 Task: Search one way flight ticket for 3 adults, 3 children in premium economy from Indianapolis: Indianapolis International Airport to Evansville: Evansville Regional Airport on 5-3-2023. Choice of flights is Royal air maroc. Number of bags: 9 checked bags. Outbound departure time preference is 14:45.
Action: Mouse moved to (286, 434)
Screenshot: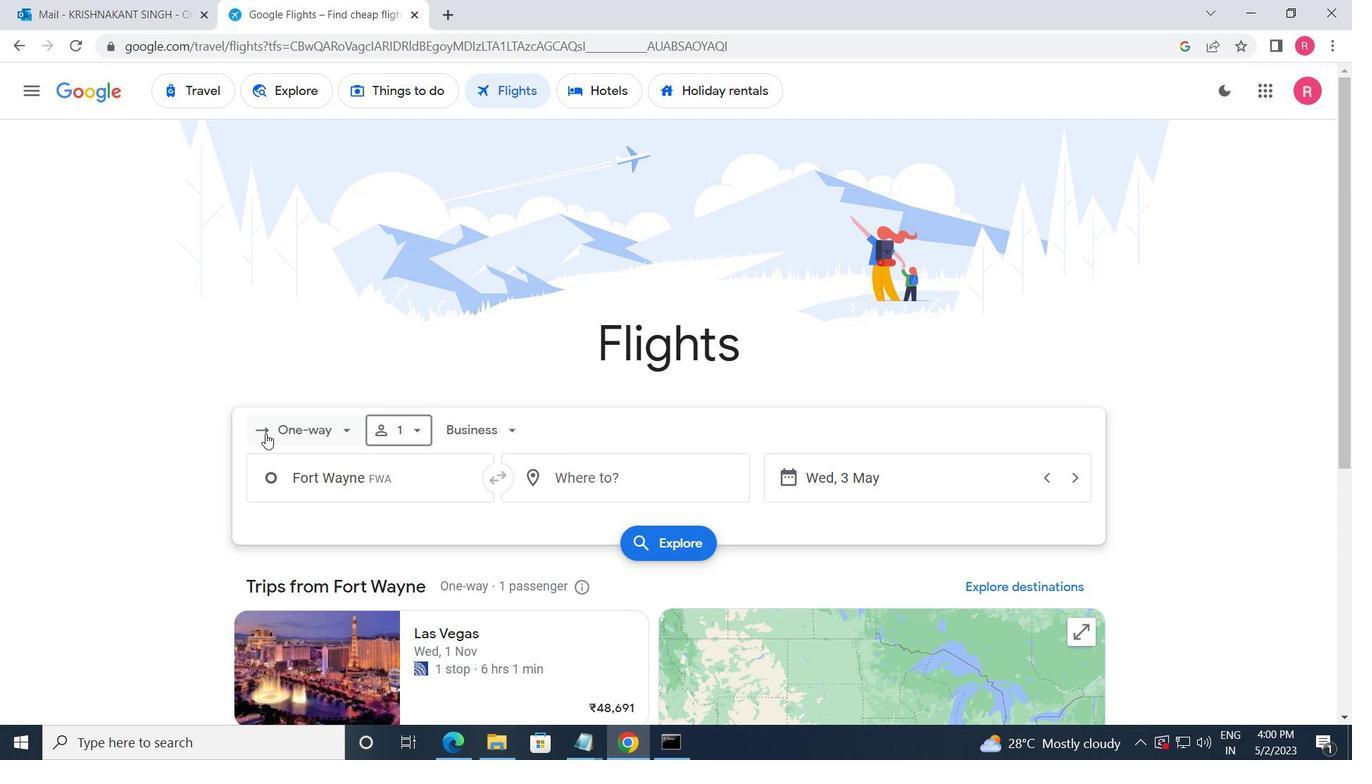 
Action: Mouse pressed left at (286, 434)
Screenshot: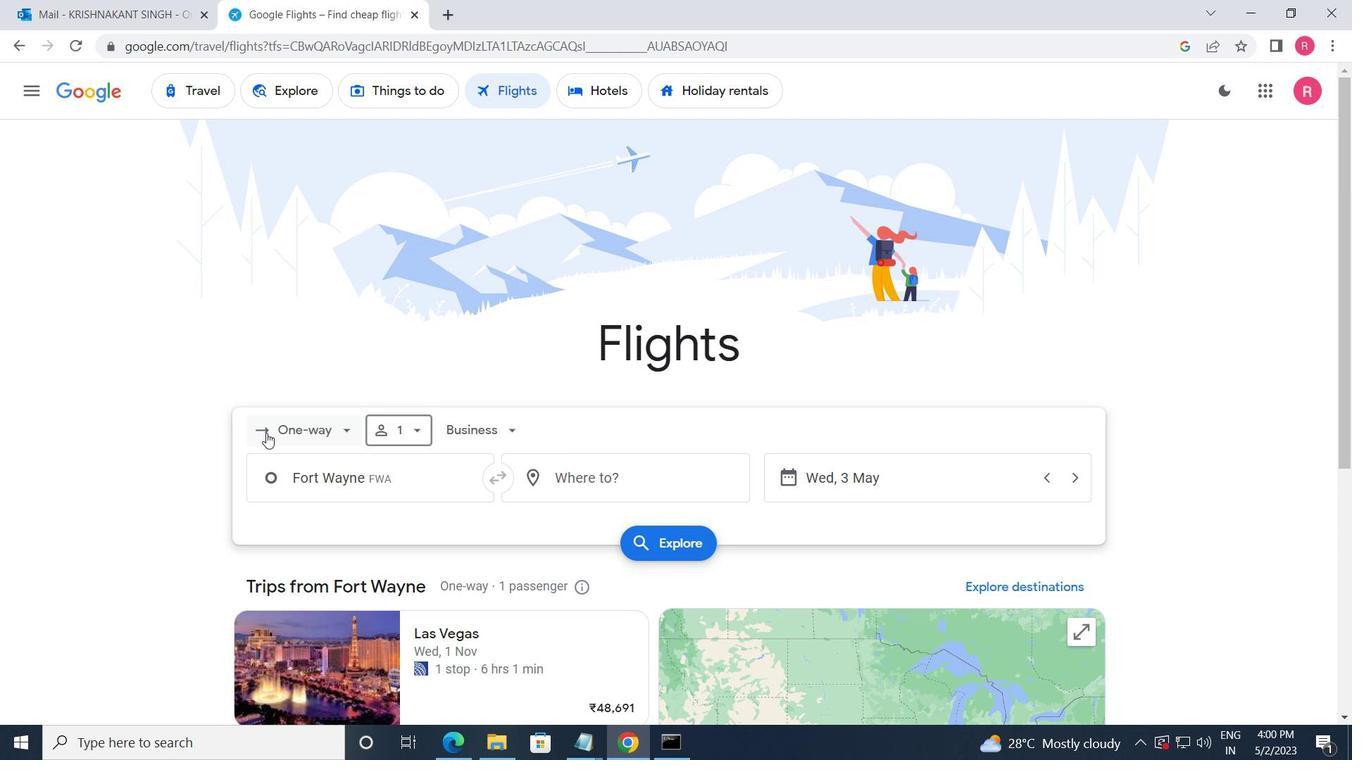 
Action: Mouse moved to (311, 518)
Screenshot: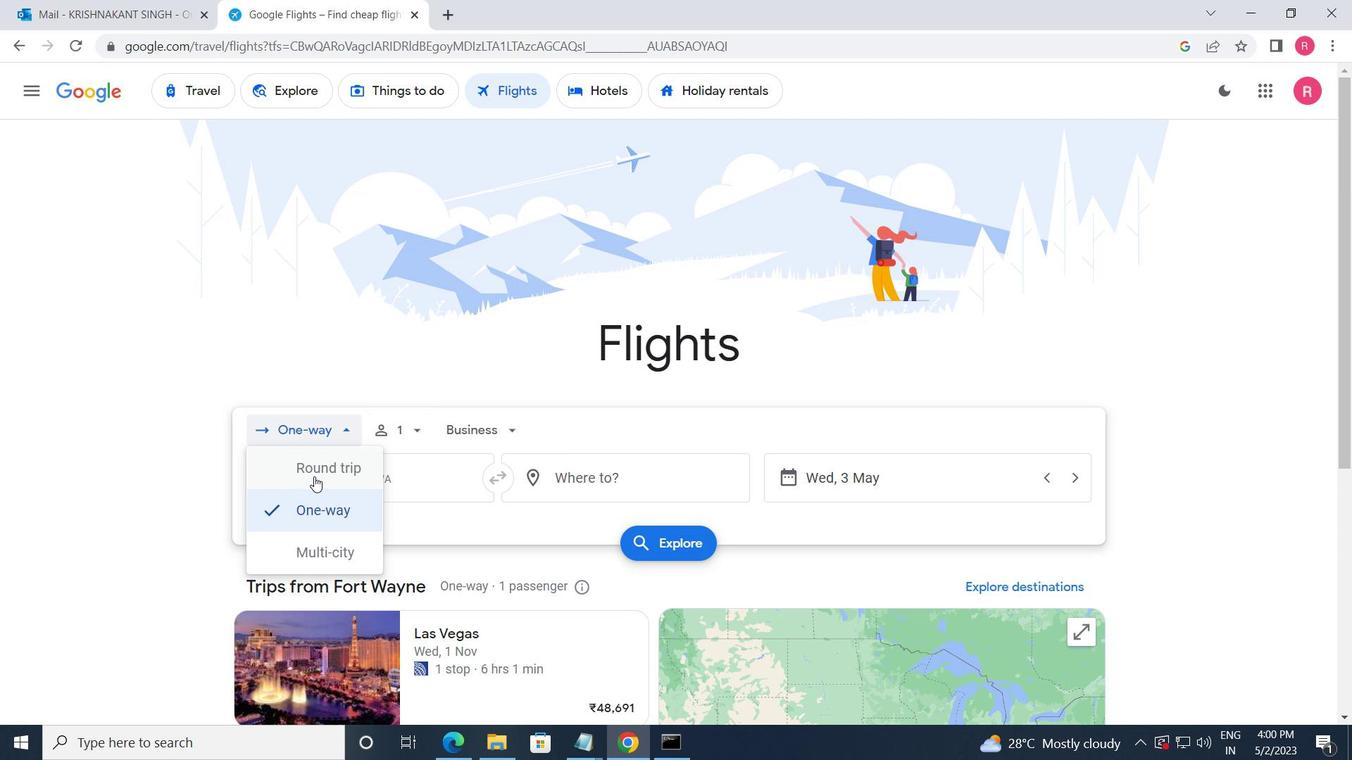 
Action: Mouse pressed left at (311, 518)
Screenshot: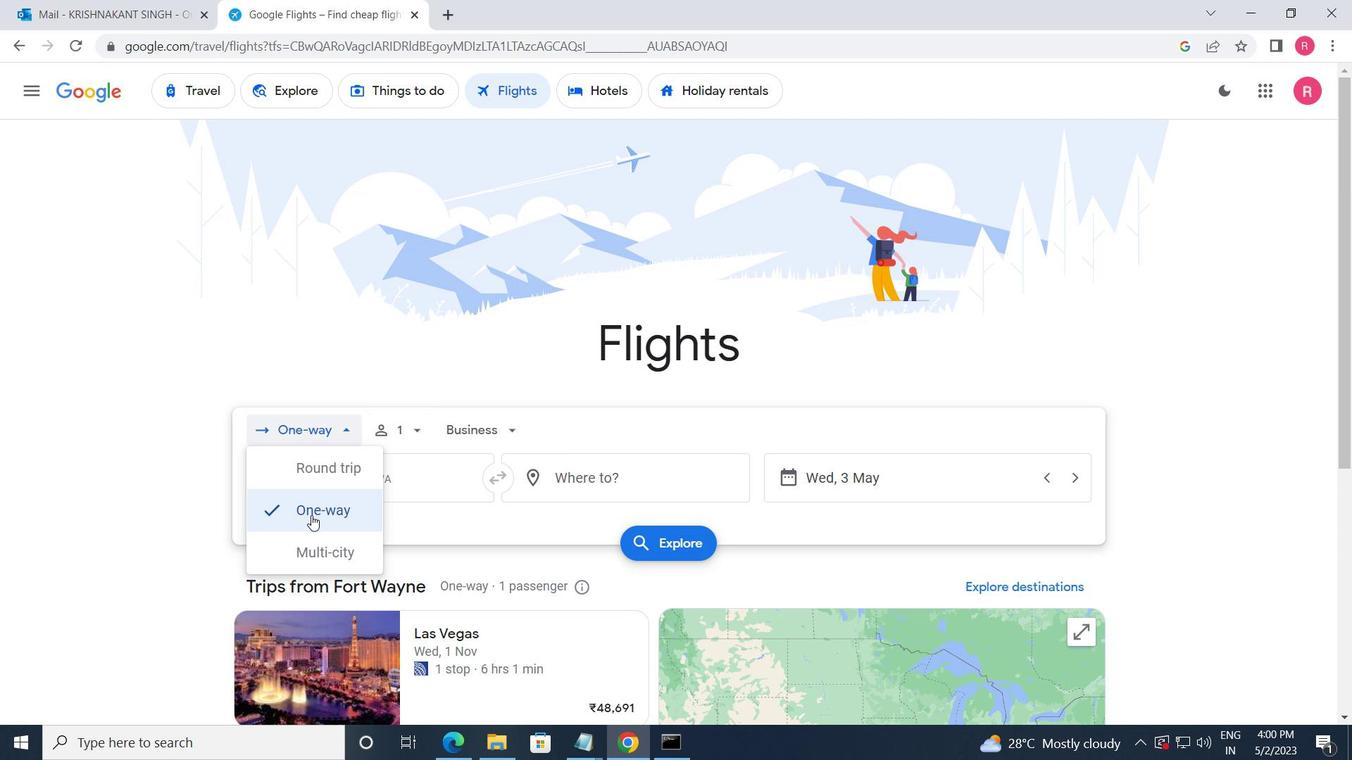 
Action: Mouse moved to (411, 436)
Screenshot: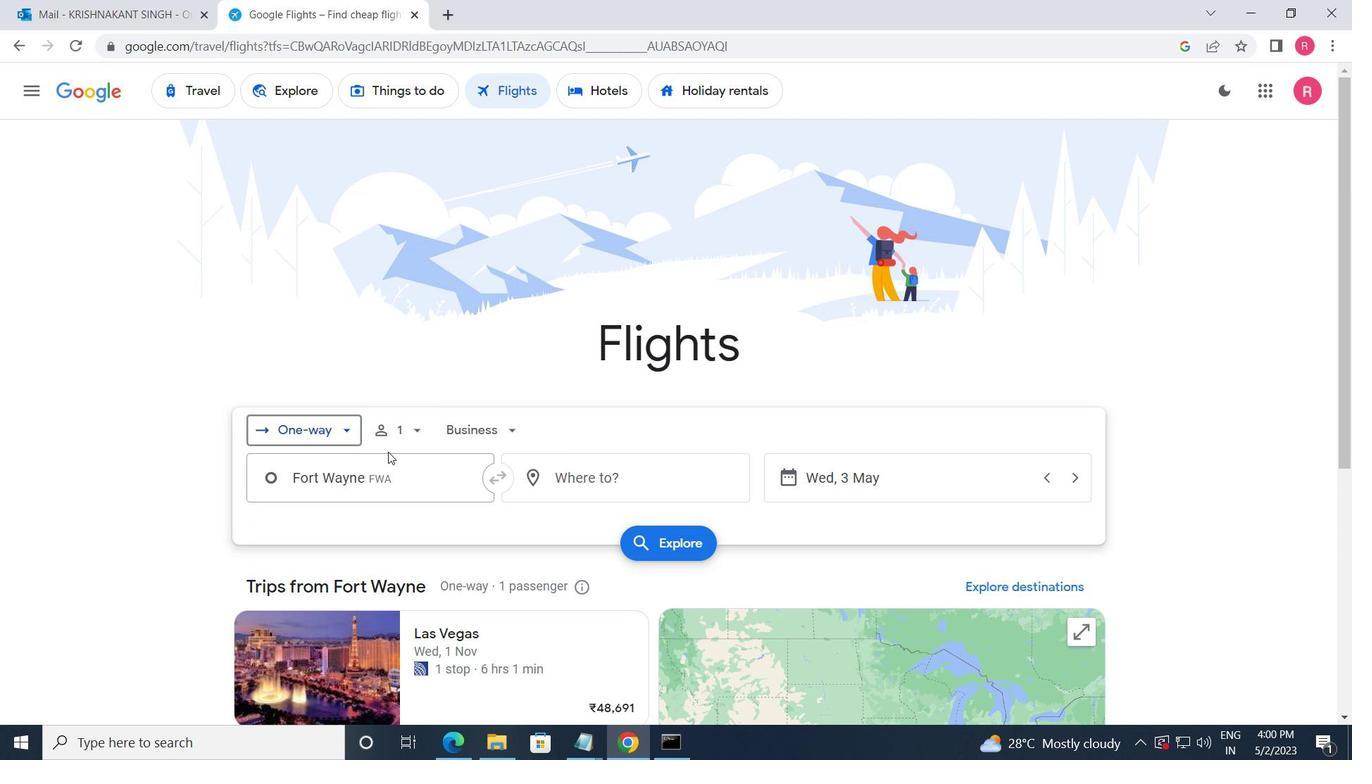 
Action: Mouse pressed left at (411, 436)
Screenshot: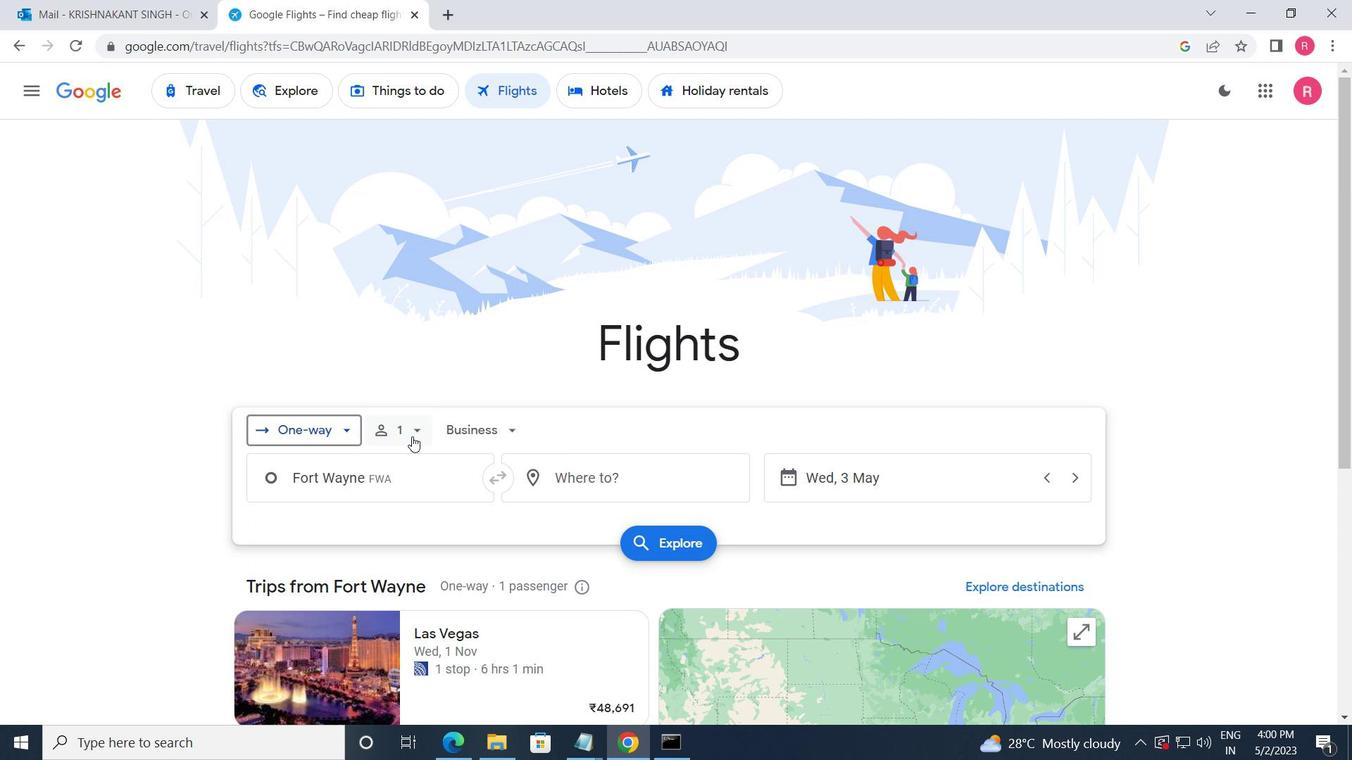 
Action: Mouse moved to (550, 486)
Screenshot: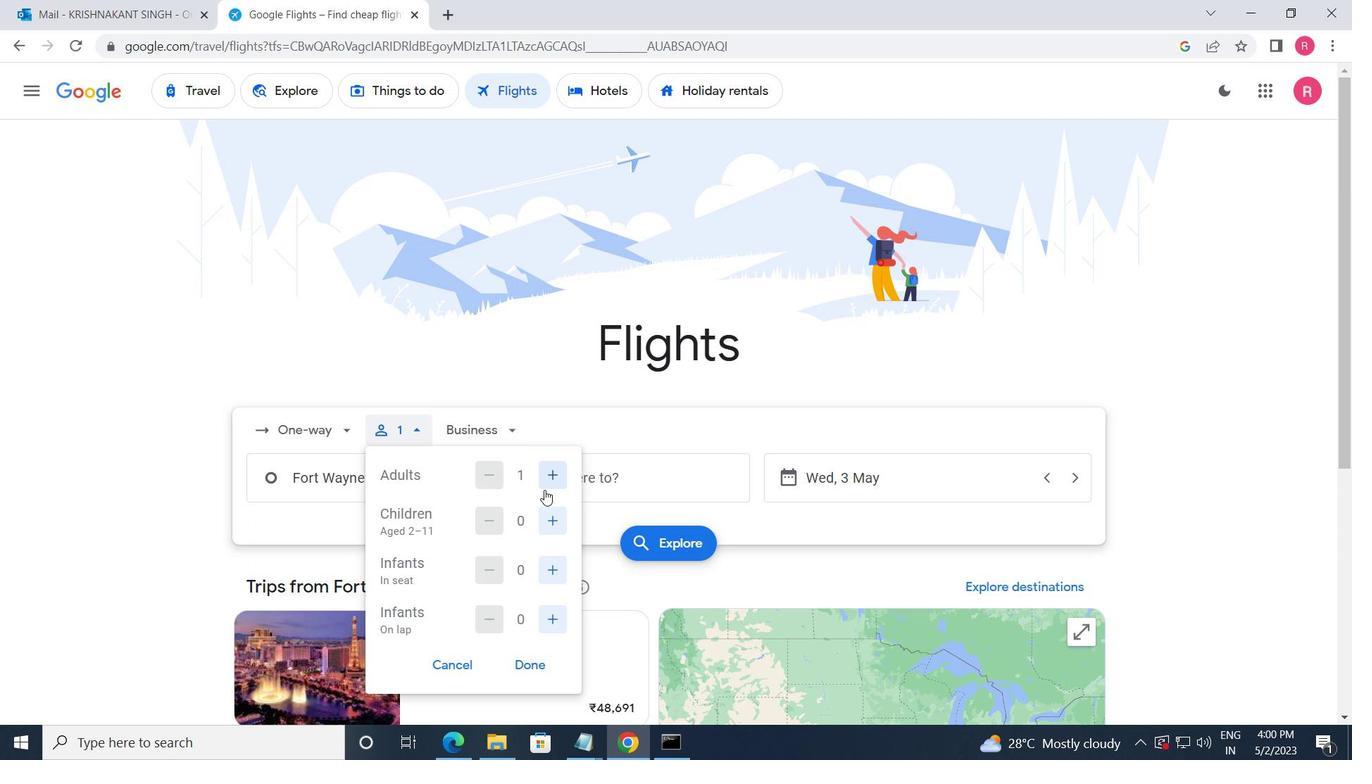 
Action: Mouse pressed left at (550, 486)
Screenshot: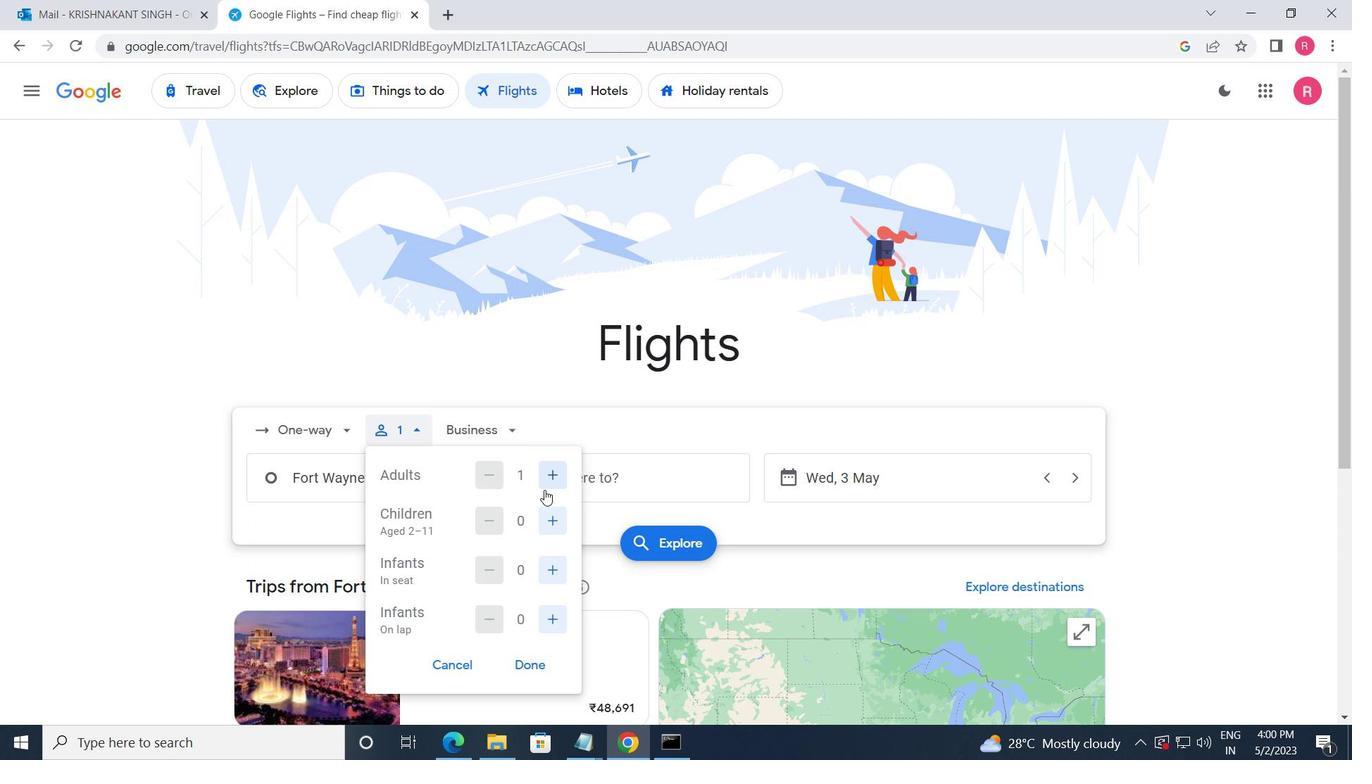 
Action: Mouse pressed left at (550, 486)
Screenshot: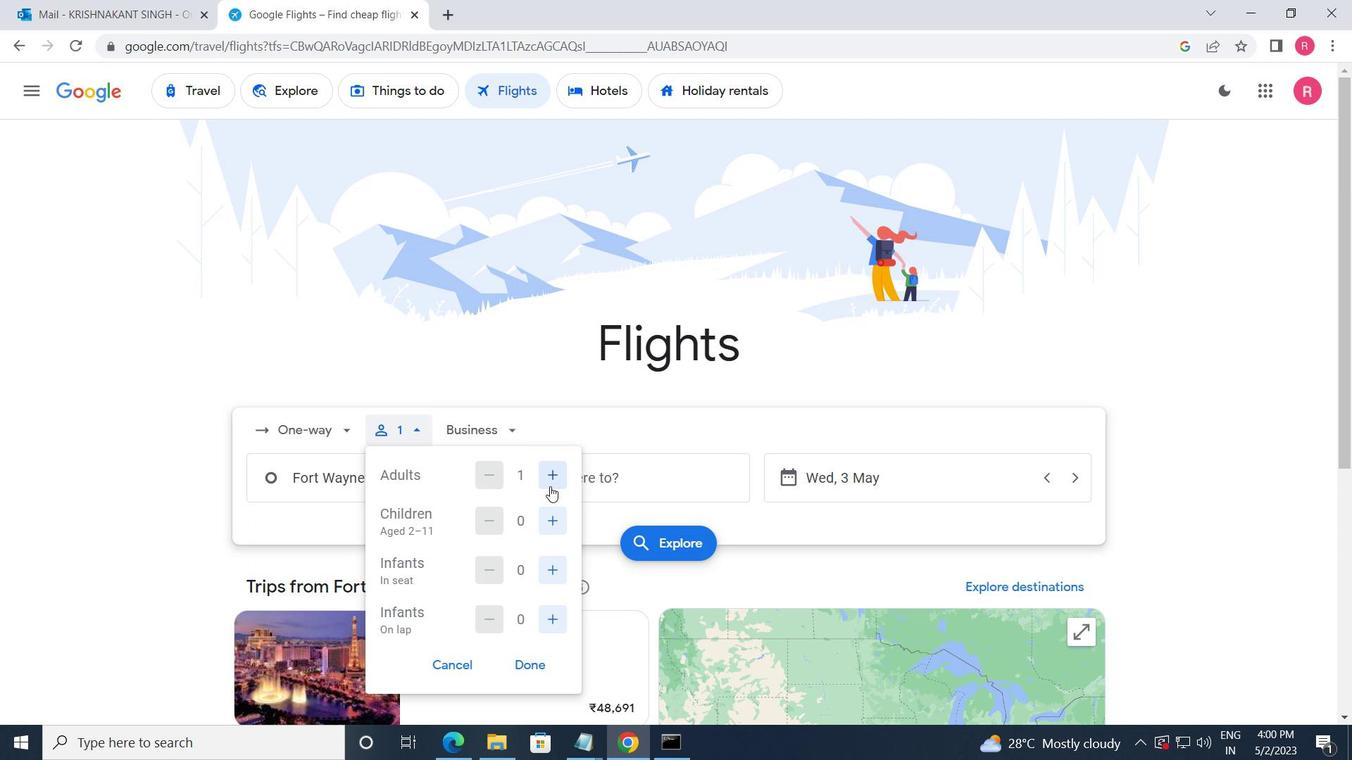 
Action: Mouse moved to (560, 517)
Screenshot: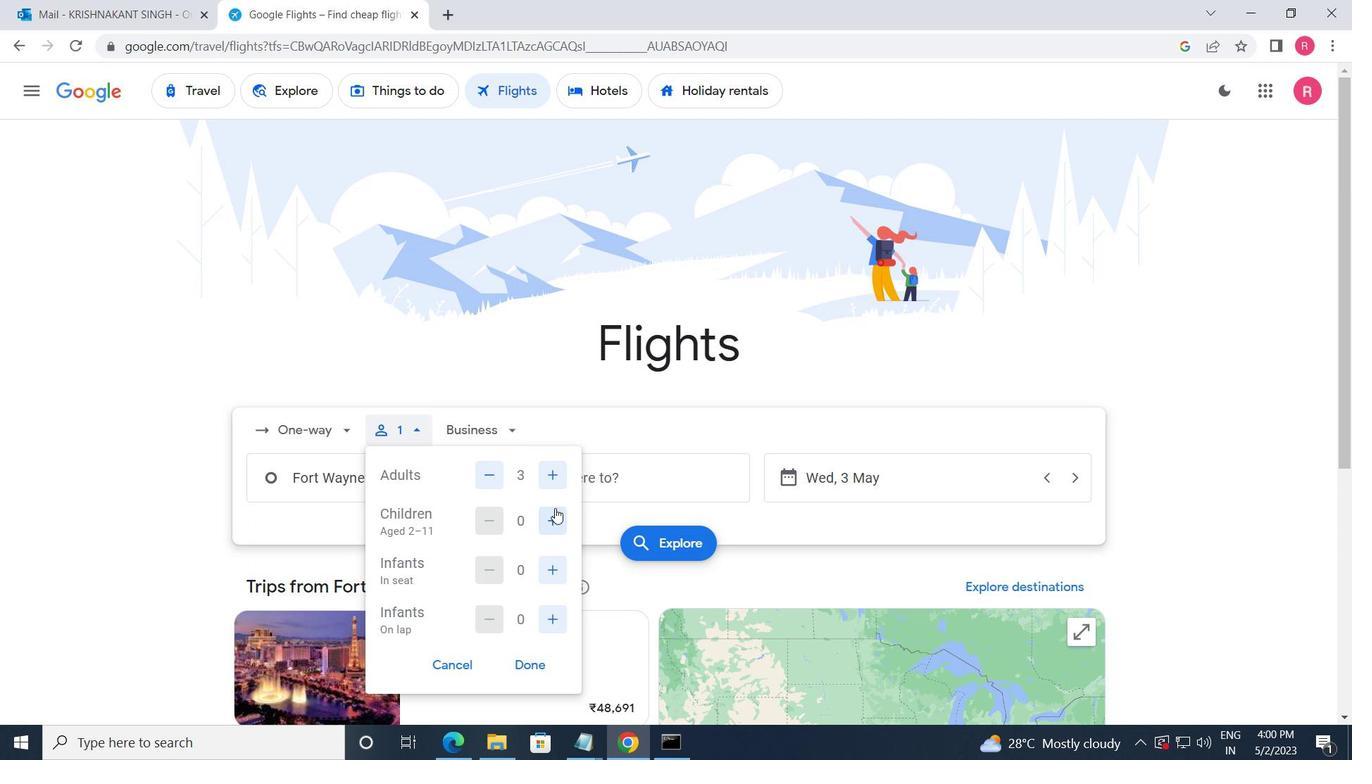 
Action: Mouse pressed left at (560, 517)
Screenshot: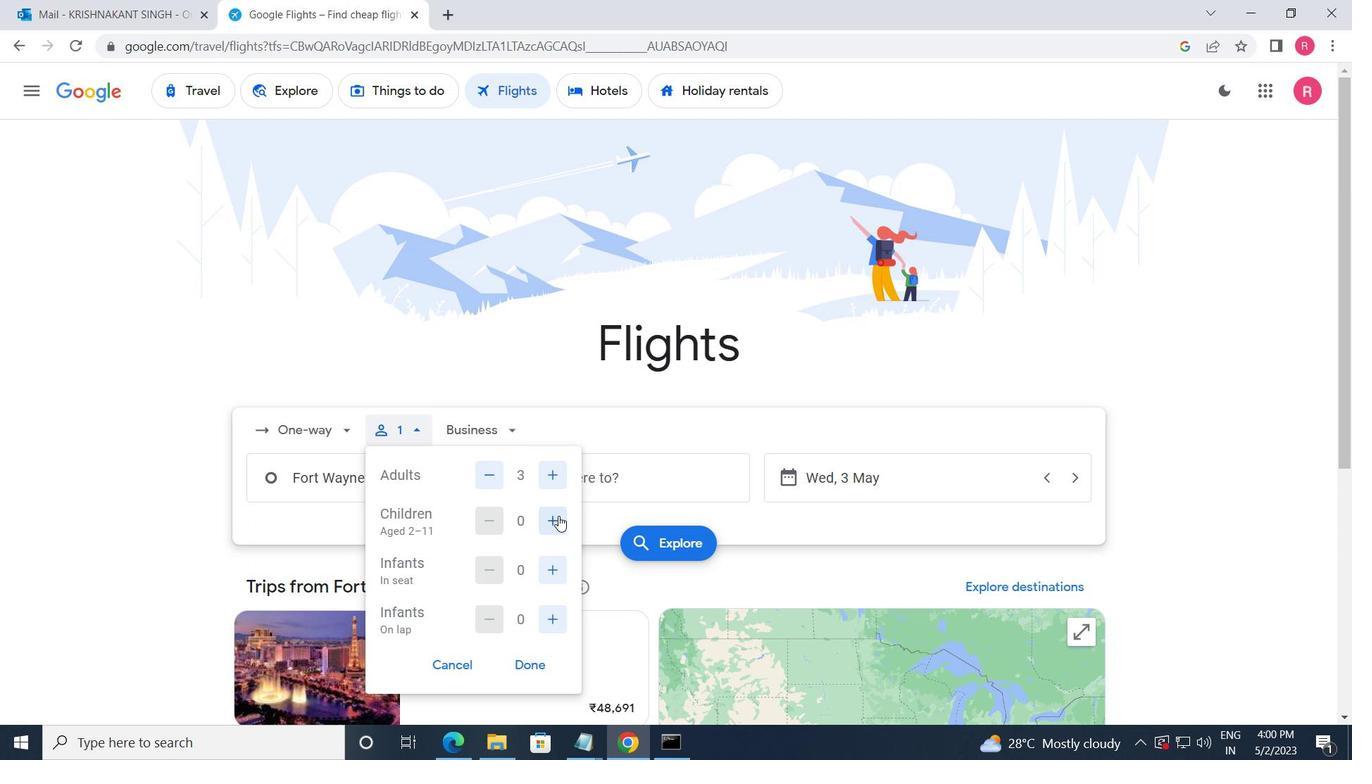 
Action: Mouse pressed left at (560, 517)
Screenshot: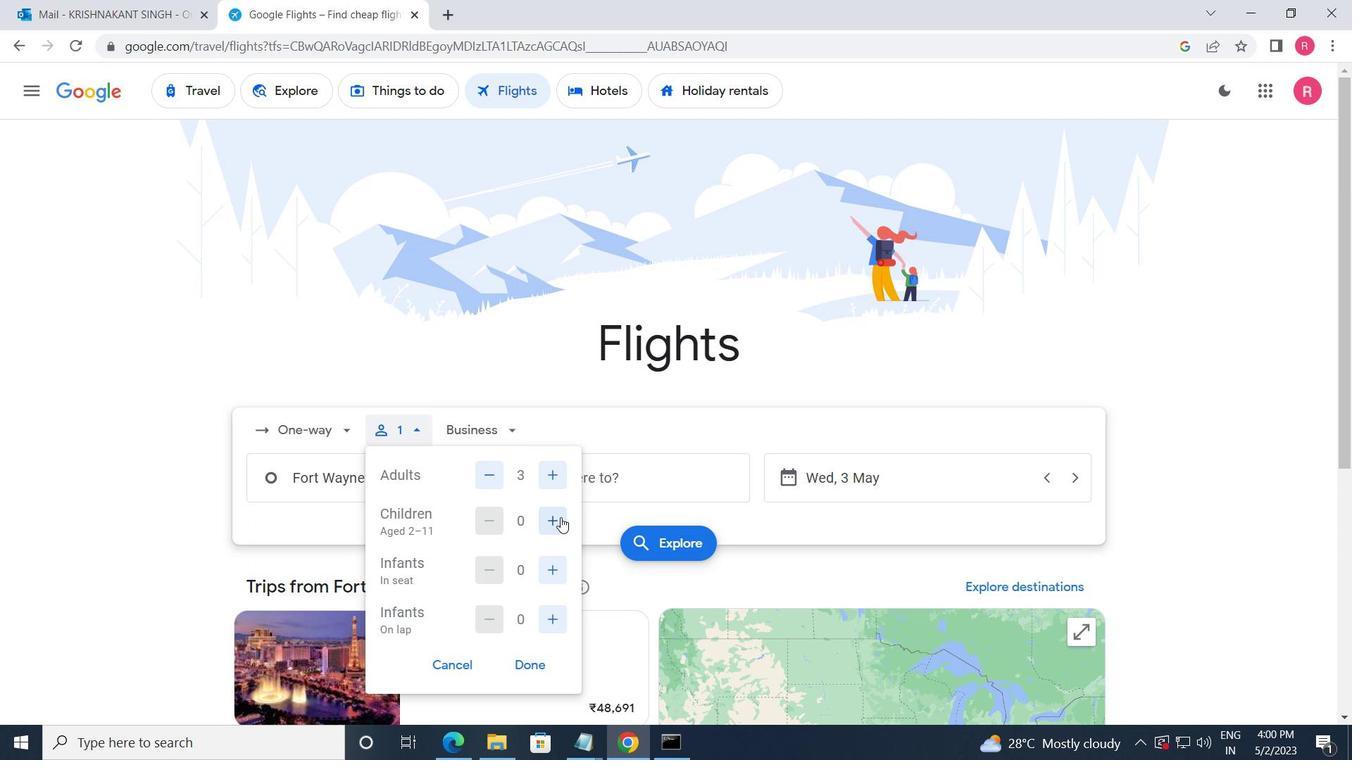 
Action: Mouse moved to (560, 518)
Screenshot: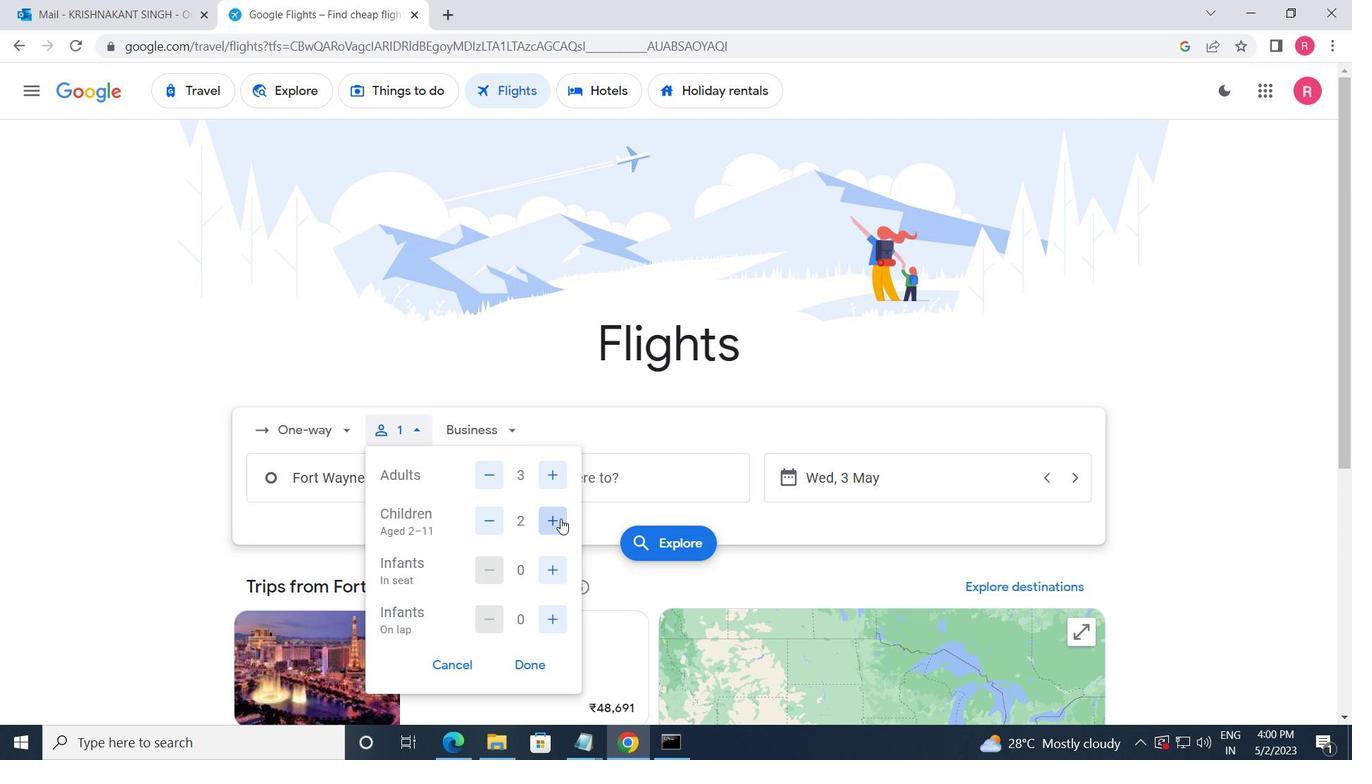 
Action: Mouse pressed left at (560, 518)
Screenshot: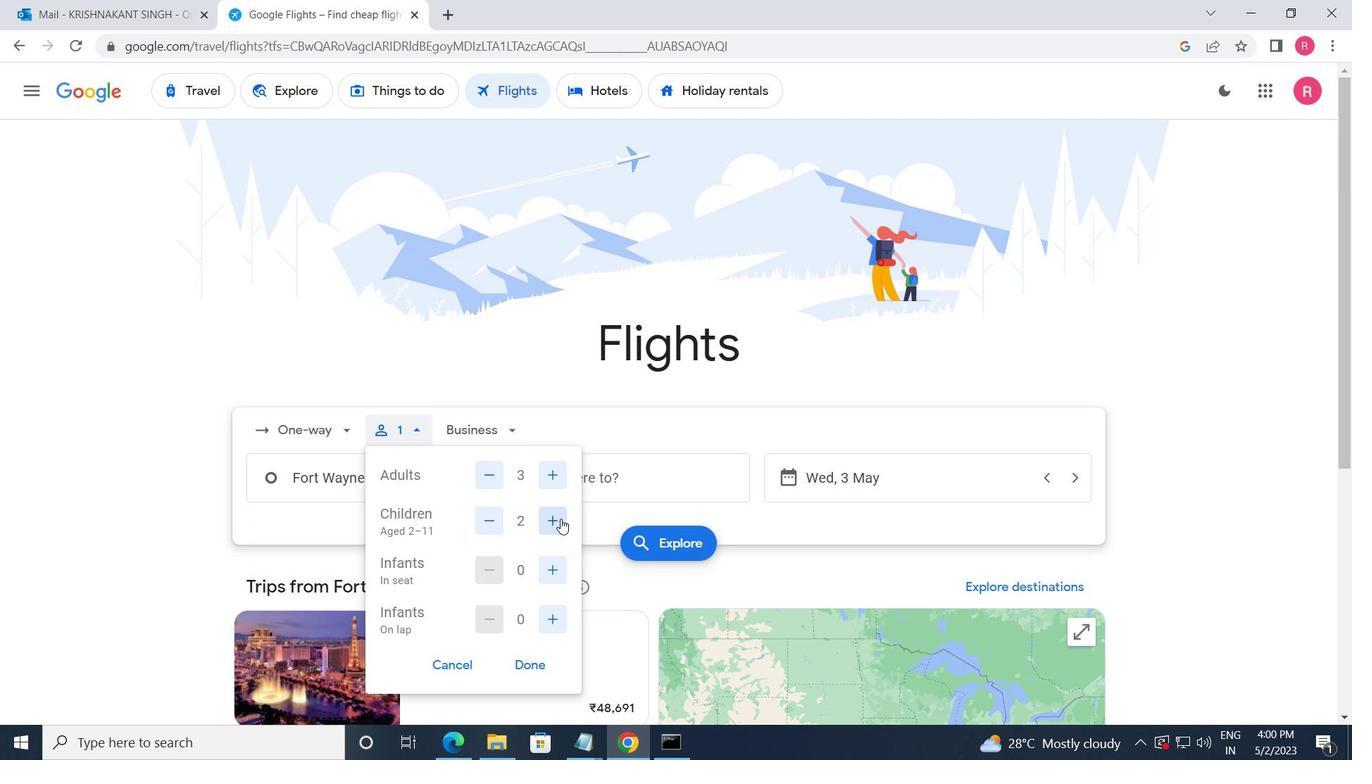 
Action: Mouse moved to (471, 418)
Screenshot: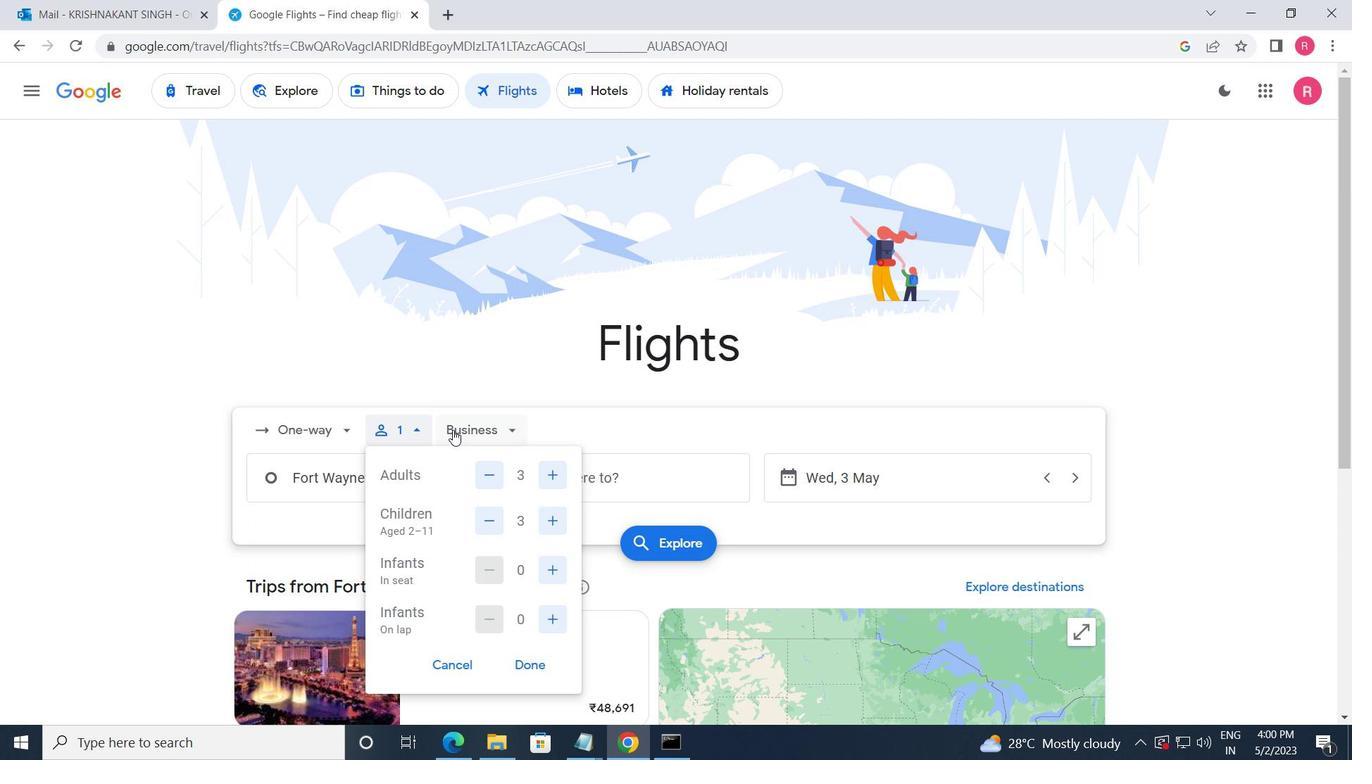 
Action: Mouse pressed left at (471, 418)
Screenshot: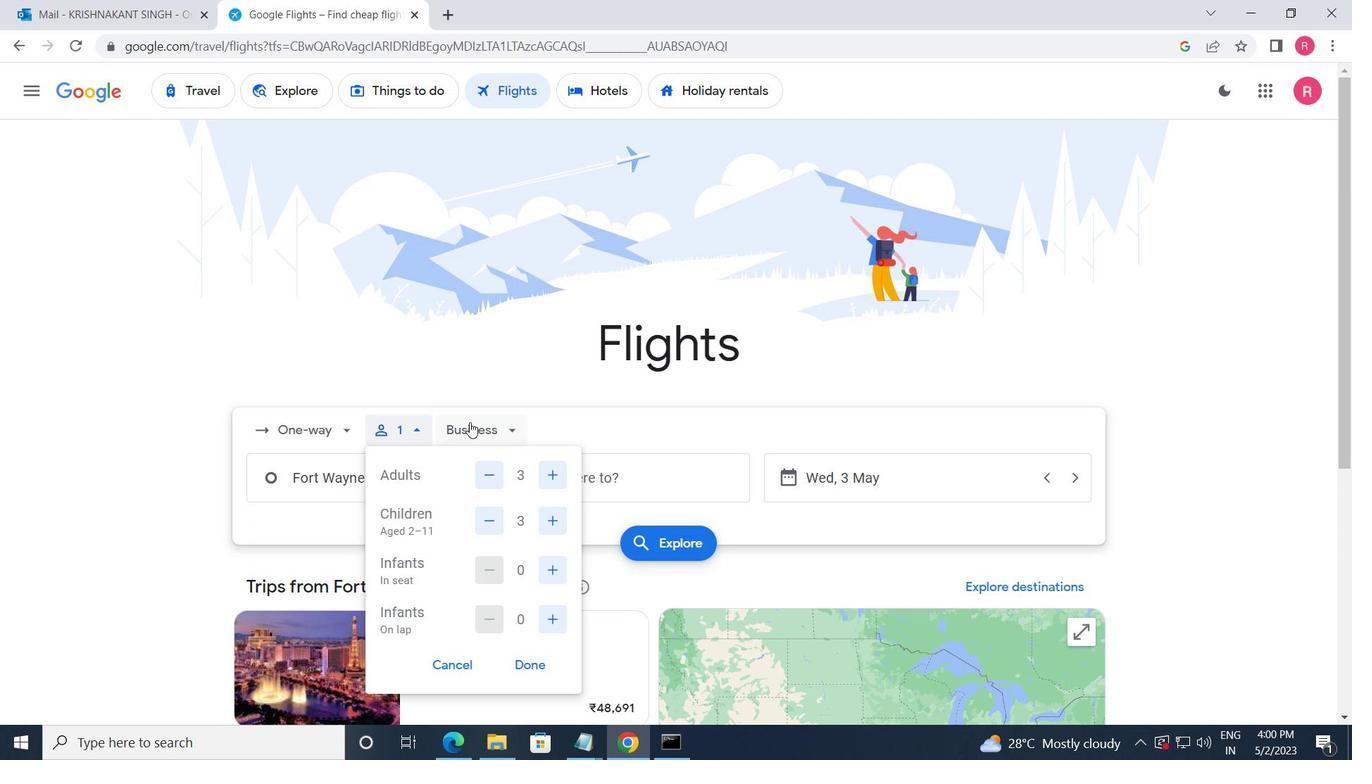
Action: Mouse moved to (533, 521)
Screenshot: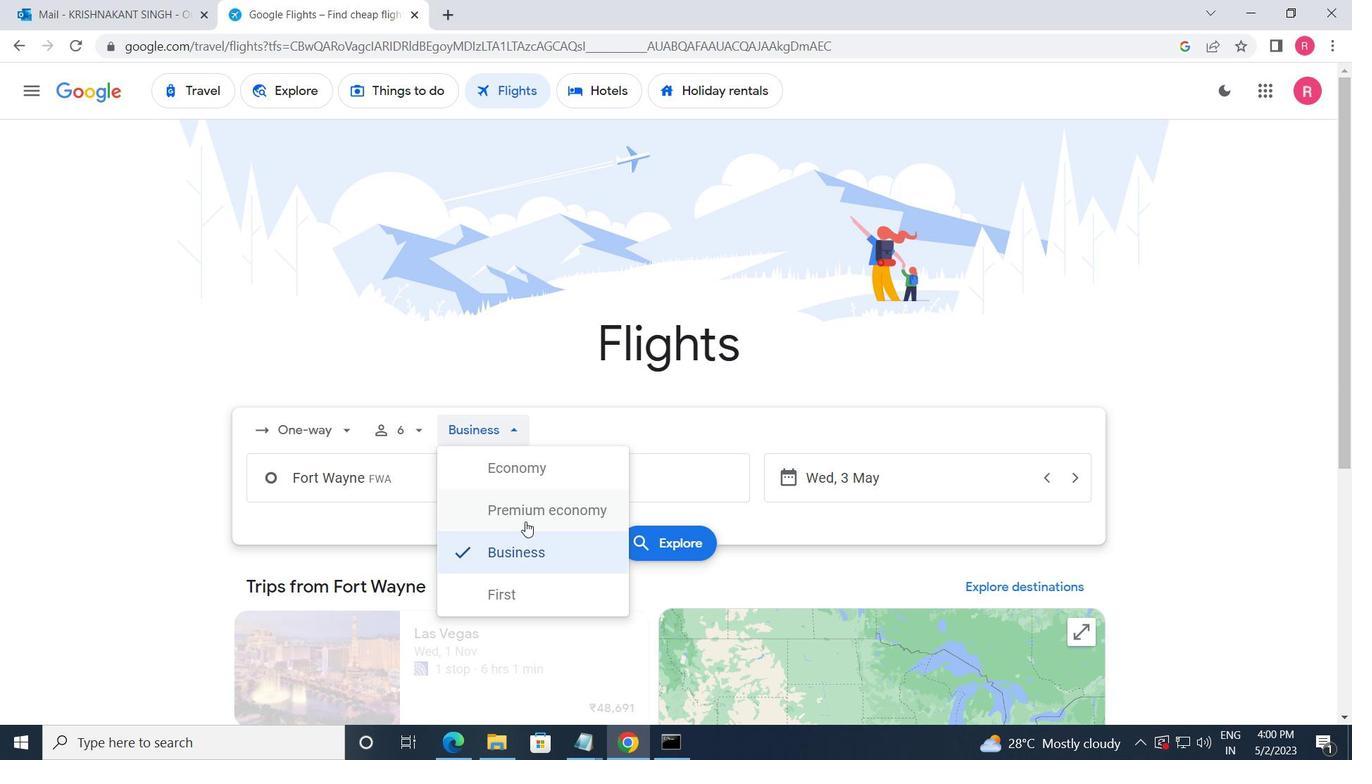 
Action: Mouse pressed left at (533, 521)
Screenshot: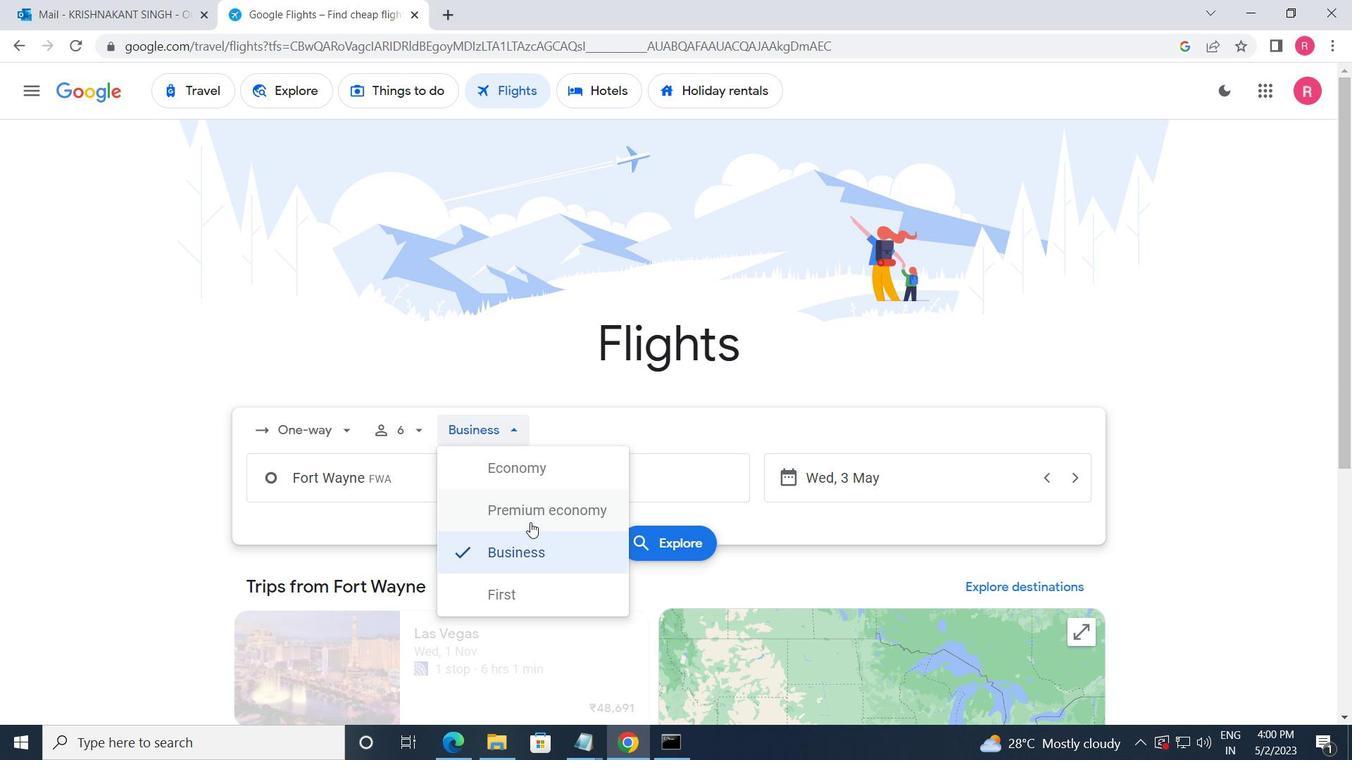 
Action: Mouse moved to (455, 494)
Screenshot: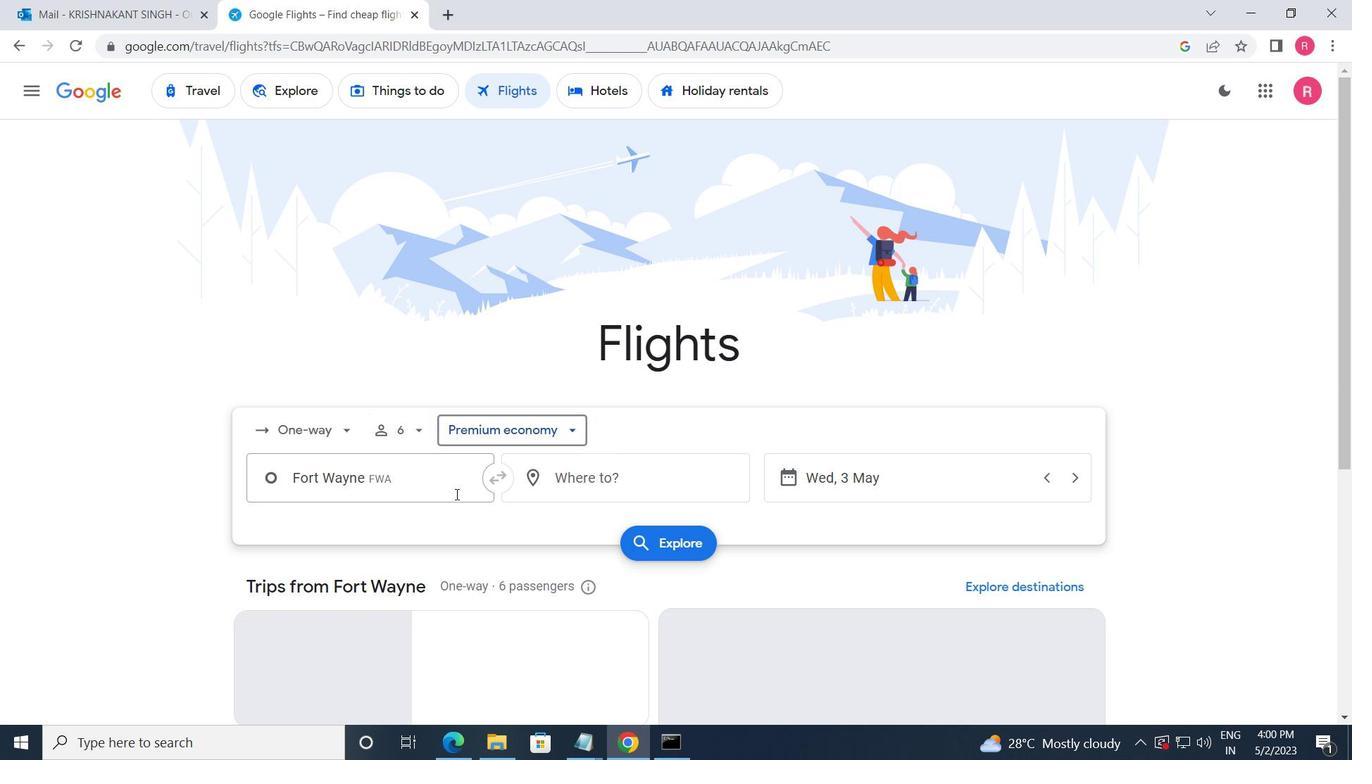 
Action: Mouse pressed left at (455, 494)
Screenshot: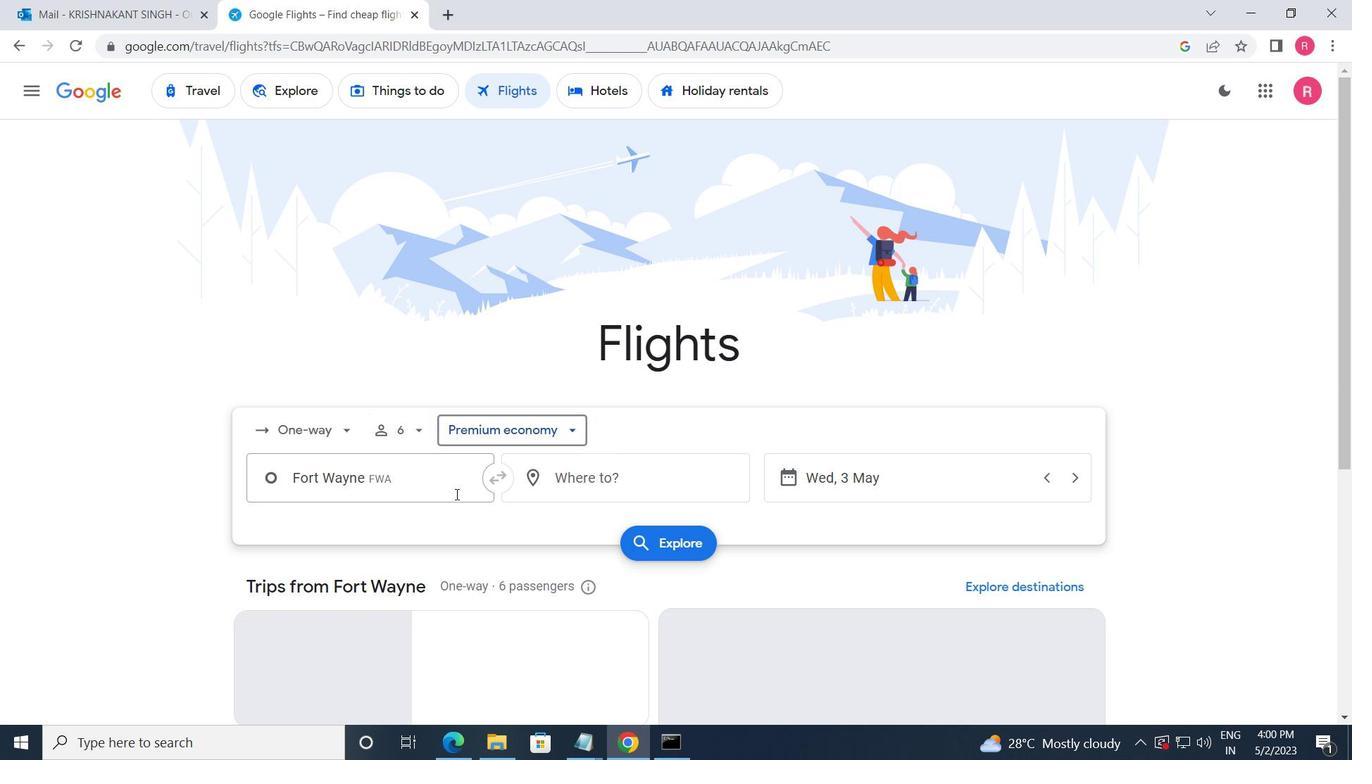 
Action: Mouse moved to (419, 370)
Screenshot: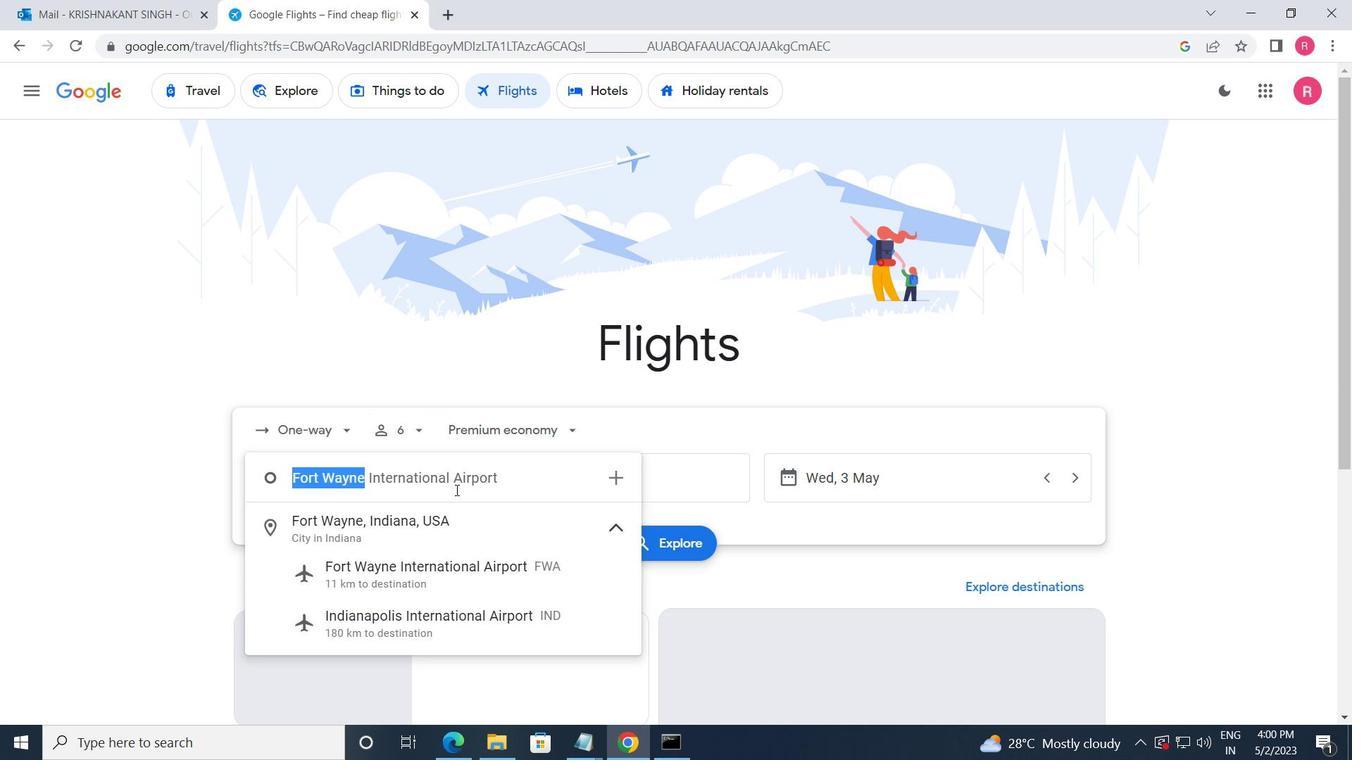
Action: Key pressed <Key.shift><Key.shift><Key.shift><Key.shift><Key.shift><Key.shift><Key.shift><Key.shift><Key.shift><Key.shift><Key.shift>INDIANAPO
Screenshot: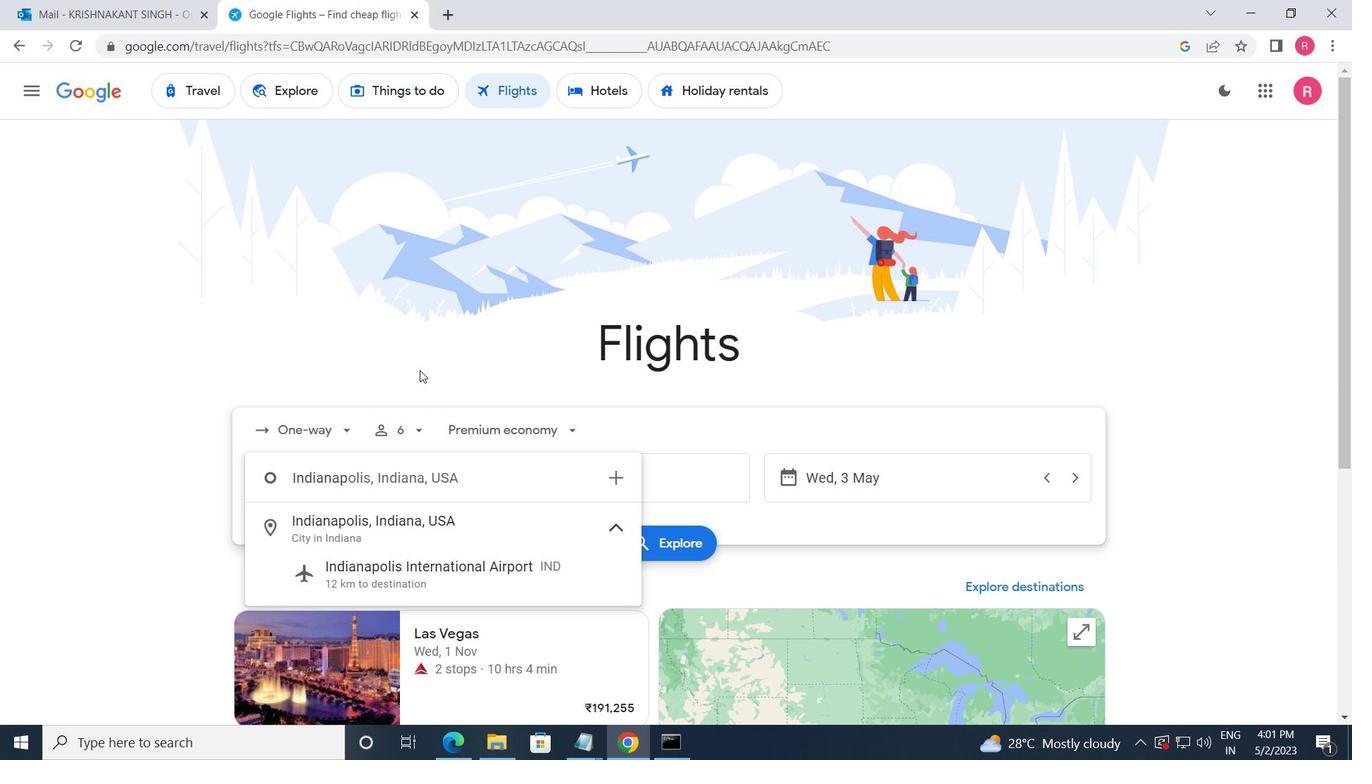 
Action: Mouse moved to (395, 583)
Screenshot: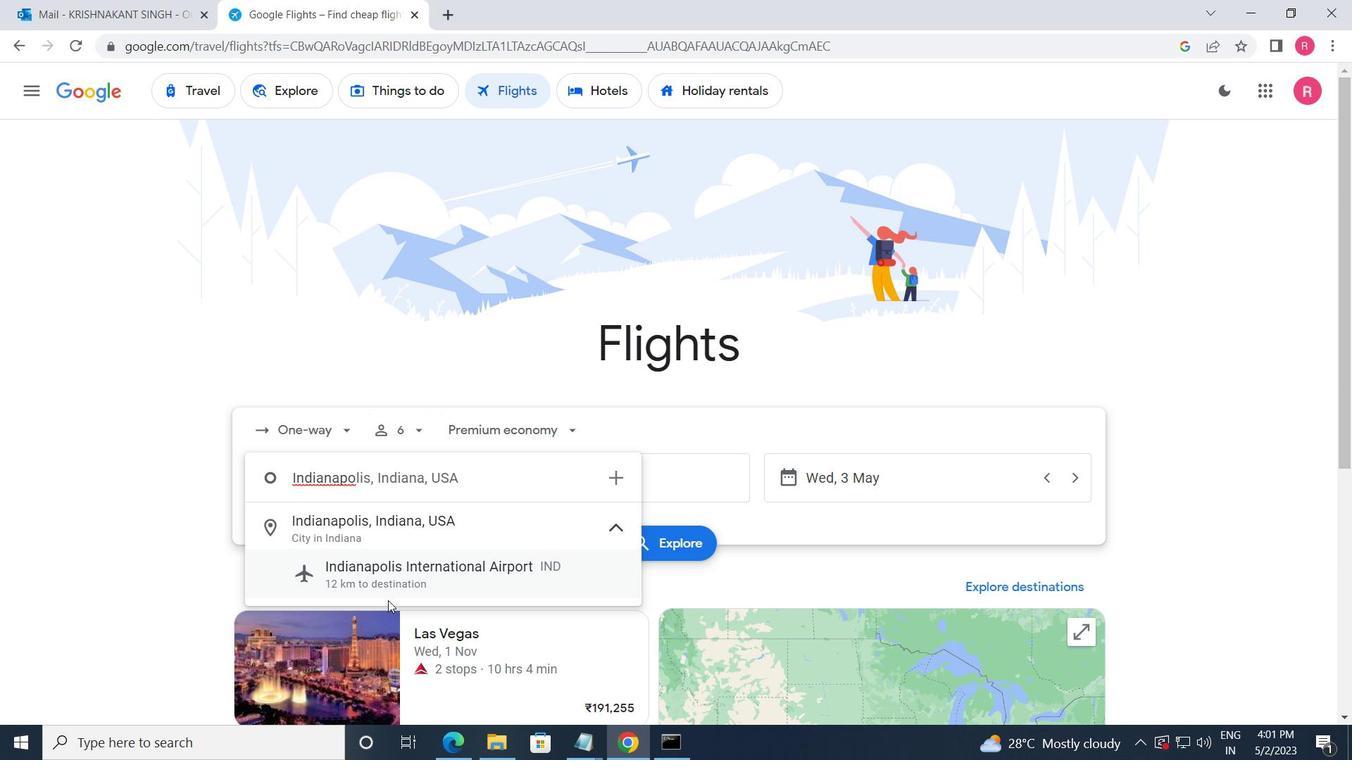 
Action: Mouse pressed left at (395, 583)
Screenshot: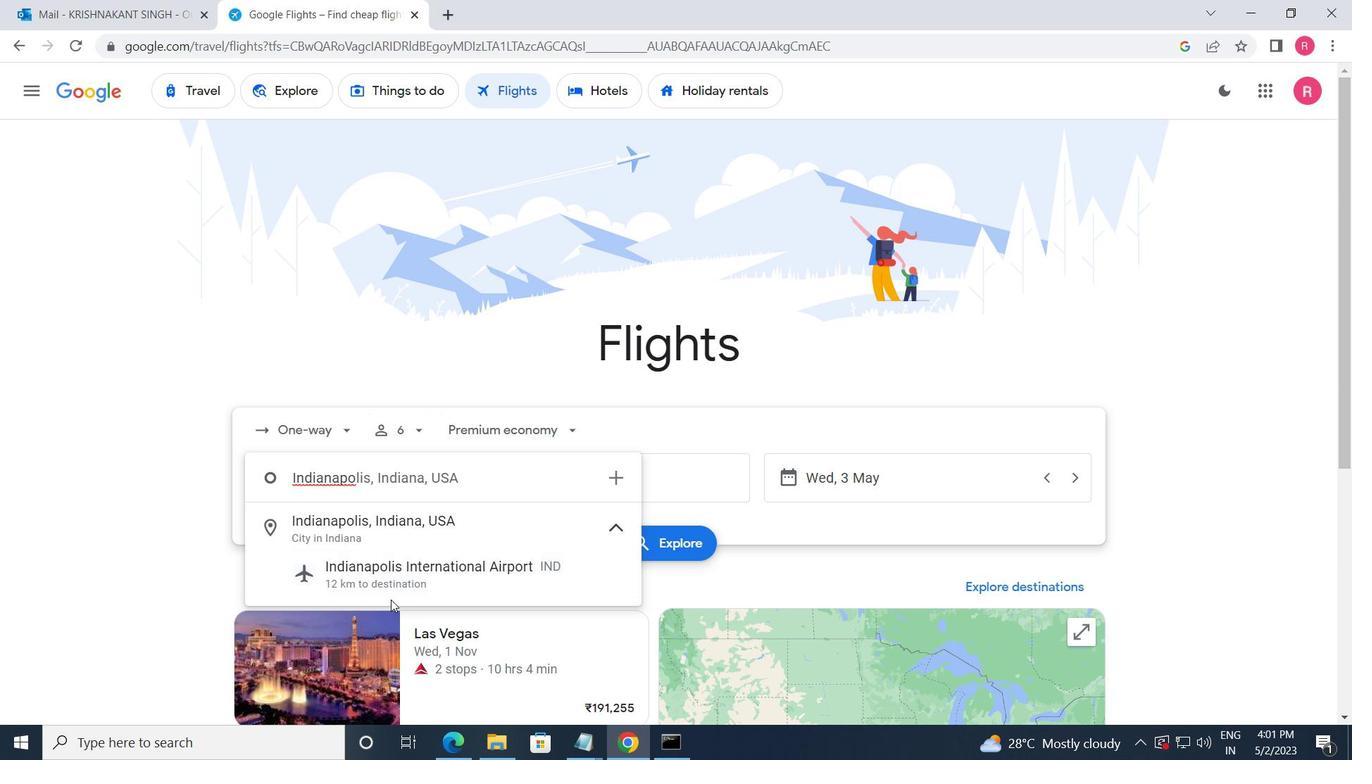 
Action: Mouse moved to (583, 490)
Screenshot: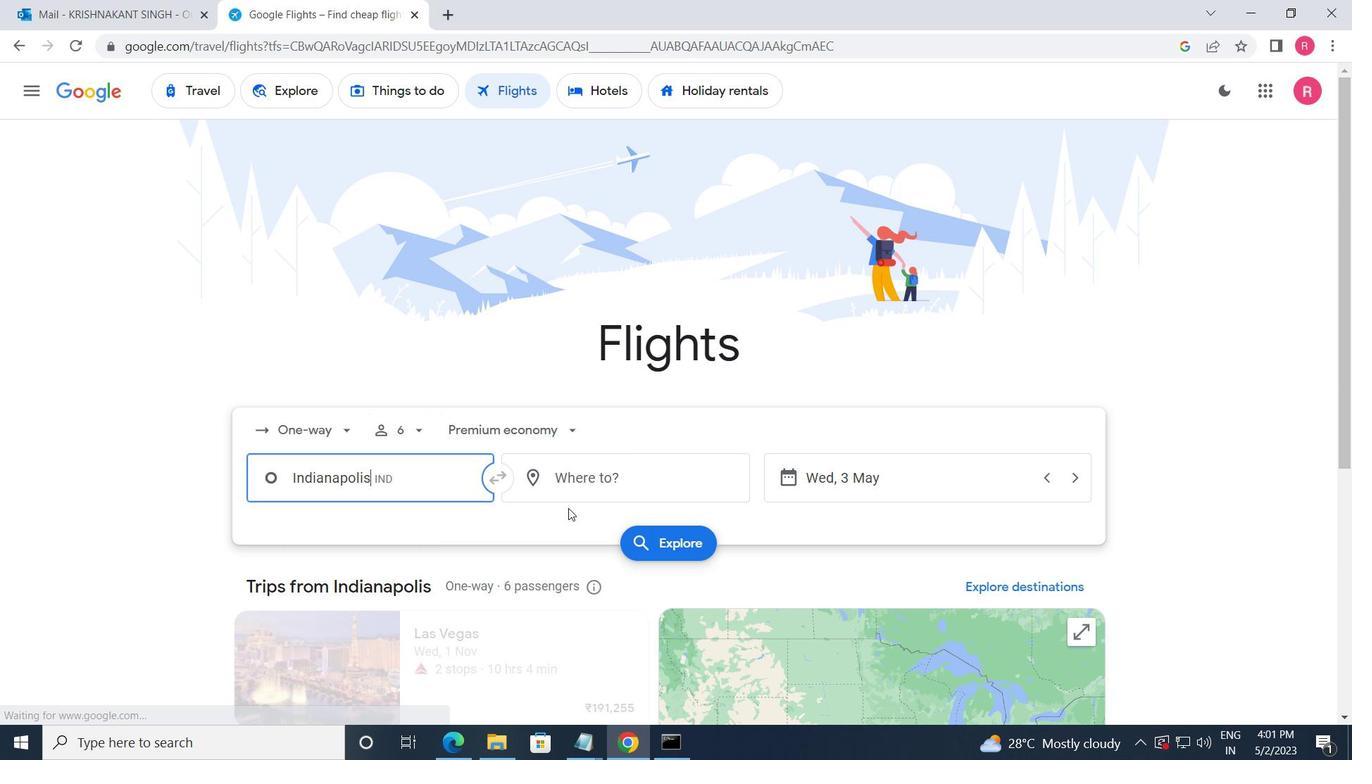 
Action: Mouse pressed left at (583, 490)
Screenshot: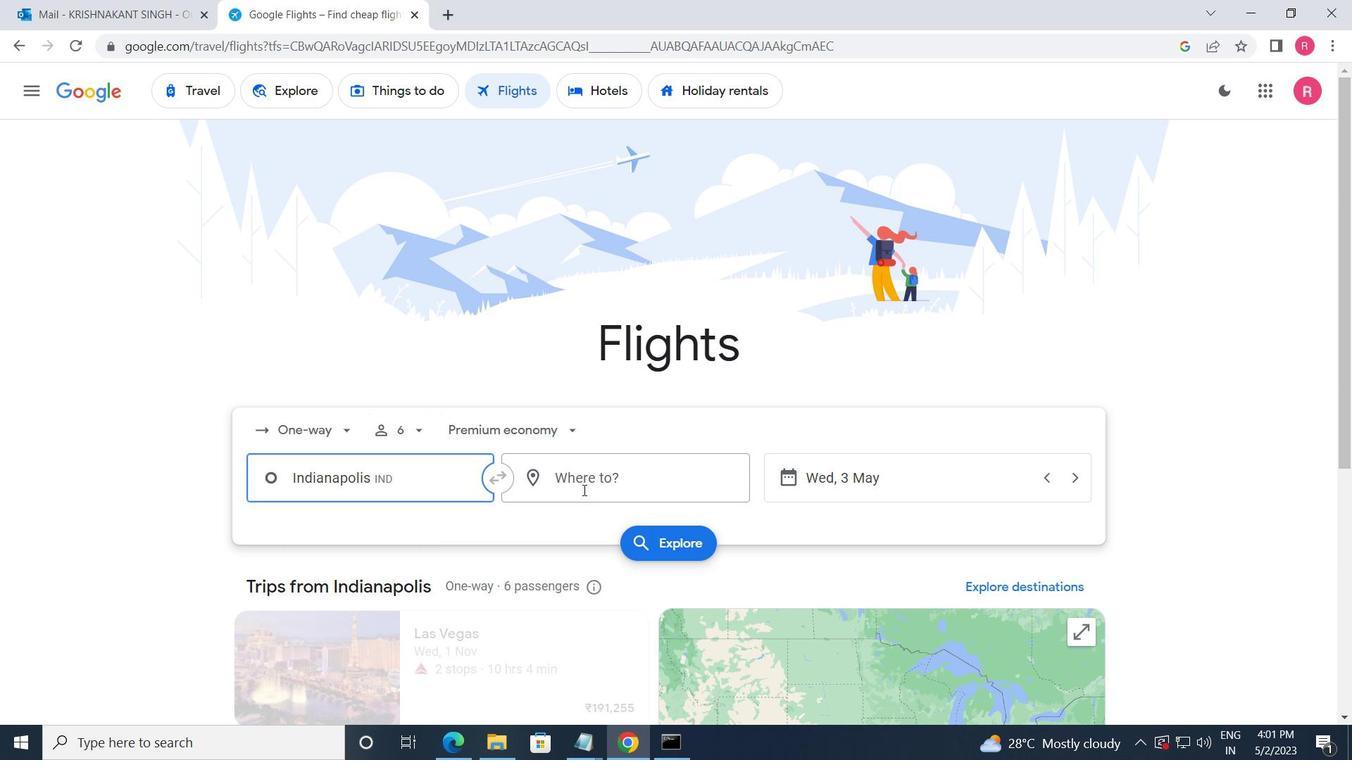 
Action: Mouse moved to (592, 668)
Screenshot: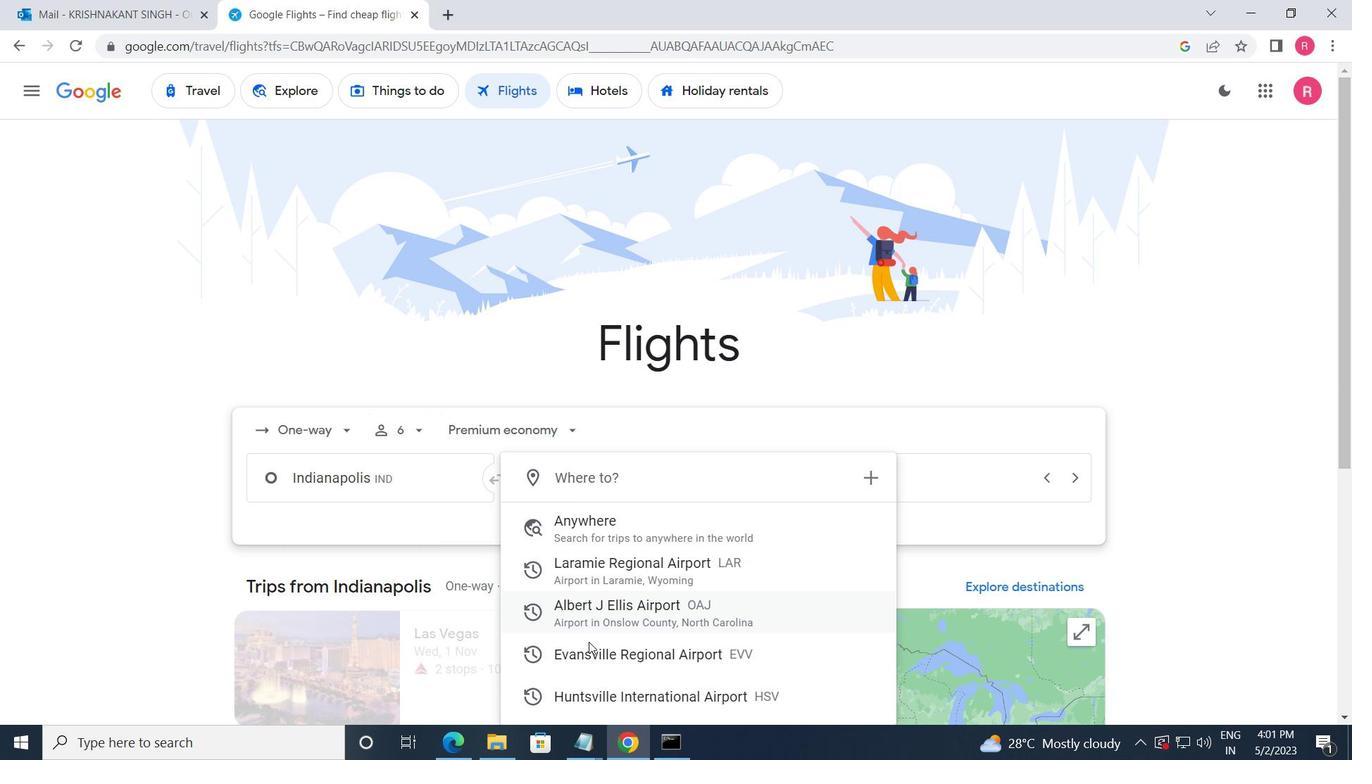 
Action: Mouse pressed left at (592, 668)
Screenshot: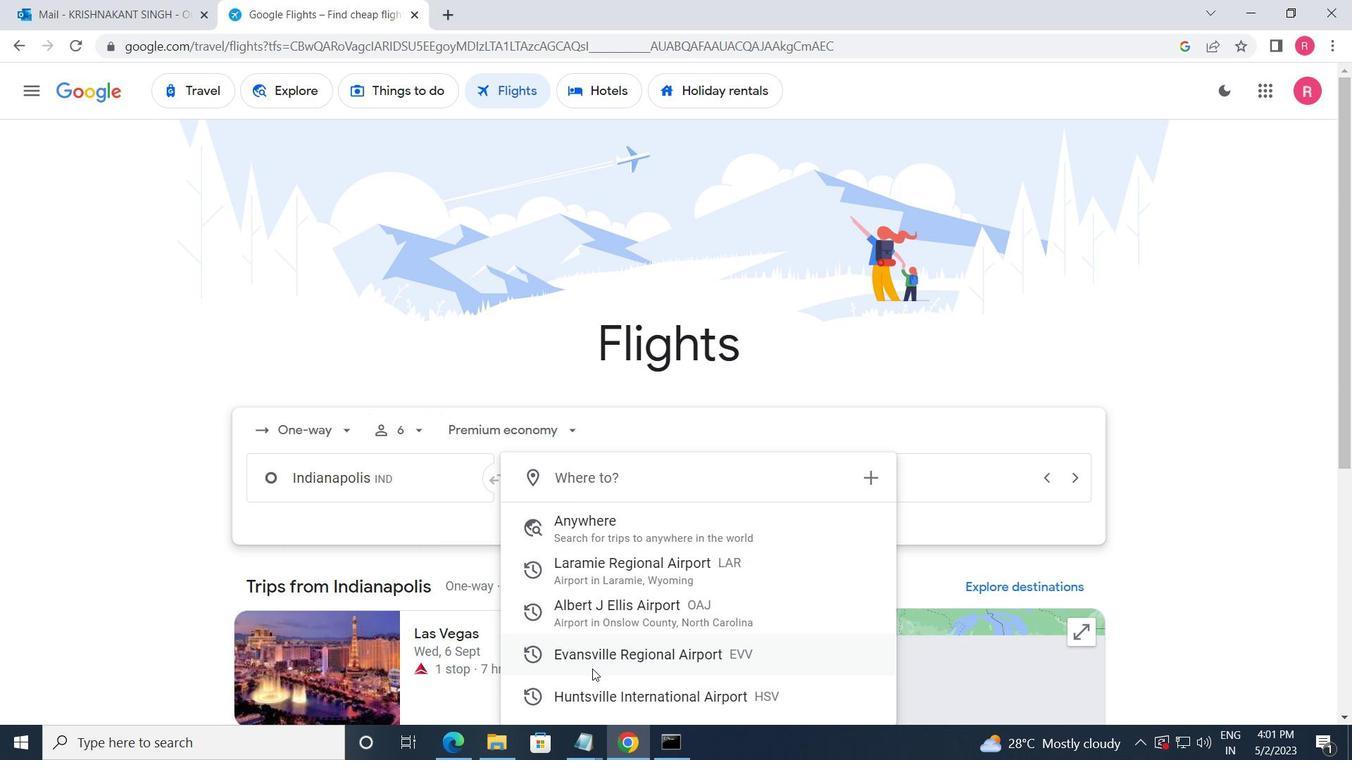 
Action: Mouse moved to (891, 488)
Screenshot: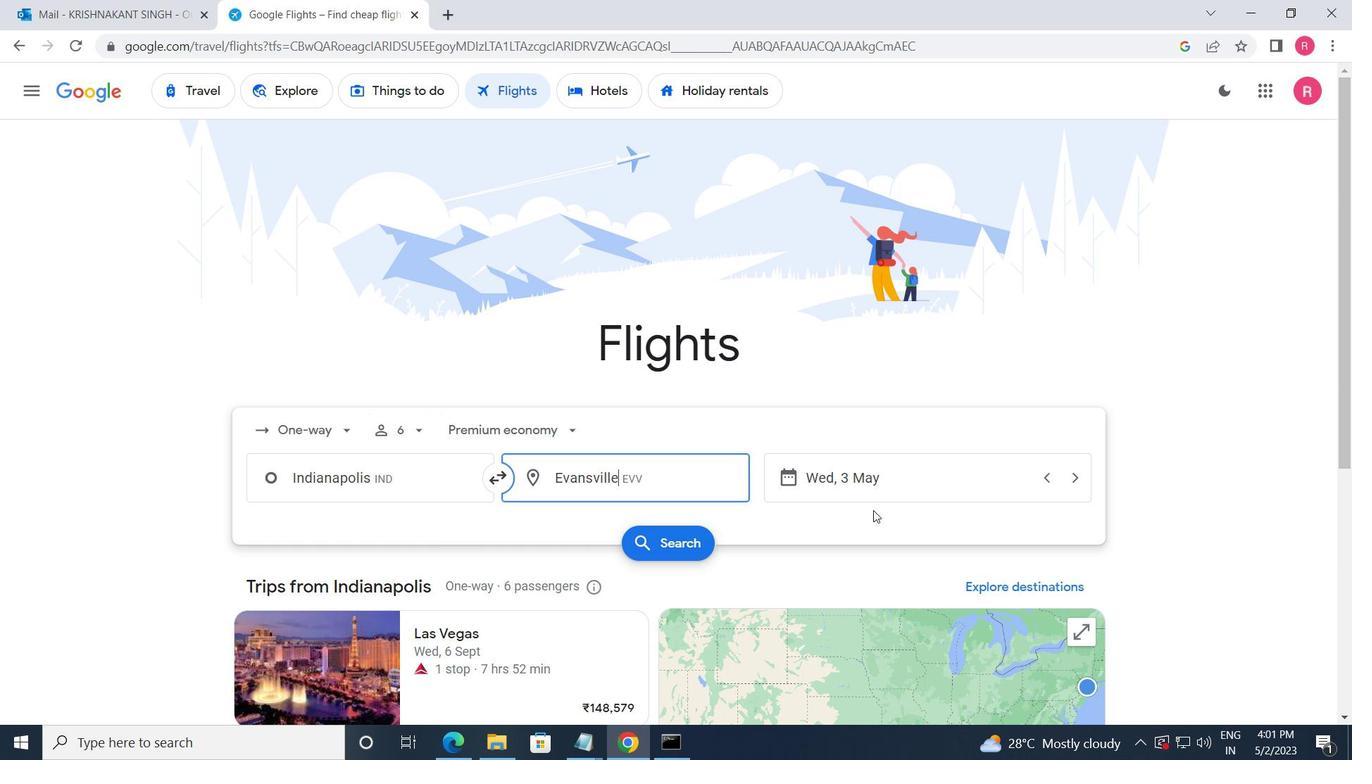 
Action: Mouse pressed left at (891, 488)
Screenshot: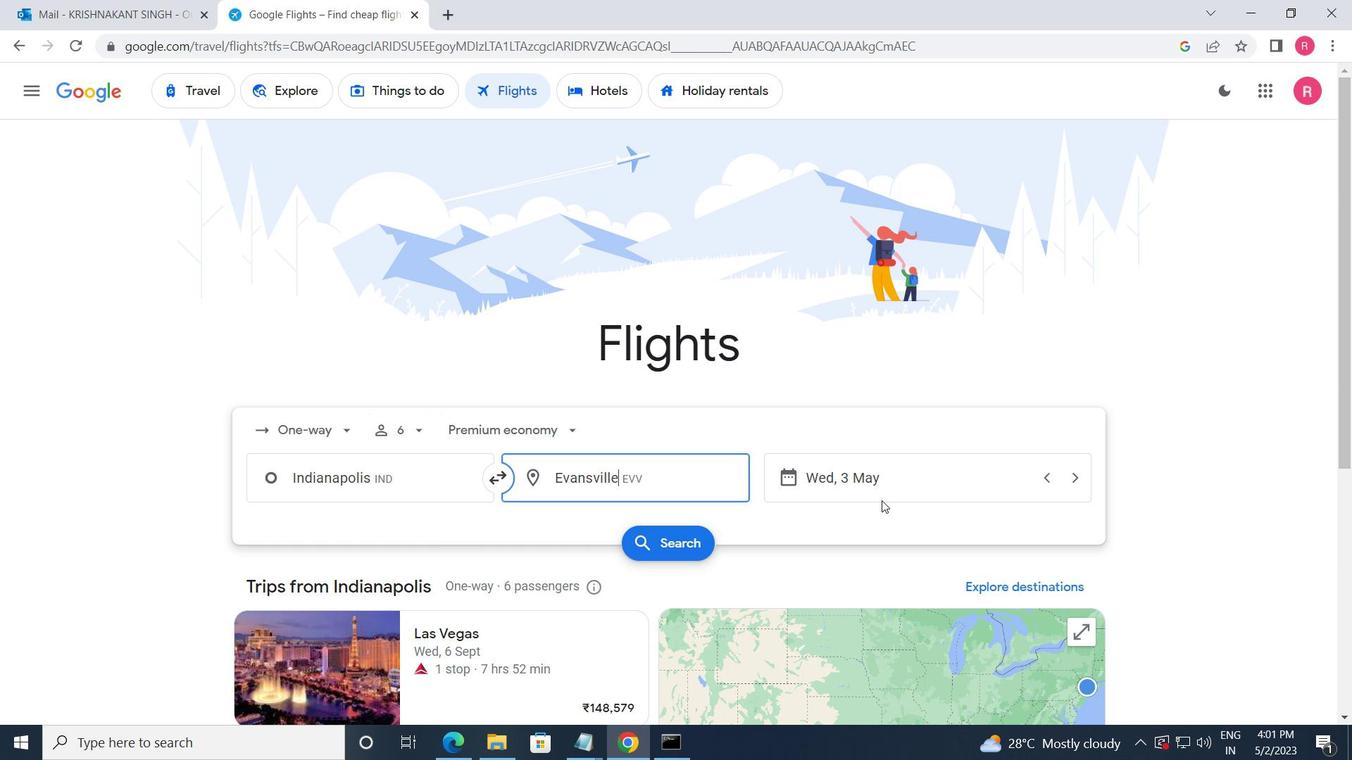 
Action: Mouse moved to (599, 418)
Screenshot: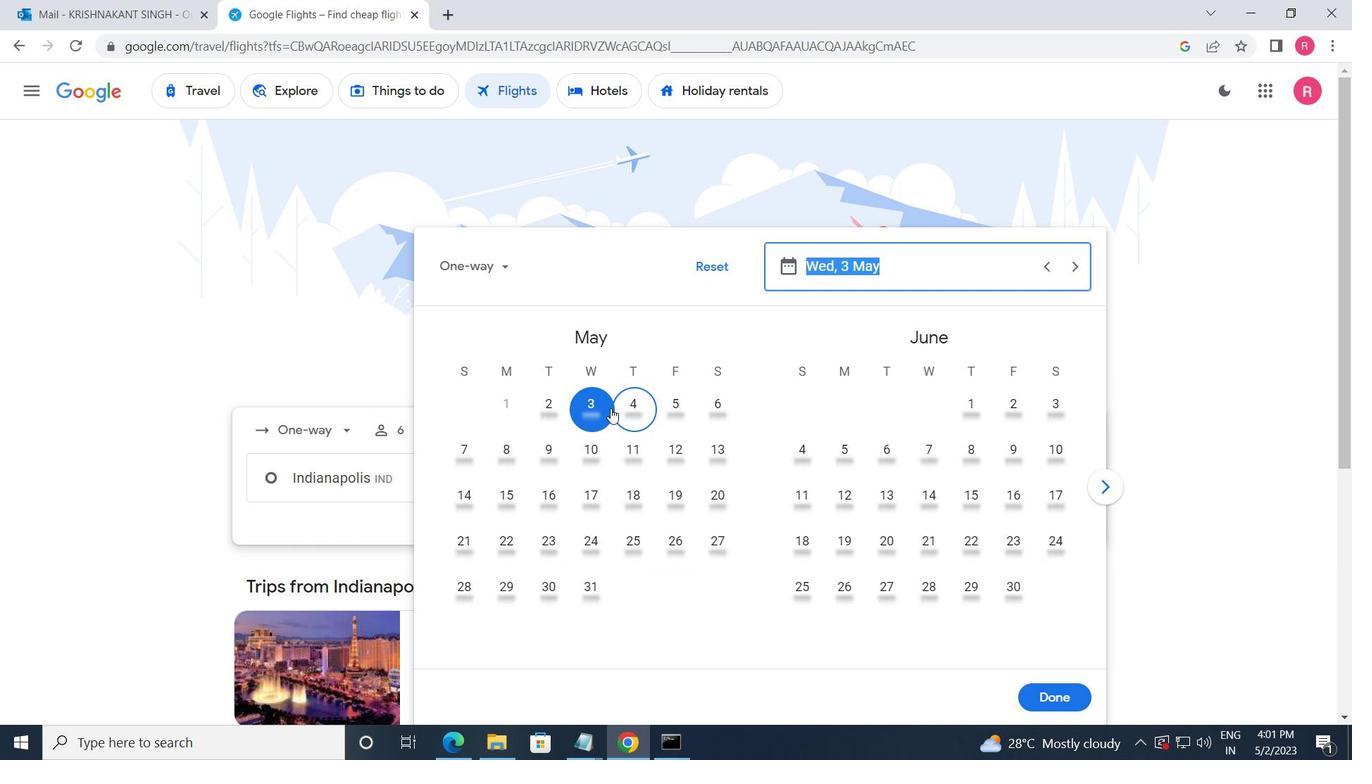 
Action: Mouse pressed left at (599, 418)
Screenshot: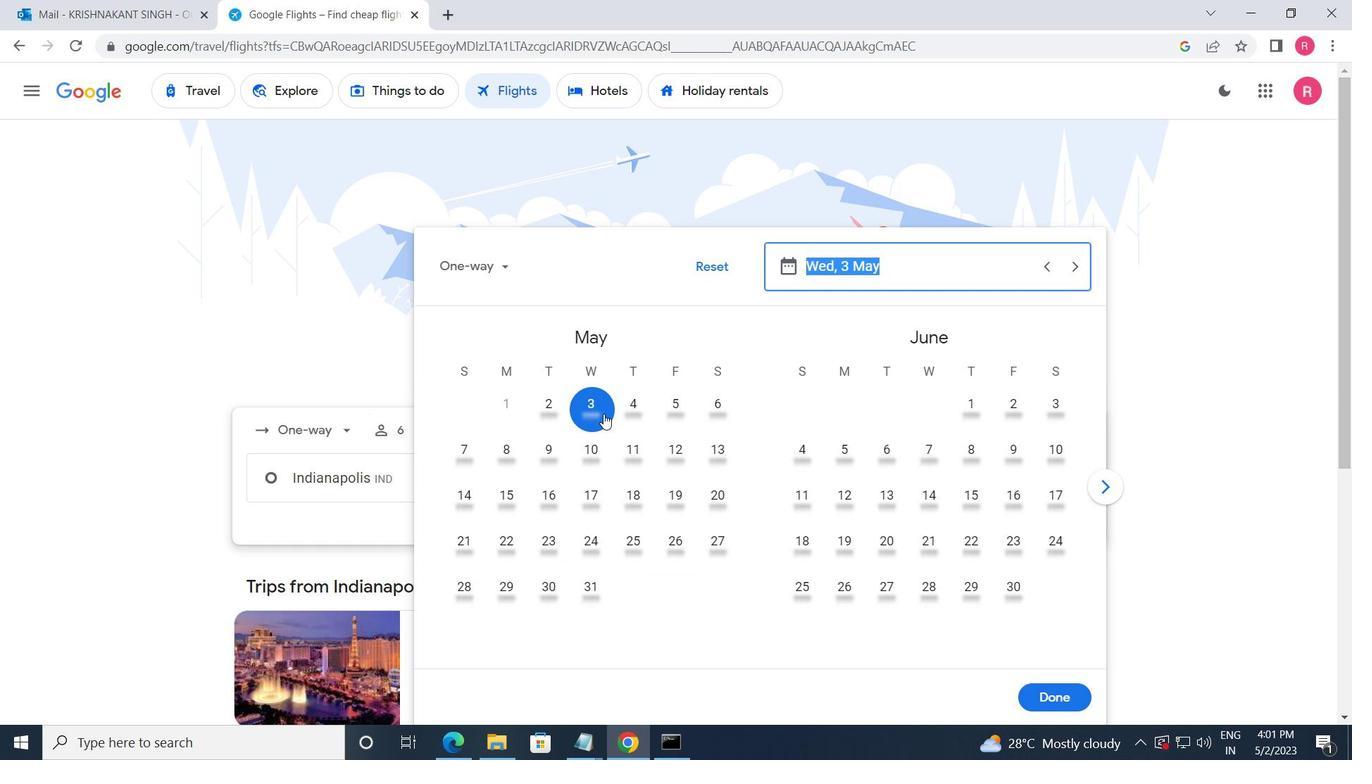 
Action: Mouse moved to (1050, 706)
Screenshot: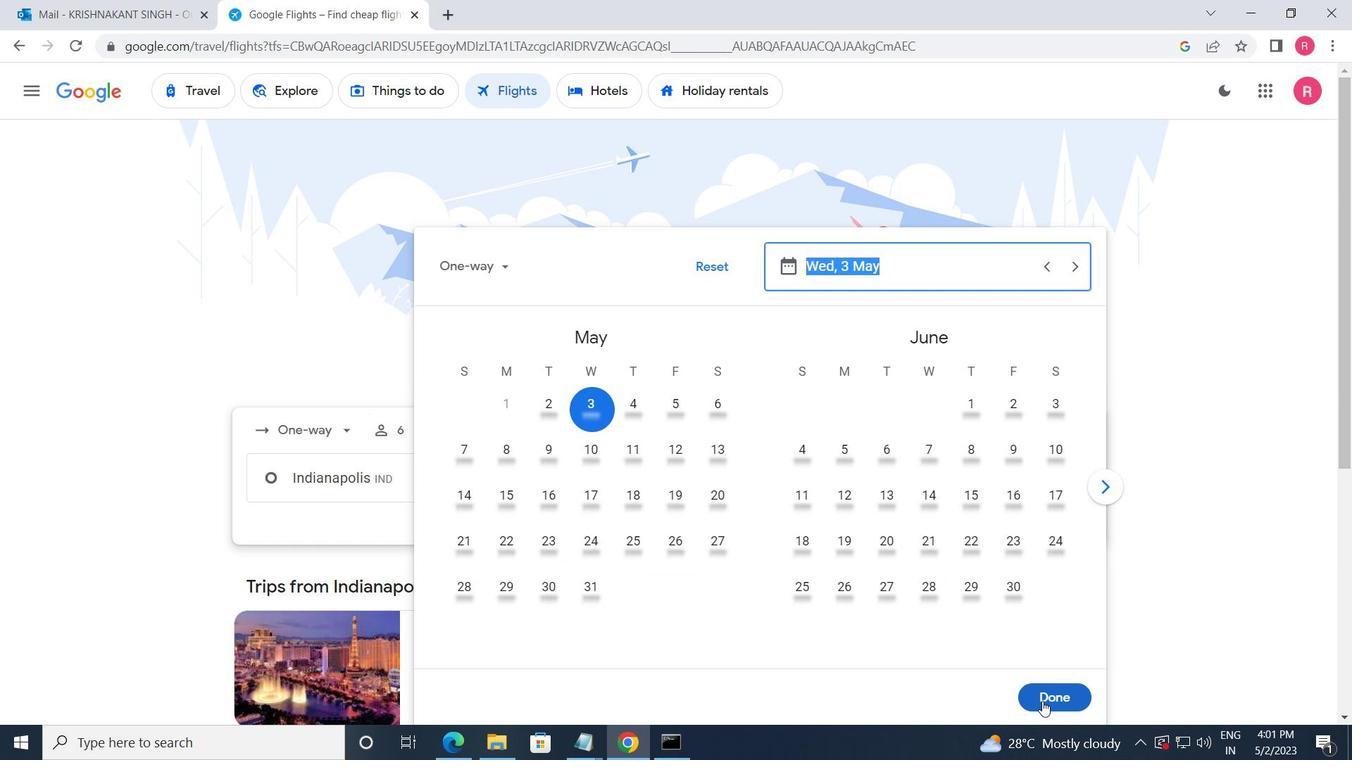 
Action: Mouse pressed left at (1050, 706)
Screenshot: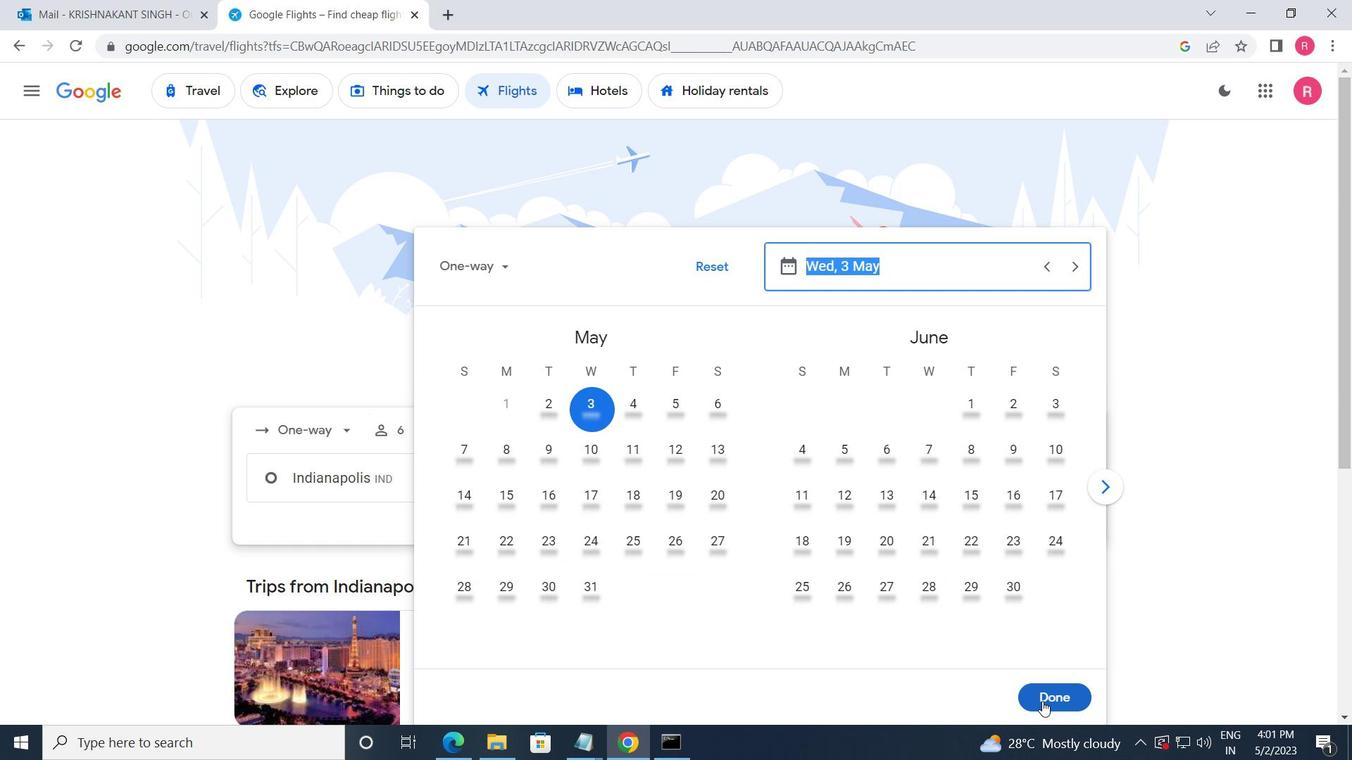 
Action: Mouse moved to (683, 549)
Screenshot: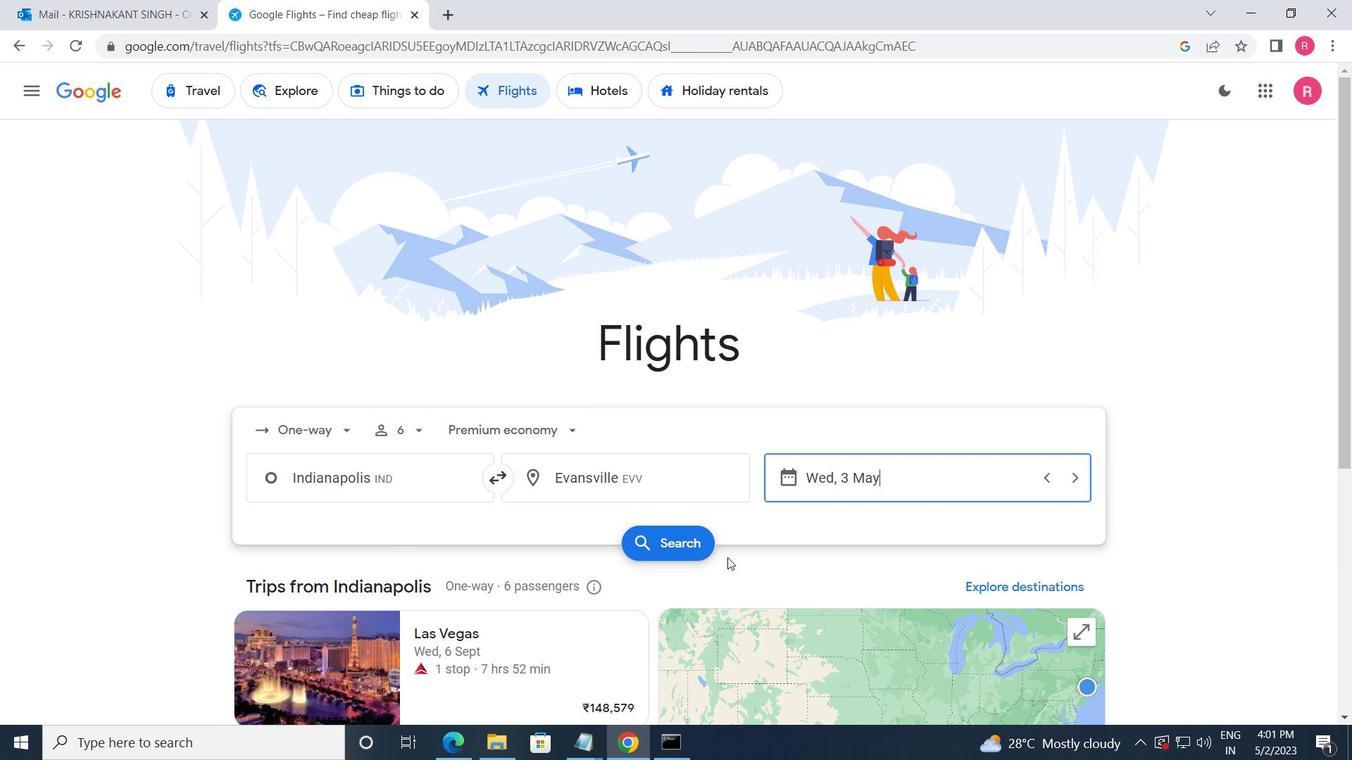 
Action: Mouse pressed left at (683, 549)
Screenshot: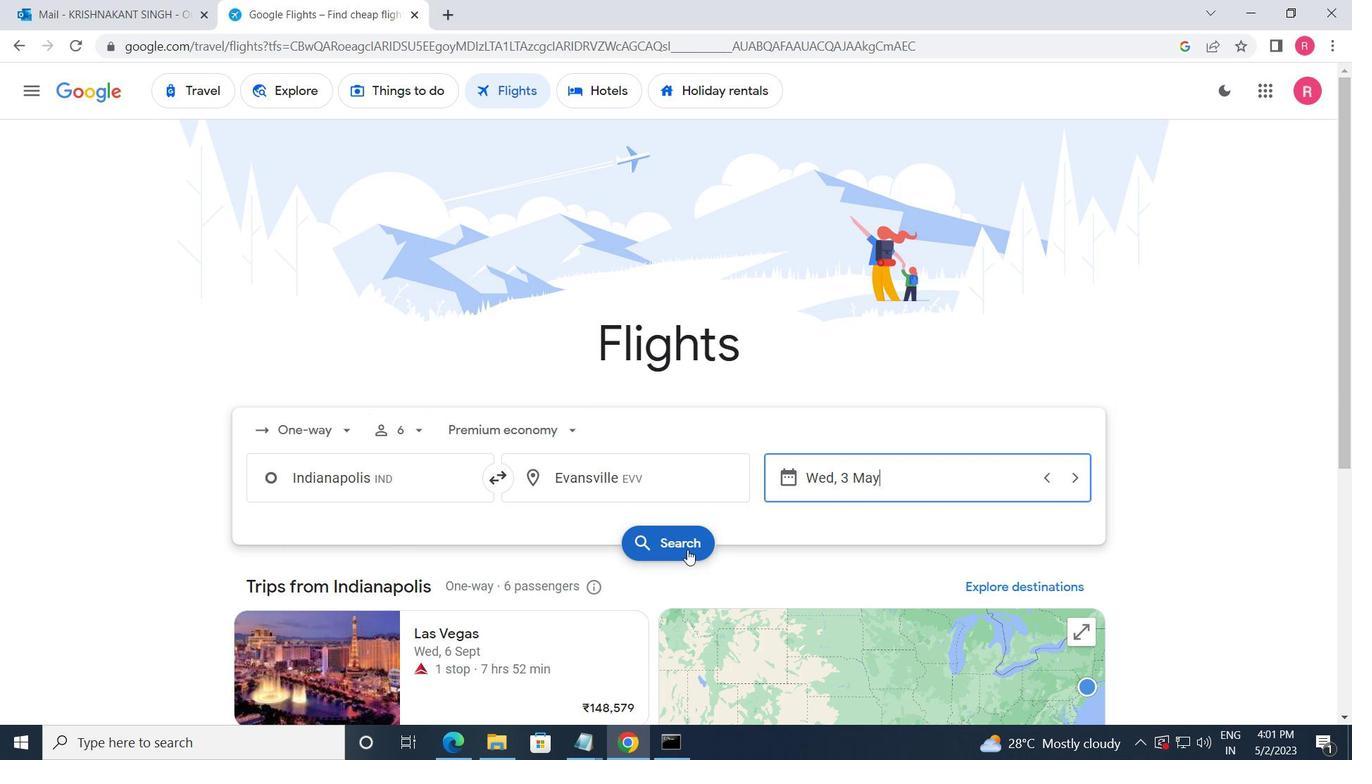 
Action: Mouse moved to (274, 266)
Screenshot: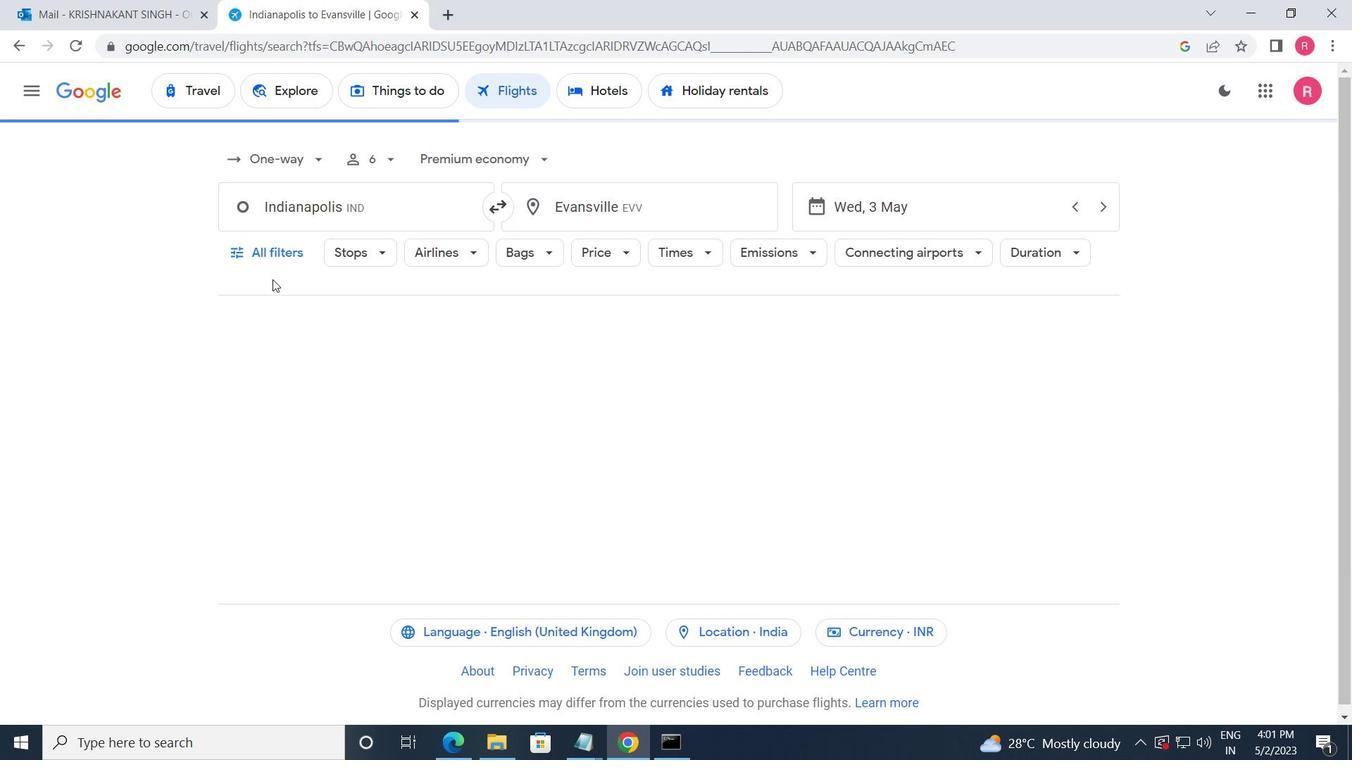 
Action: Mouse pressed left at (274, 266)
Screenshot: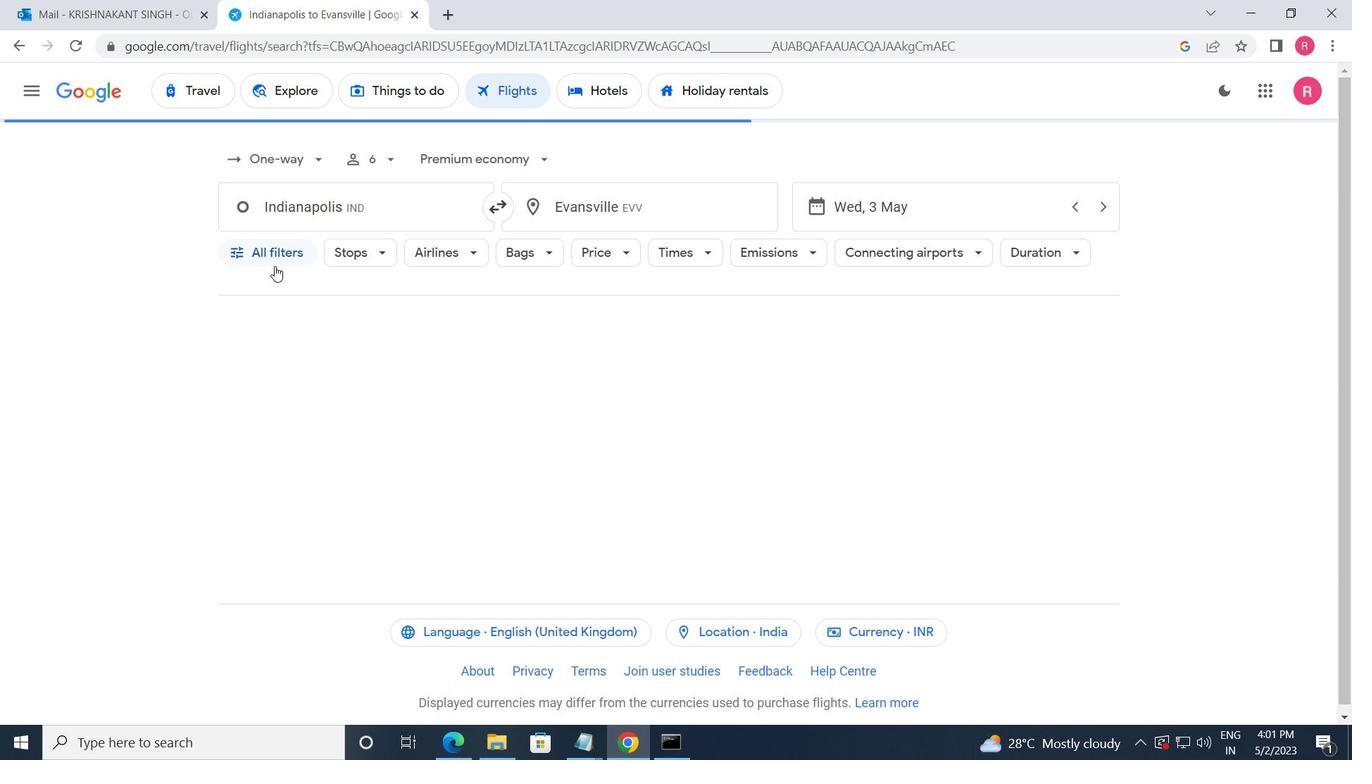 
Action: Mouse moved to (349, 406)
Screenshot: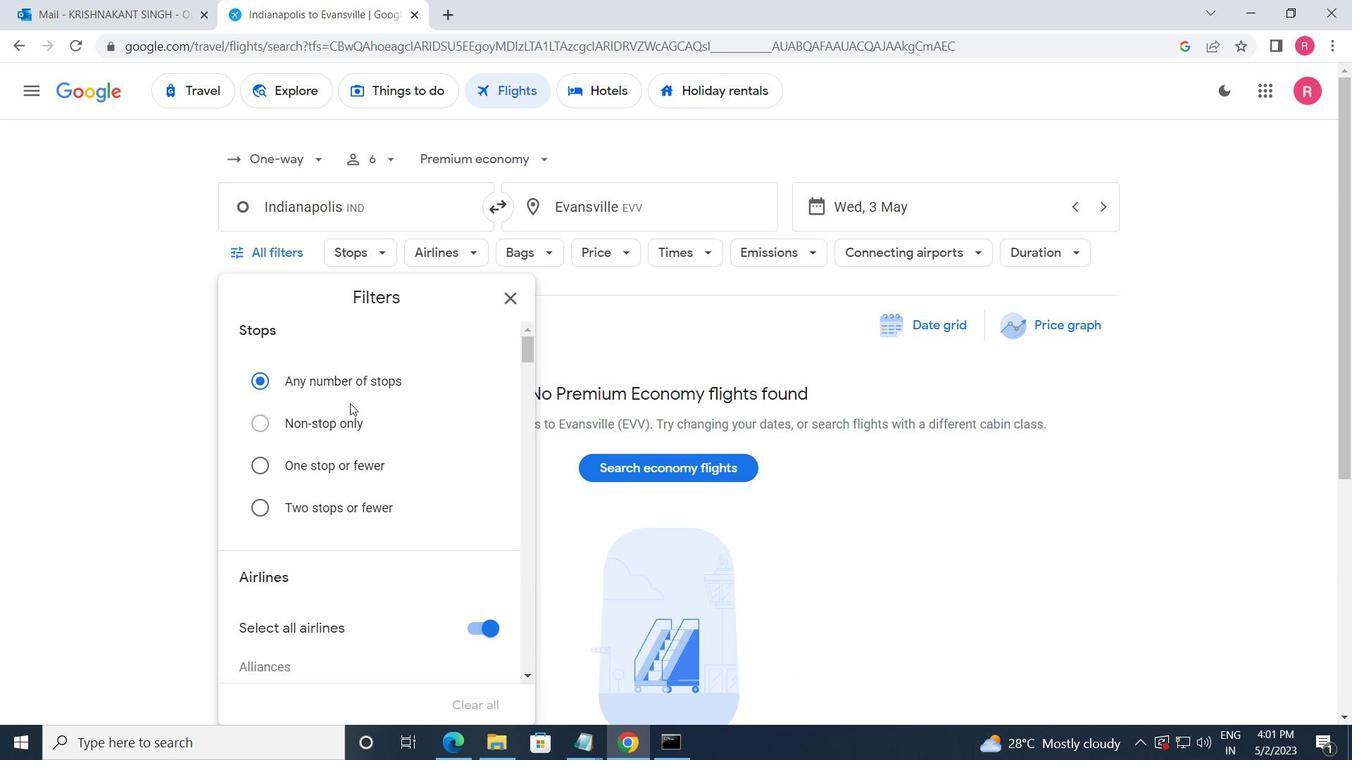 
Action: Mouse scrolled (349, 405) with delta (0, 0)
Screenshot: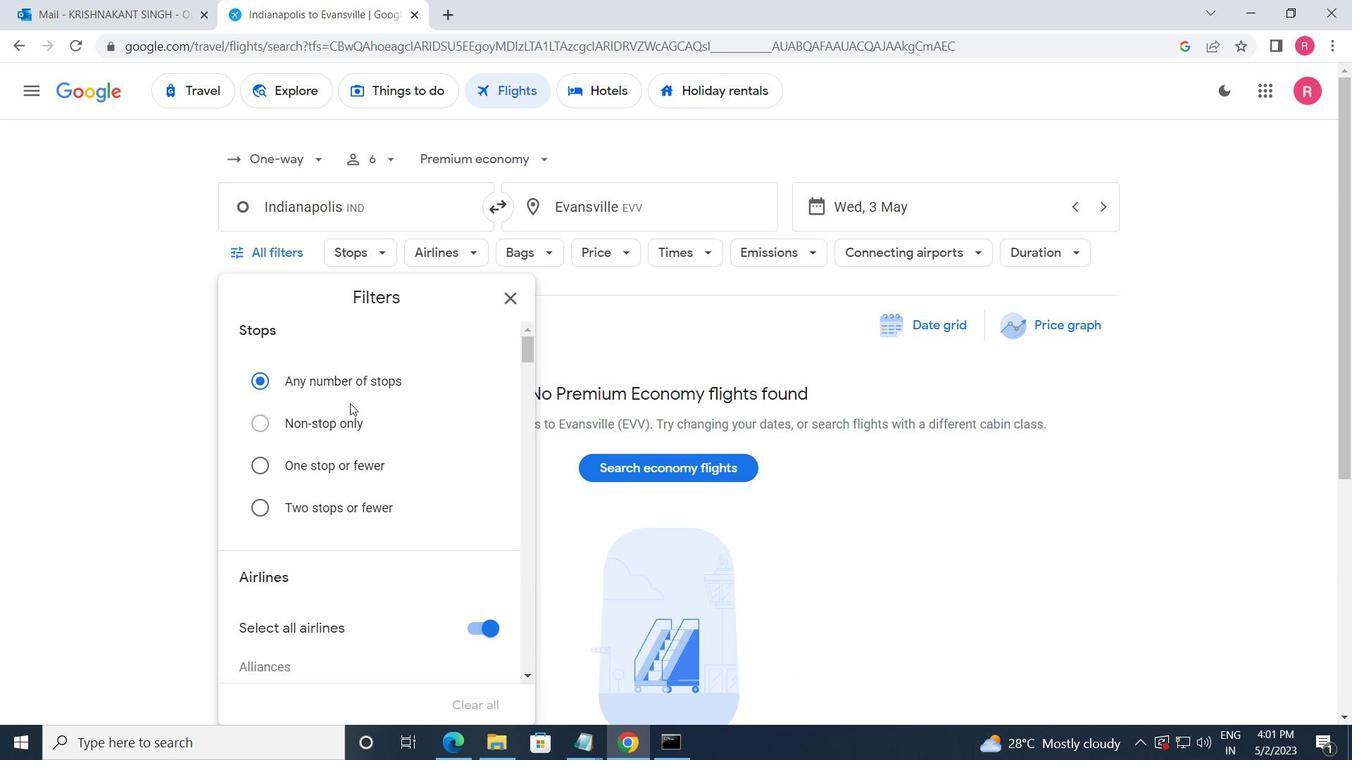 
Action: Mouse moved to (349, 408)
Screenshot: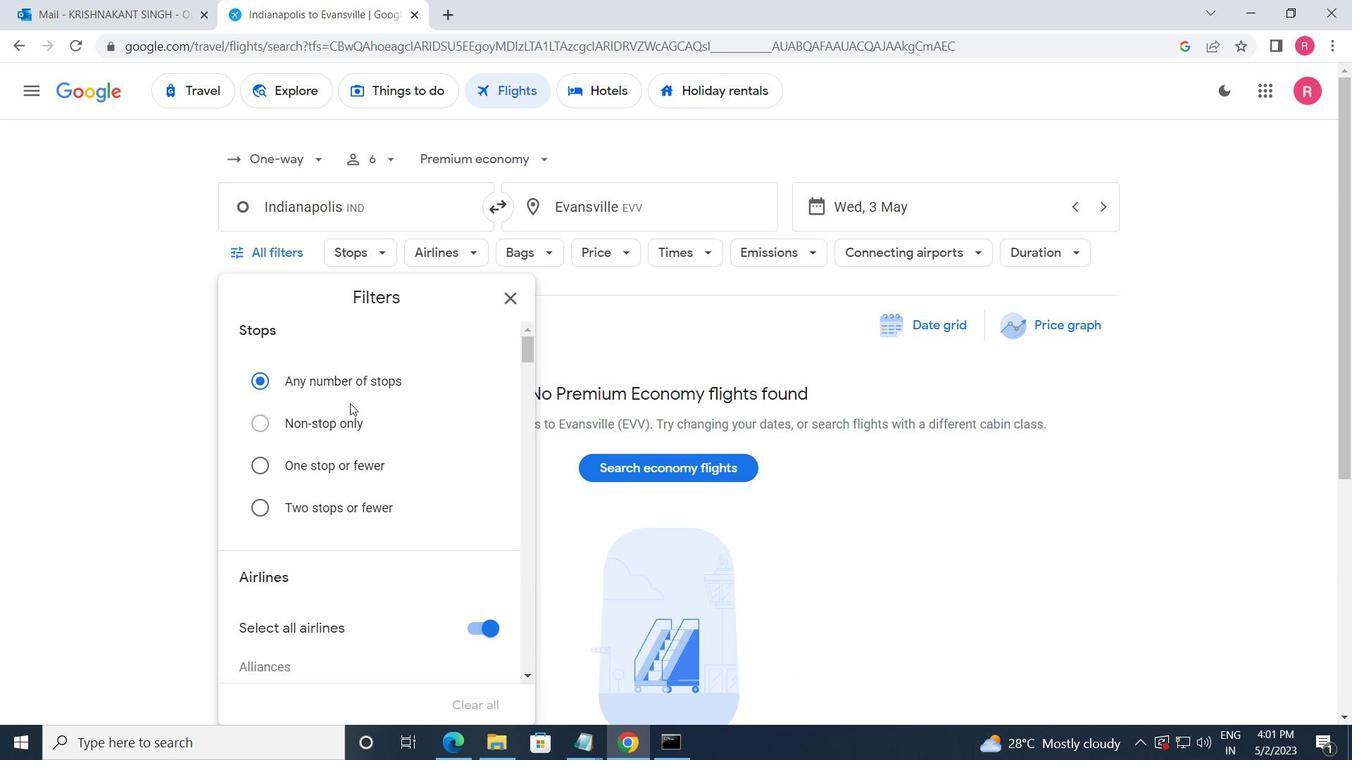 
Action: Mouse scrolled (349, 407) with delta (0, 0)
Screenshot: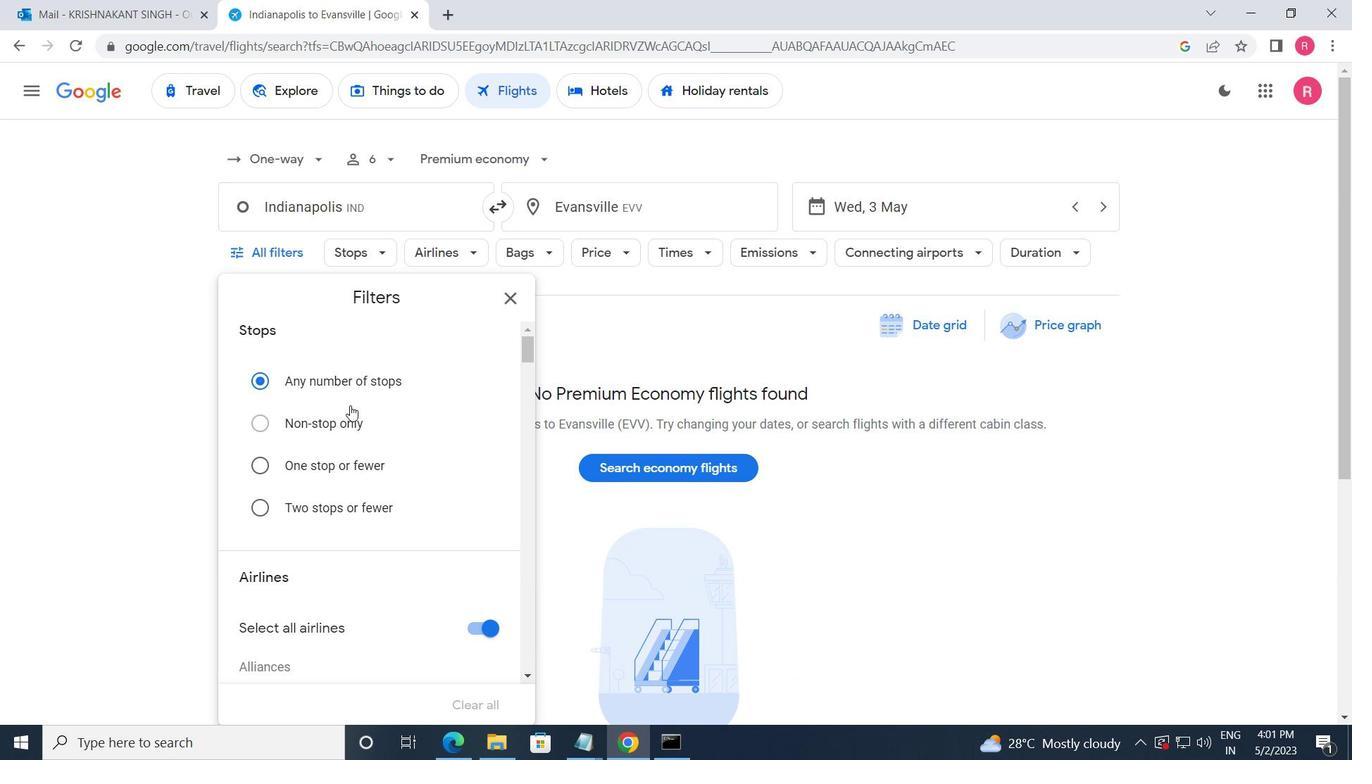 
Action: Mouse moved to (349, 414)
Screenshot: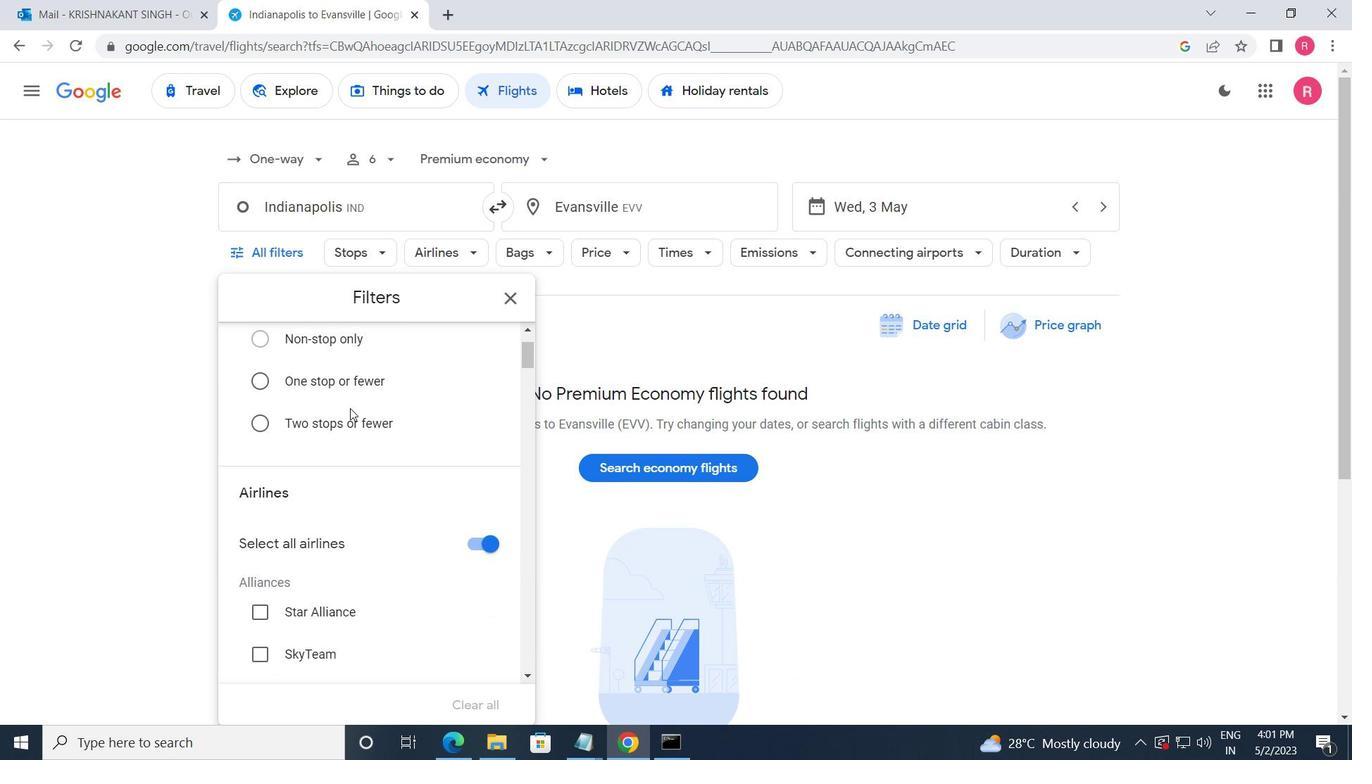 
Action: Mouse scrolled (349, 413) with delta (0, 0)
Screenshot: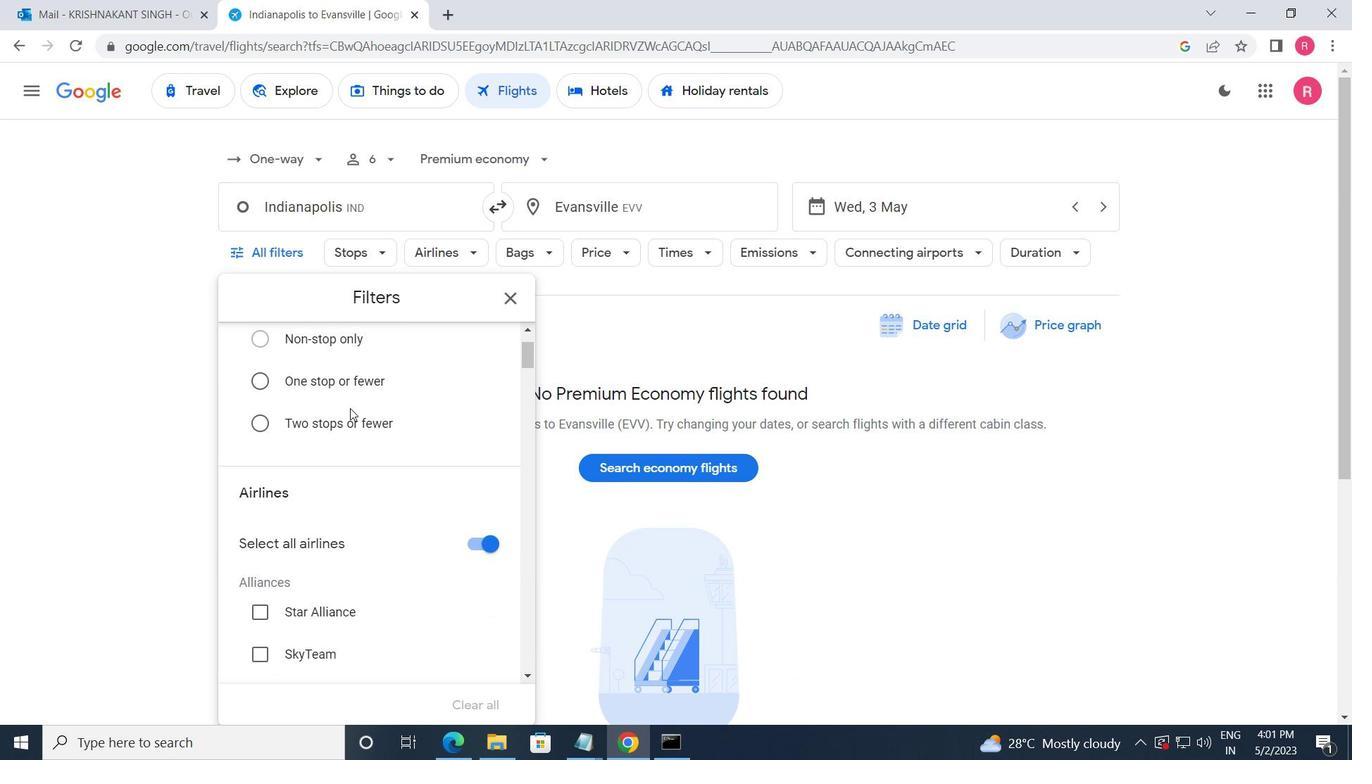 
Action: Mouse moved to (349, 426)
Screenshot: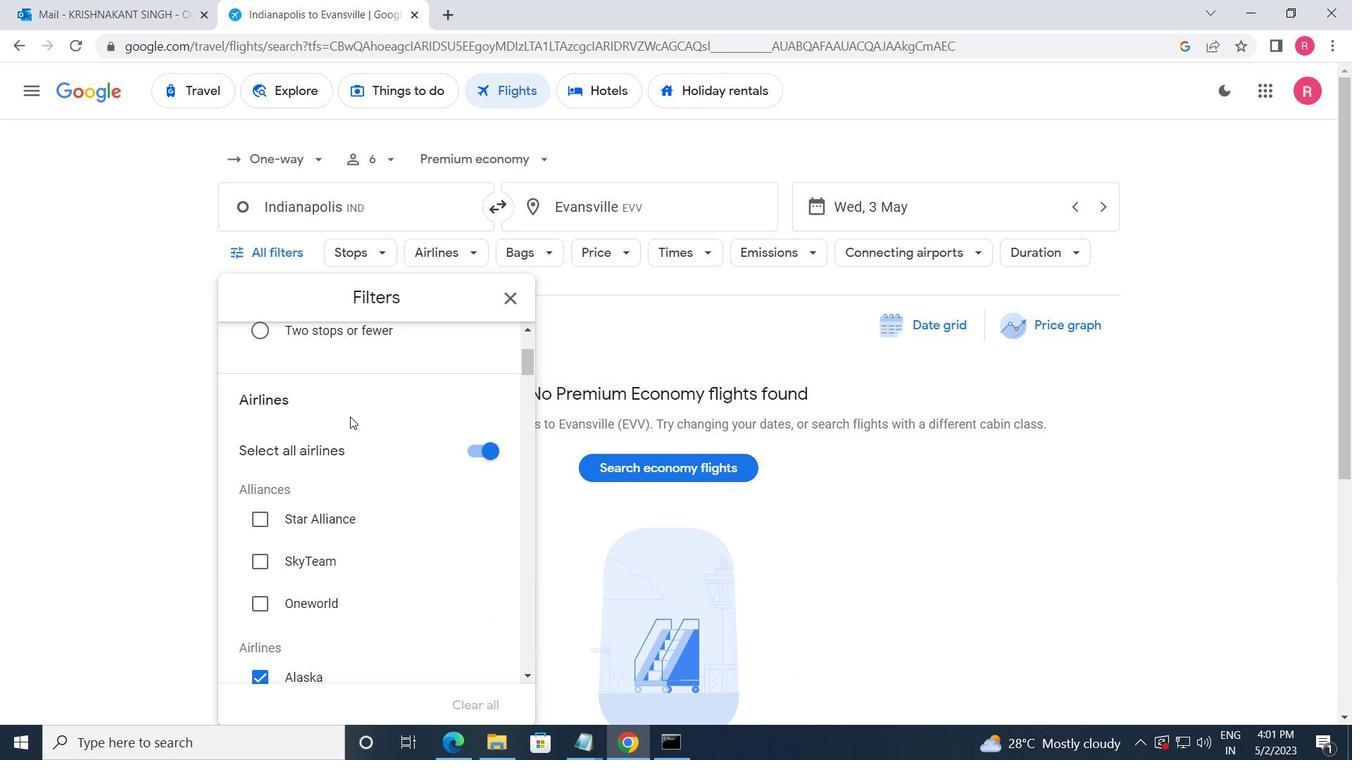 
Action: Mouse scrolled (349, 425) with delta (0, 0)
Screenshot: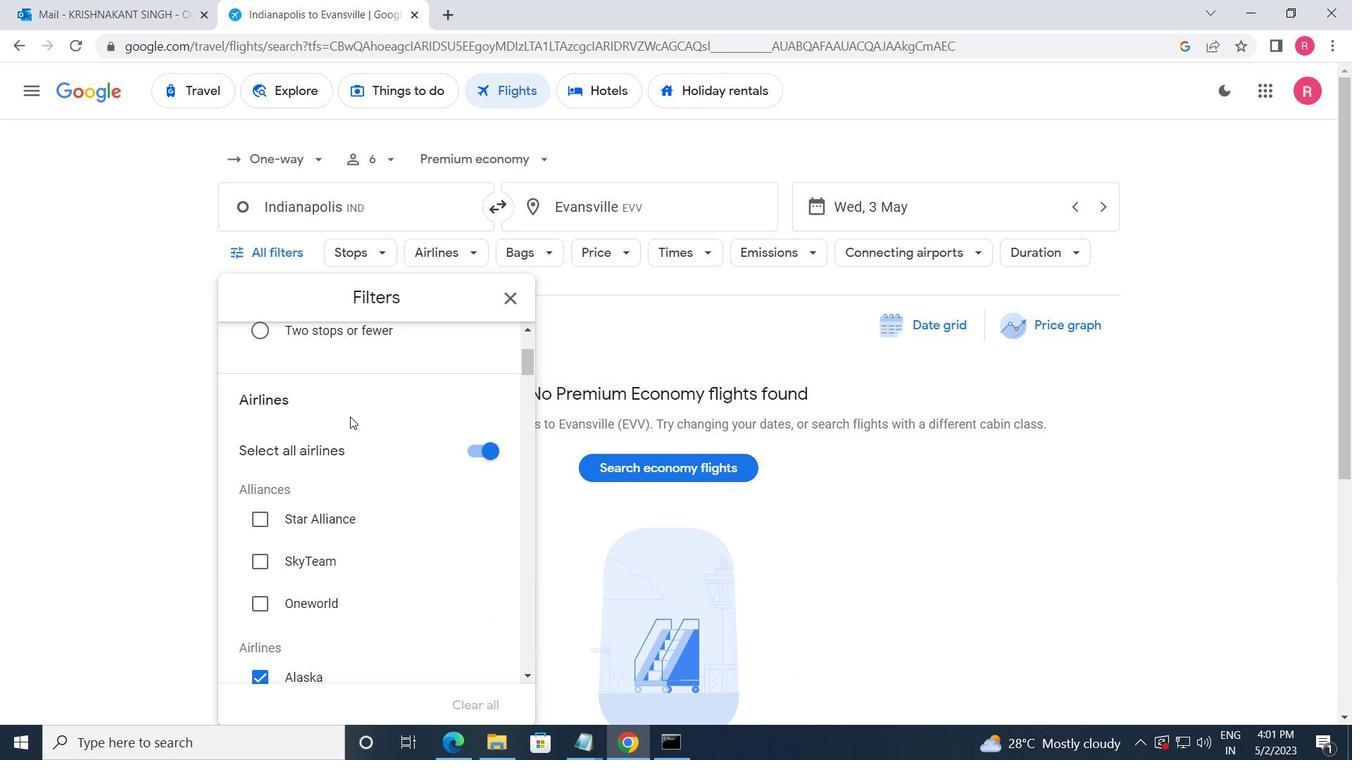 
Action: Mouse moved to (349, 430)
Screenshot: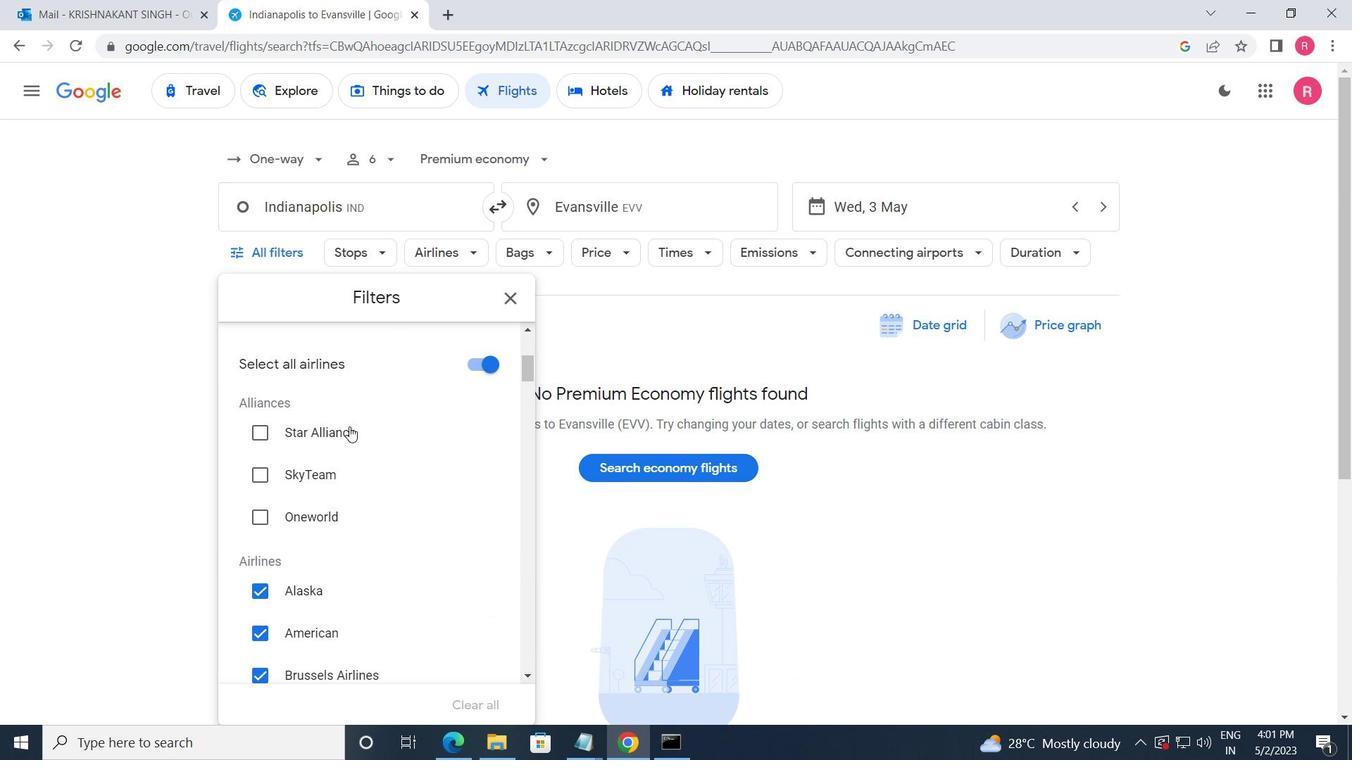 
Action: Mouse scrolled (349, 430) with delta (0, 0)
Screenshot: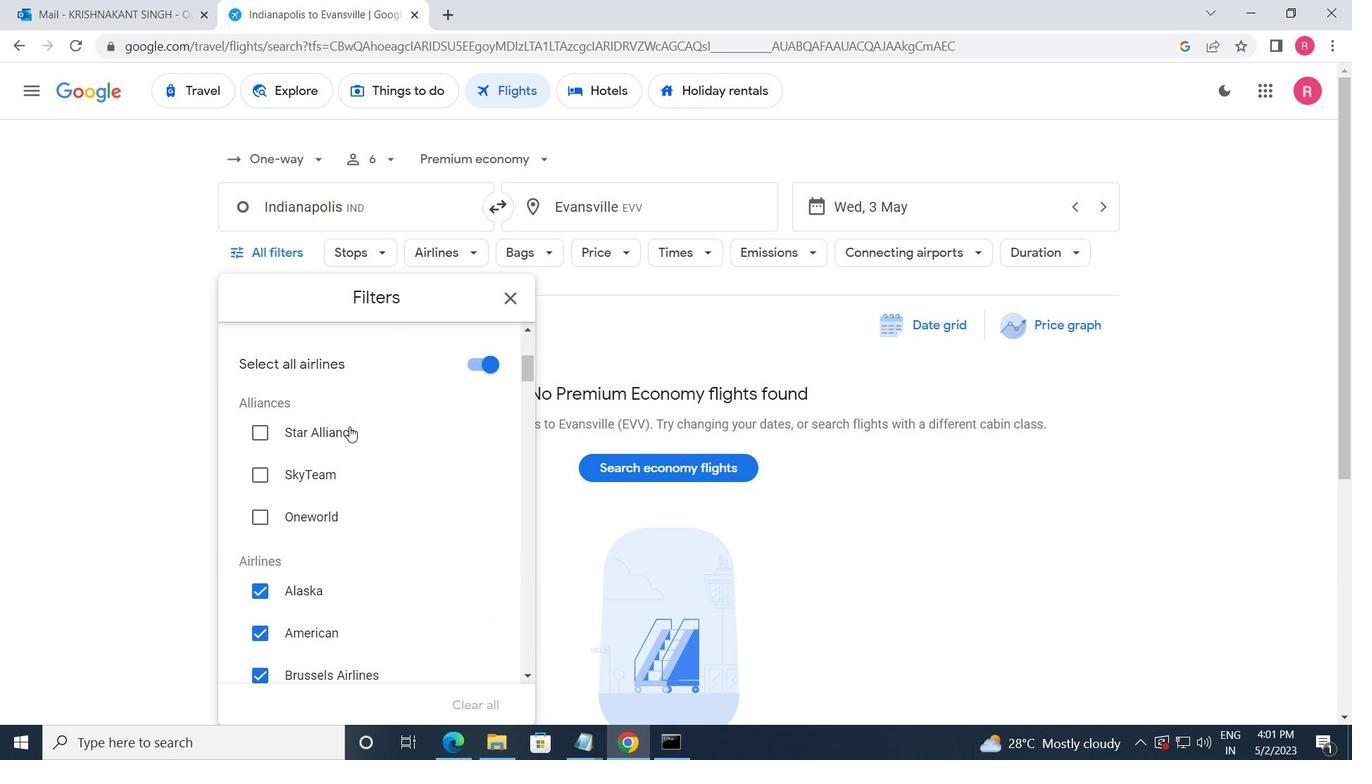 
Action: Mouse moved to (349, 438)
Screenshot: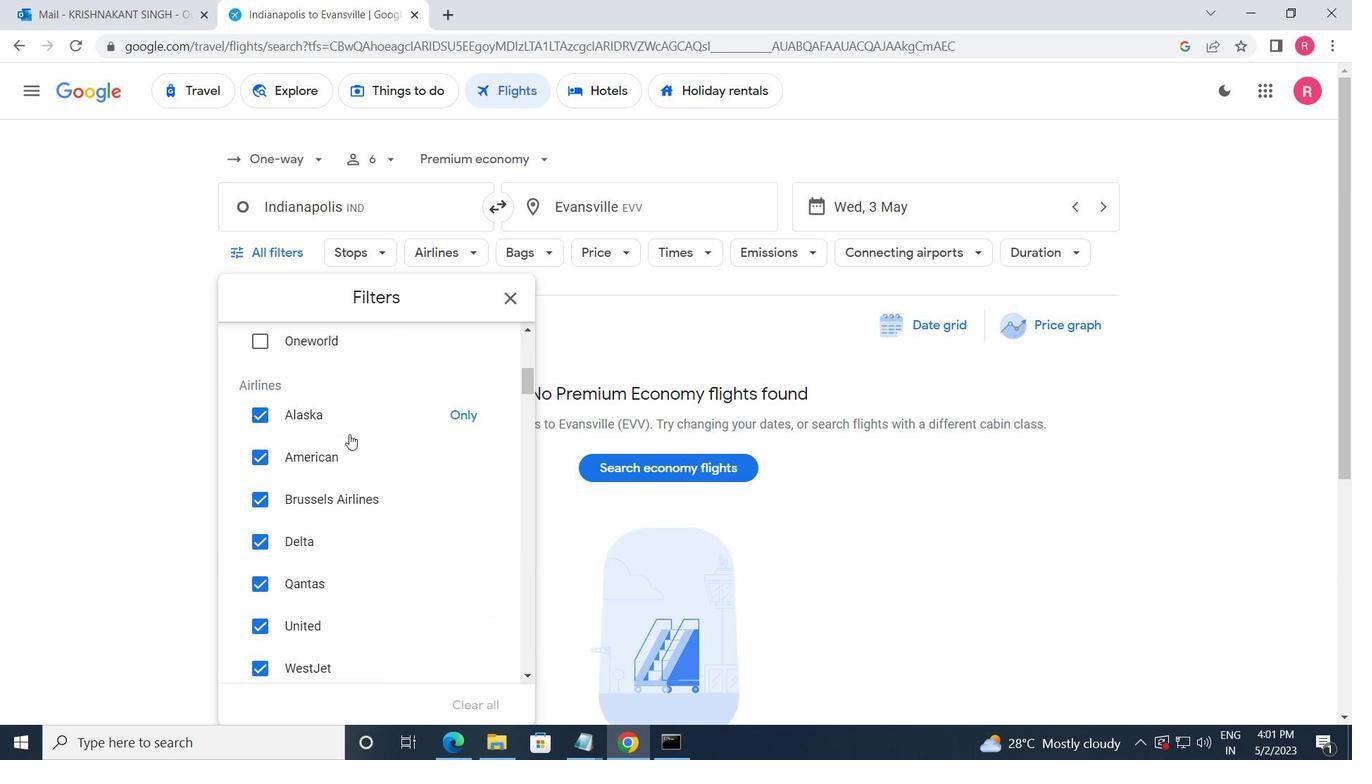 
Action: Mouse scrolled (349, 437) with delta (0, 0)
Screenshot: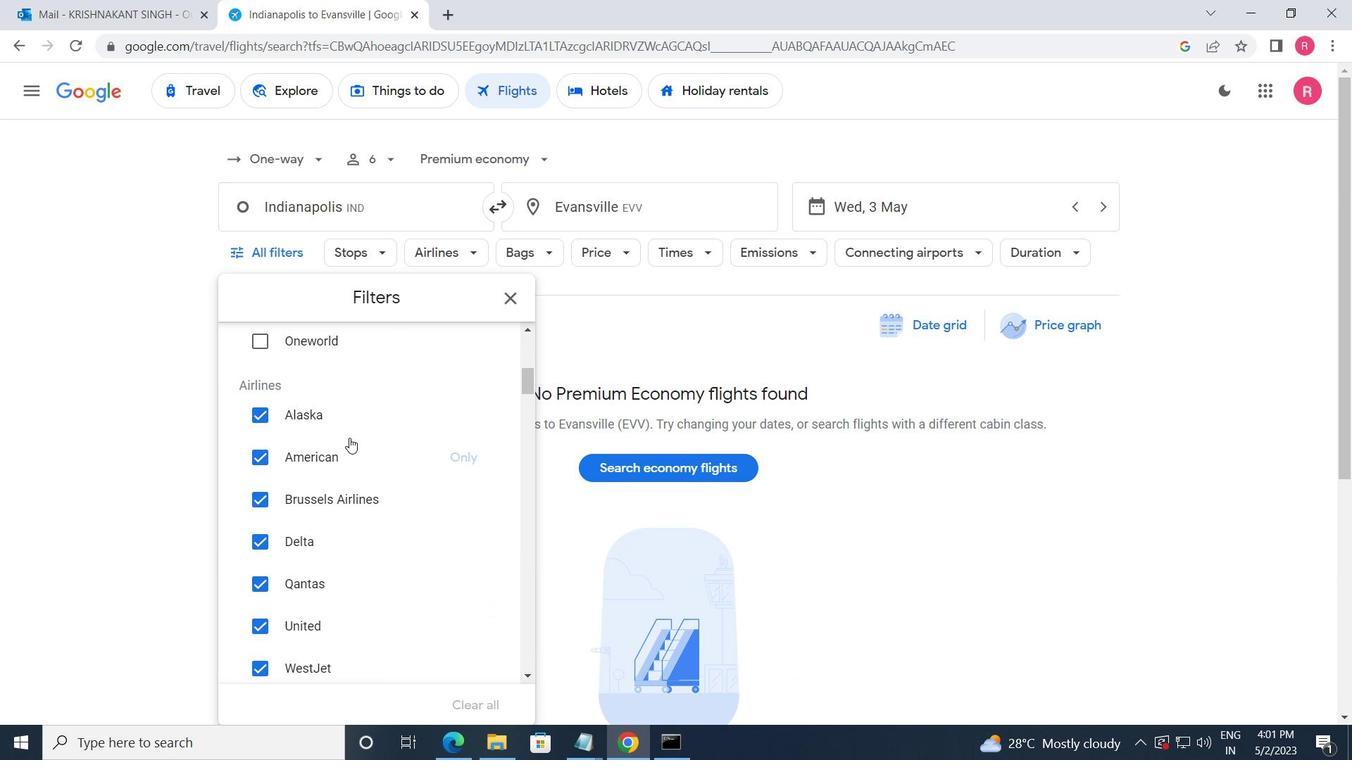 
Action: Mouse moved to (349, 438)
Screenshot: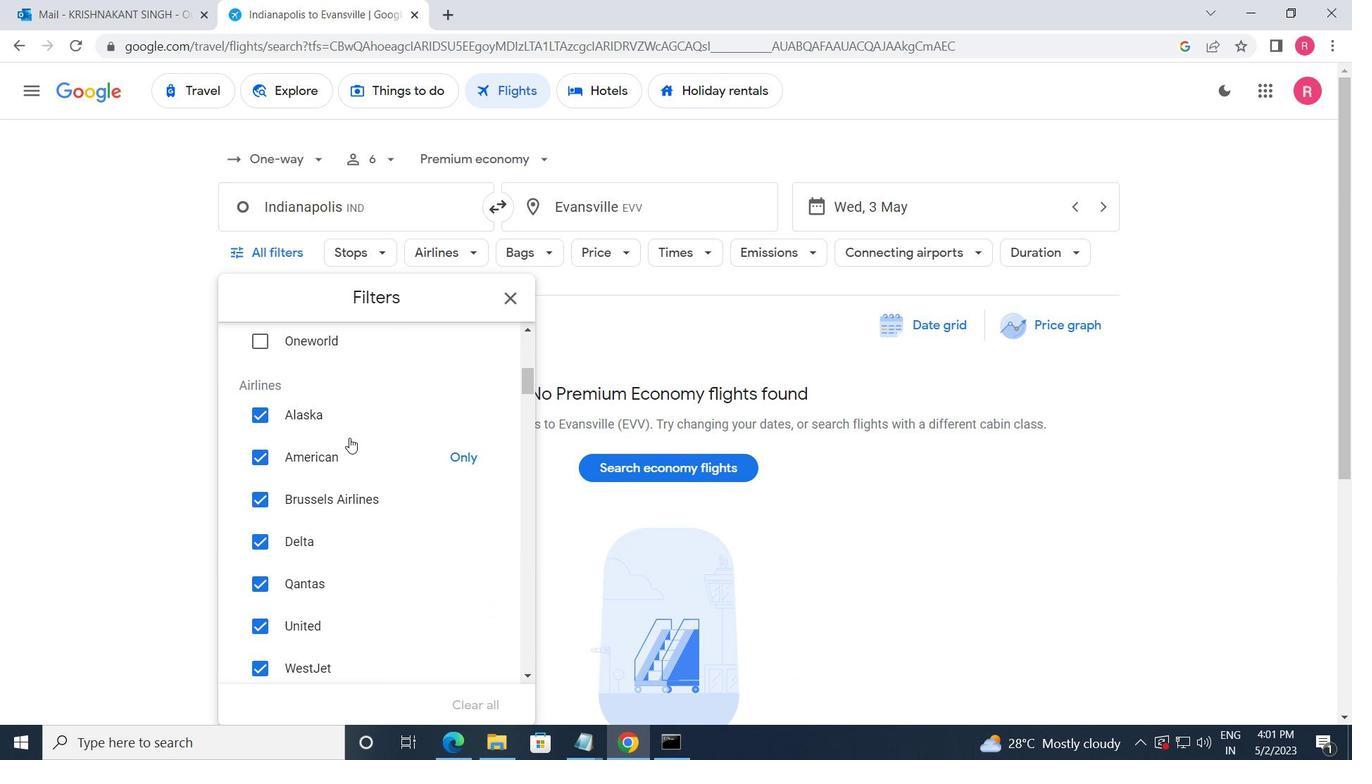 
Action: Mouse scrolled (349, 439) with delta (0, 0)
Screenshot: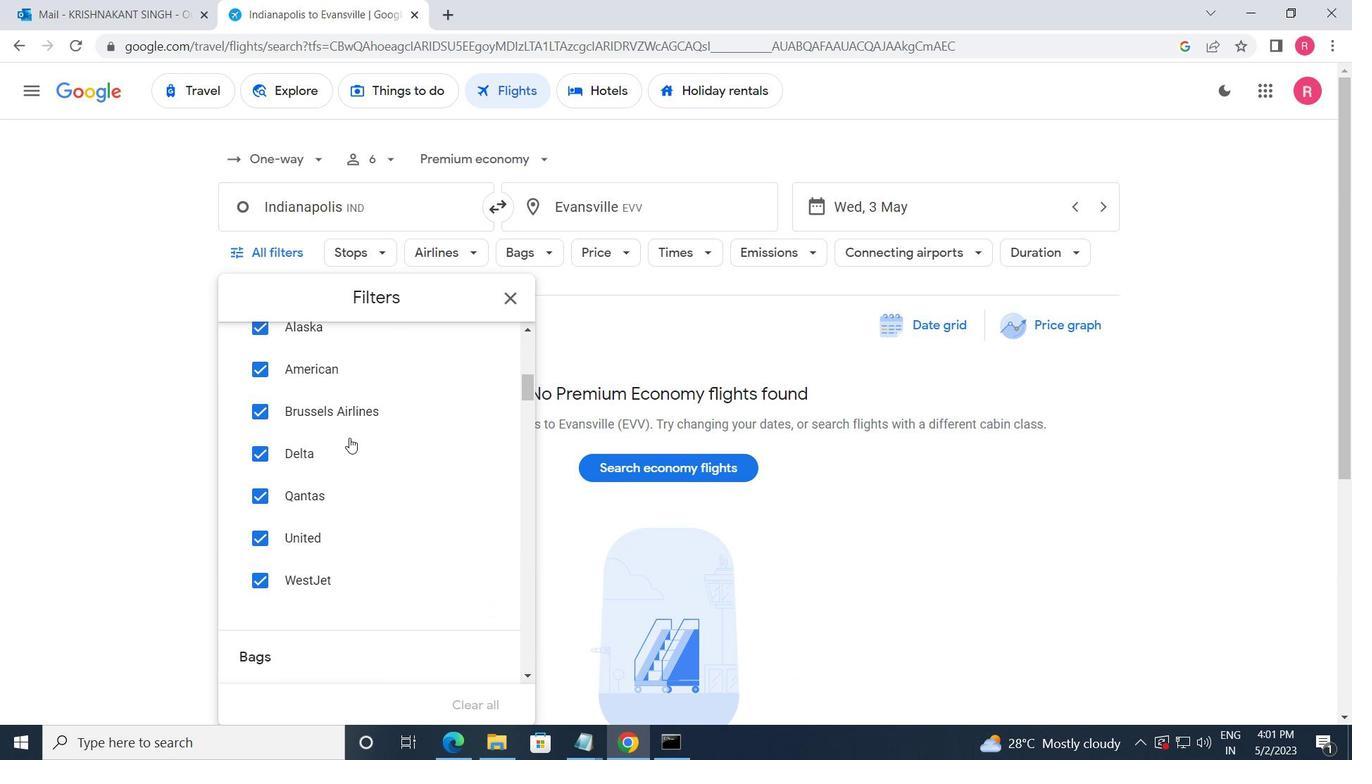 
Action: Mouse moved to (349, 437)
Screenshot: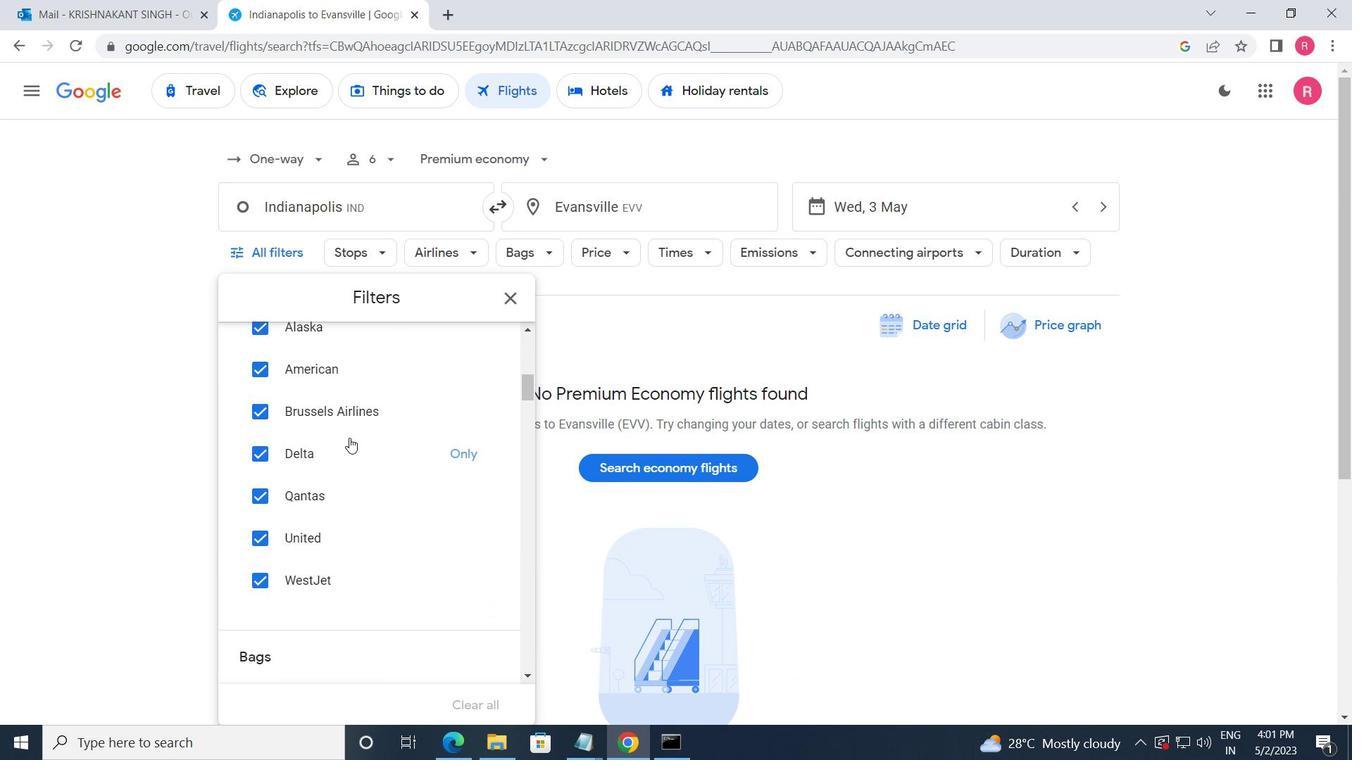 
Action: Mouse scrolled (349, 438) with delta (0, 0)
Screenshot: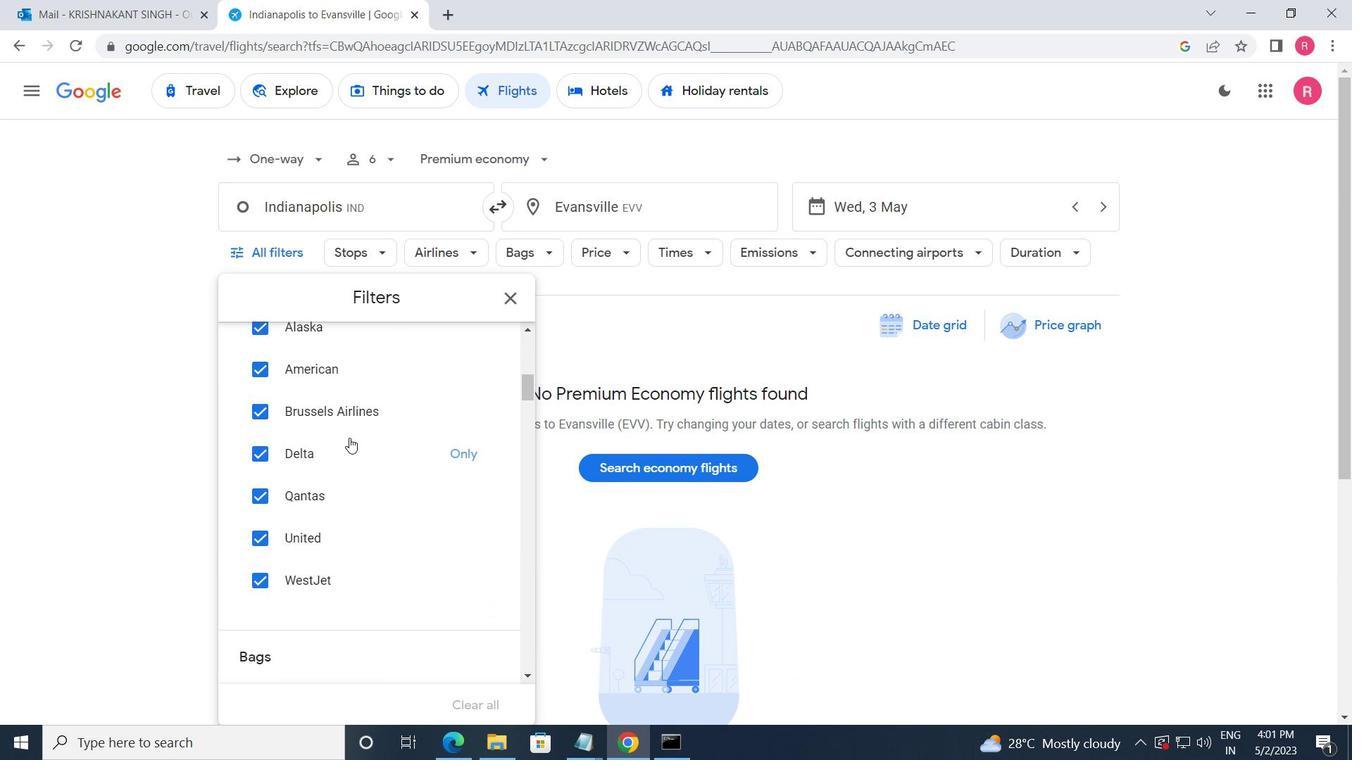 
Action: Mouse moved to (462, 388)
Screenshot: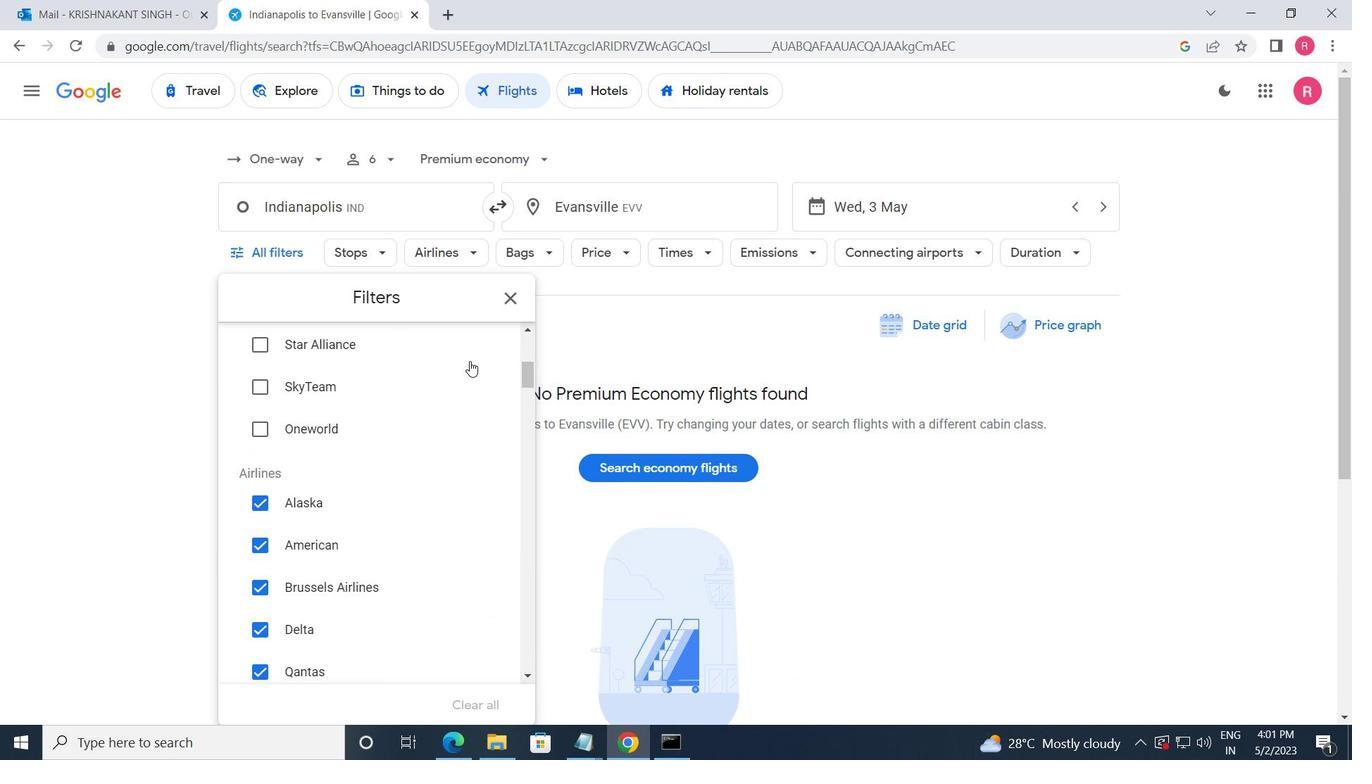
Action: Mouse scrolled (462, 389) with delta (0, 0)
Screenshot: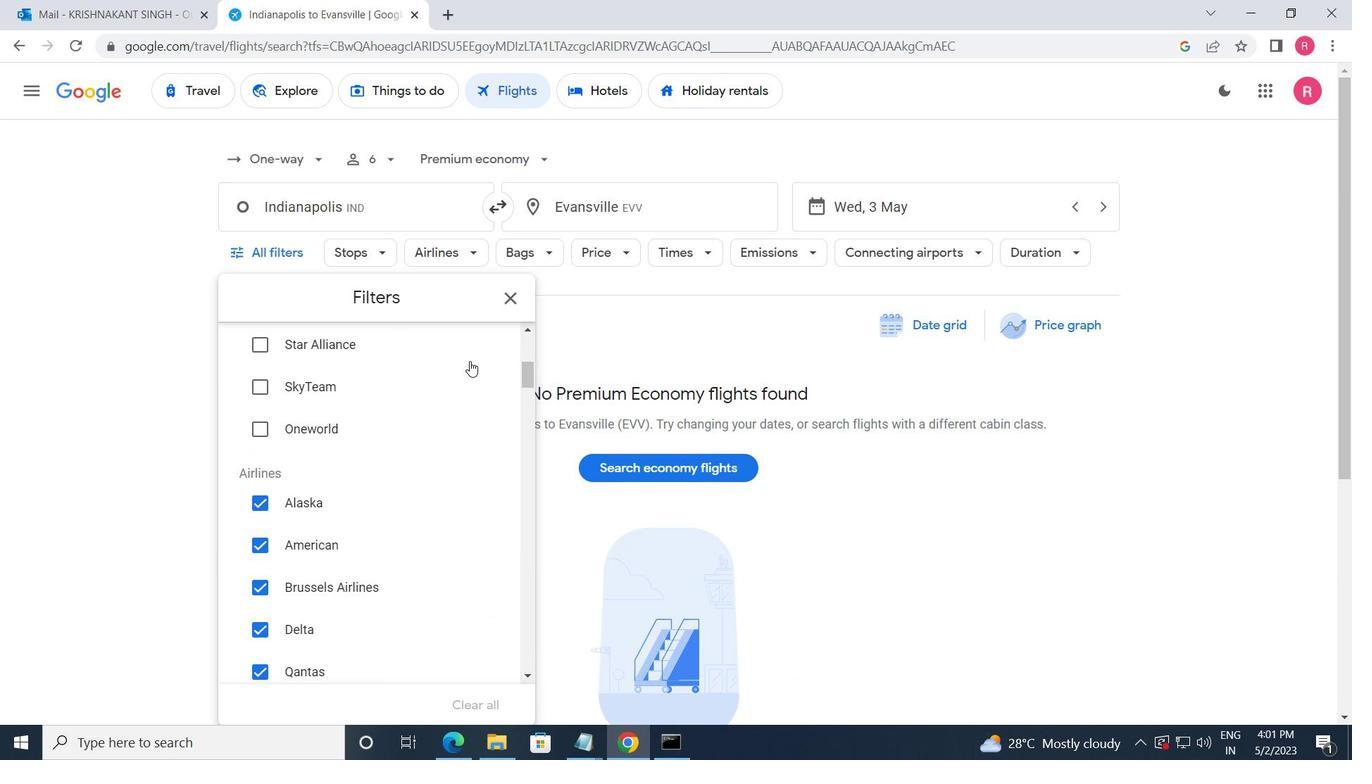 
Action: Mouse moved to (473, 367)
Screenshot: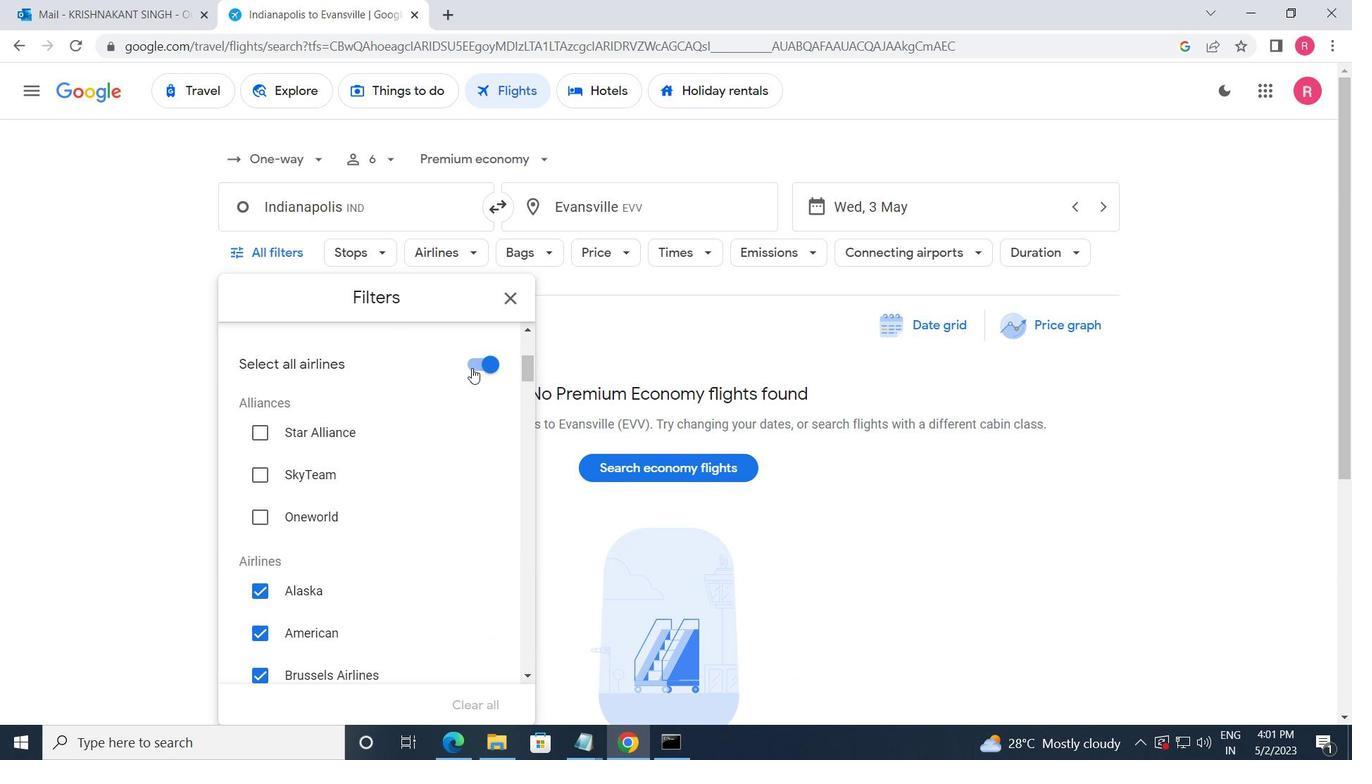 
Action: Mouse pressed left at (473, 367)
Screenshot: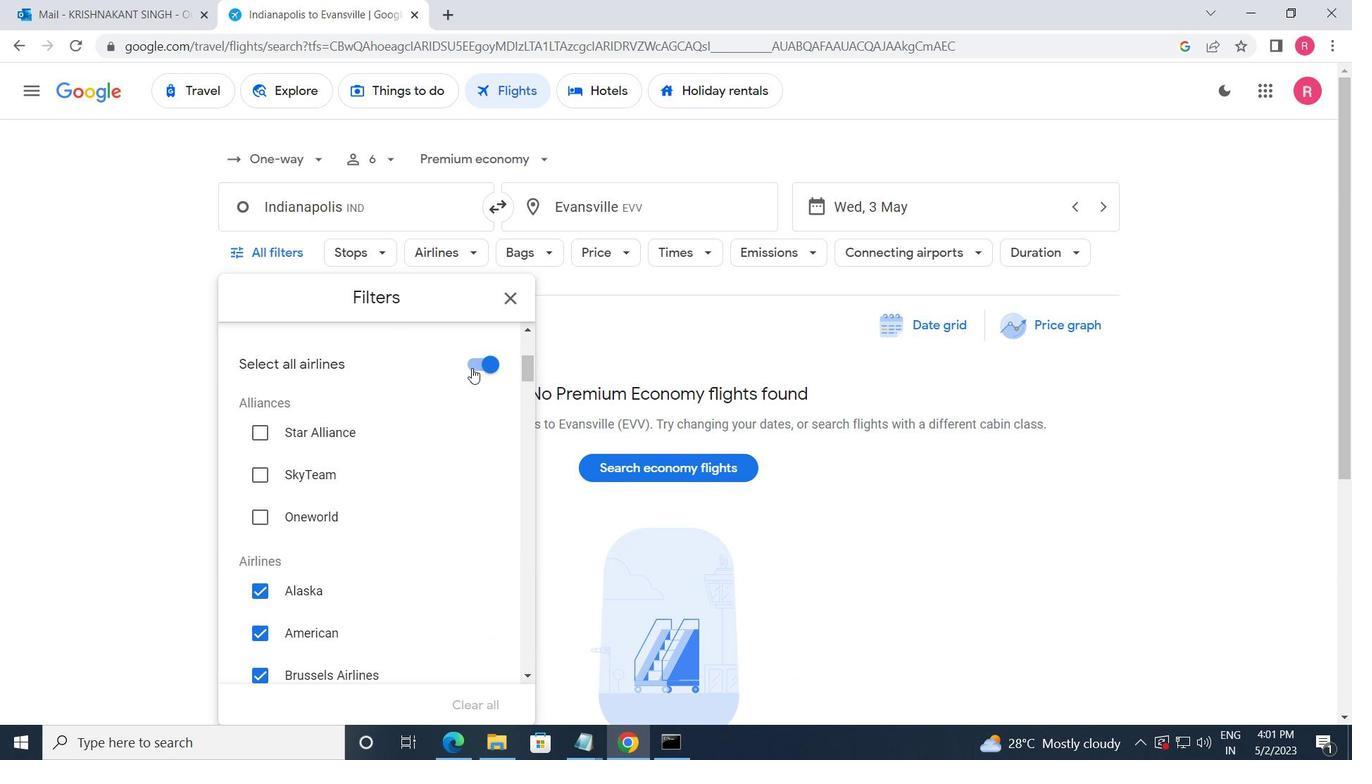 
Action: Mouse moved to (454, 451)
Screenshot: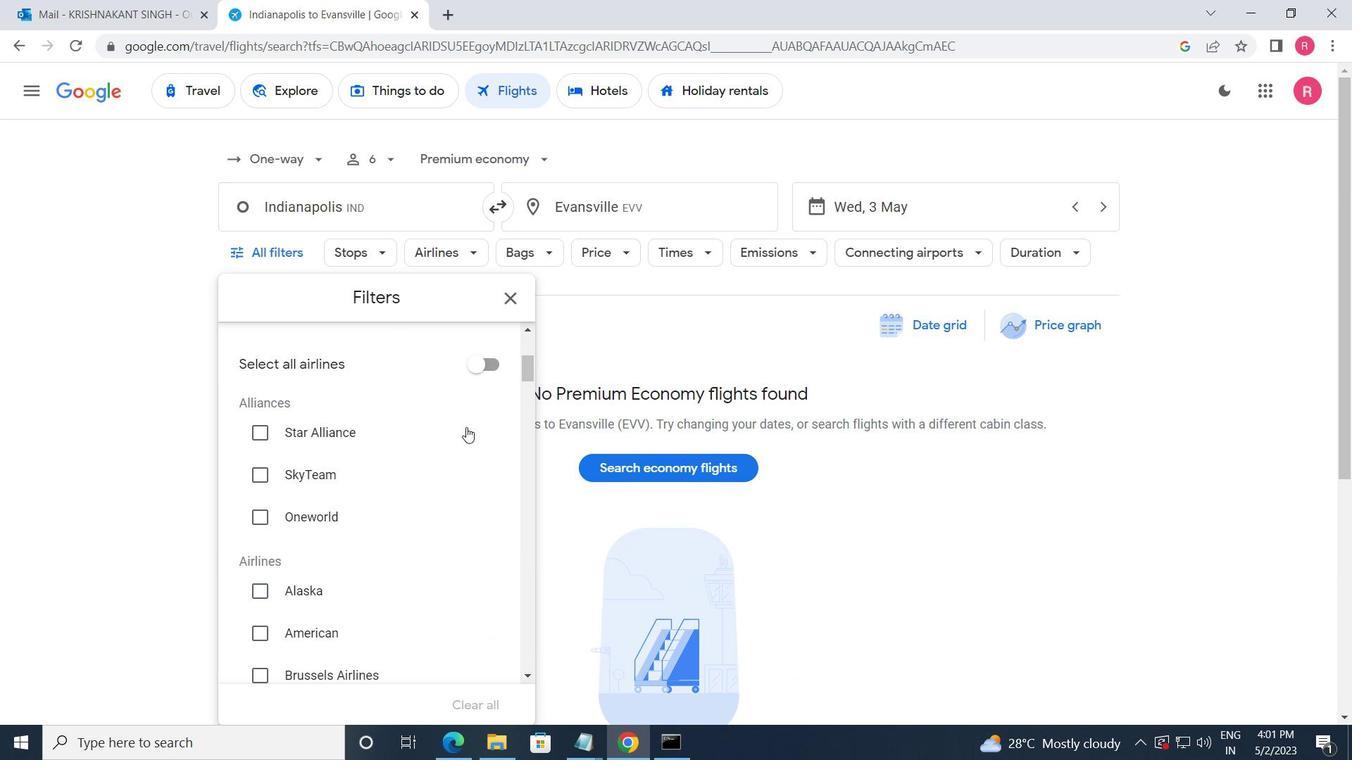 
Action: Mouse scrolled (454, 450) with delta (0, 0)
Screenshot: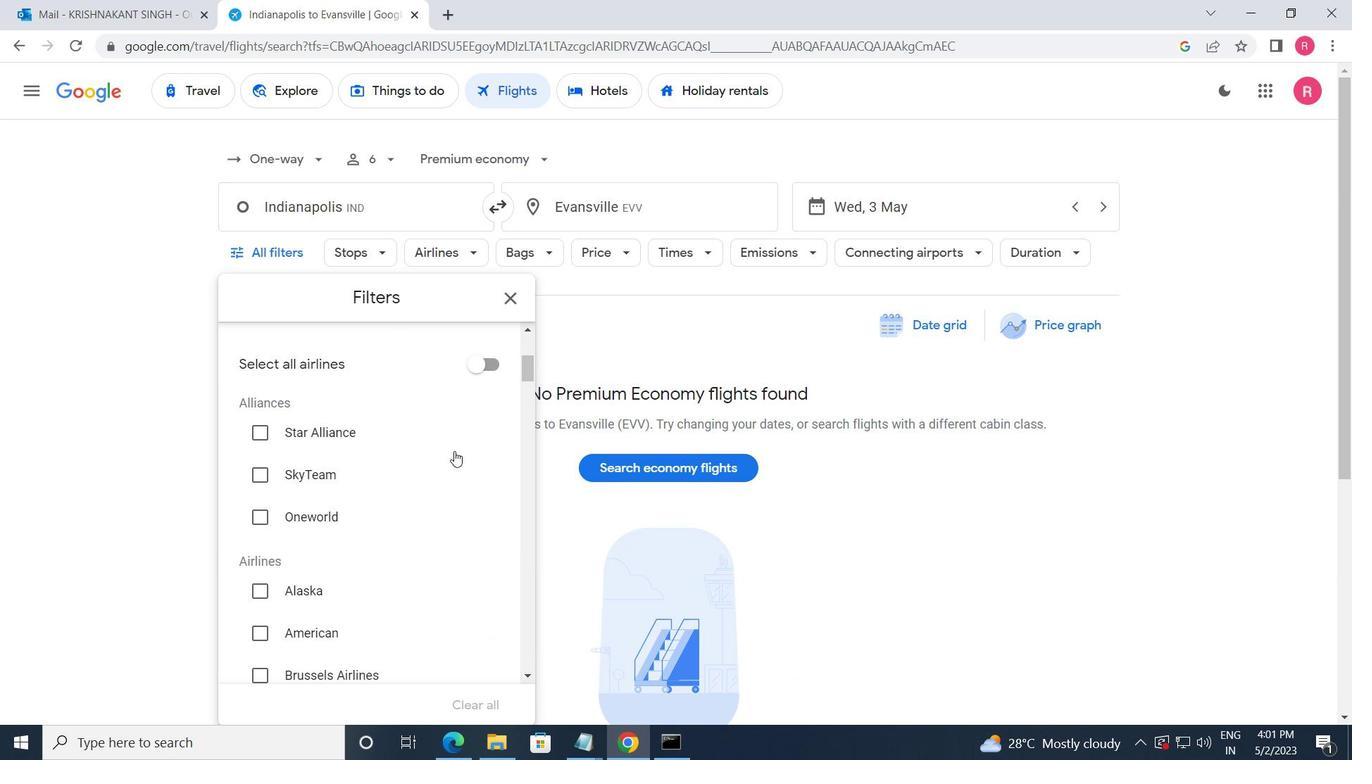 
Action: Mouse moved to (454, 452)
Screenshot: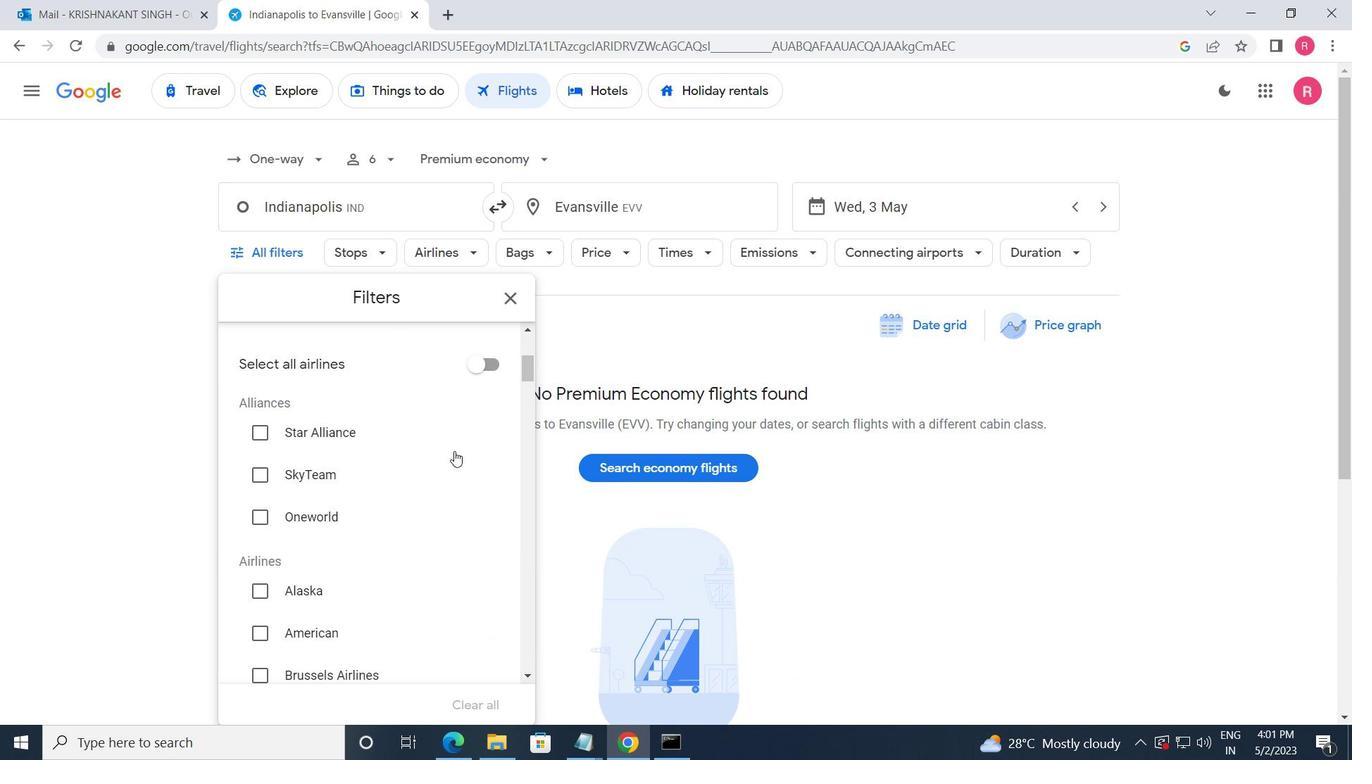 
Action: Mouse scrolled (454, 452) with delta (0, 0)
Screenshot: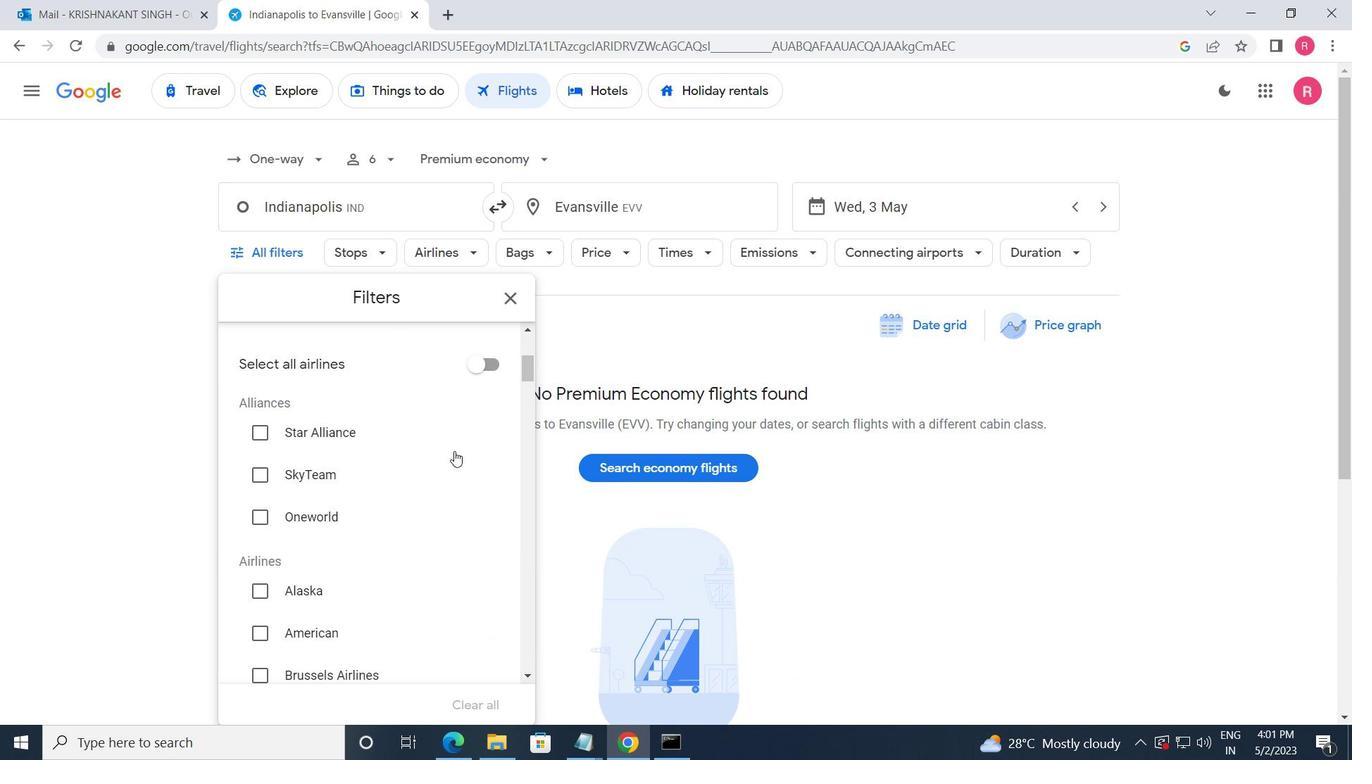 
Action: Mouse moved to (454, 454)
Screenshot: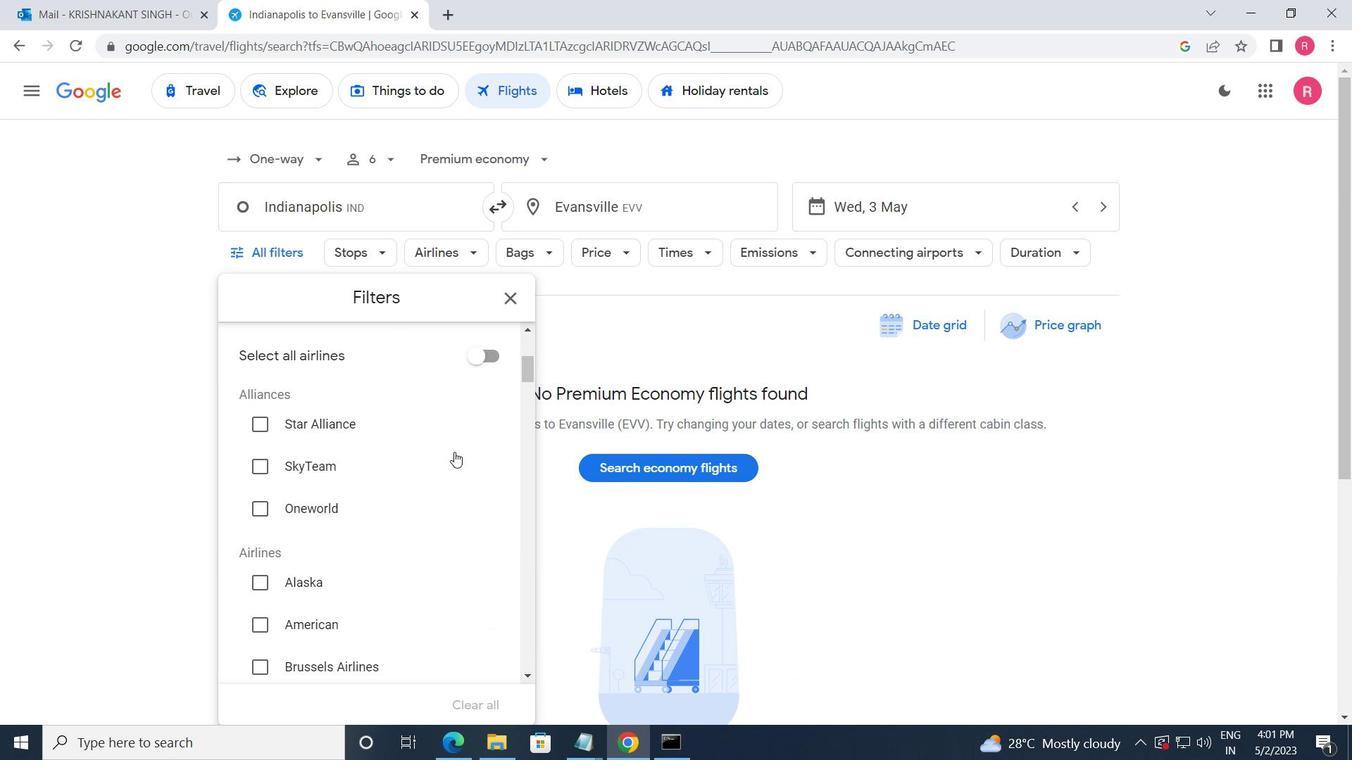 
Action: Mouse scrolled (454, 454) with delta (0, 0)
Screenshot: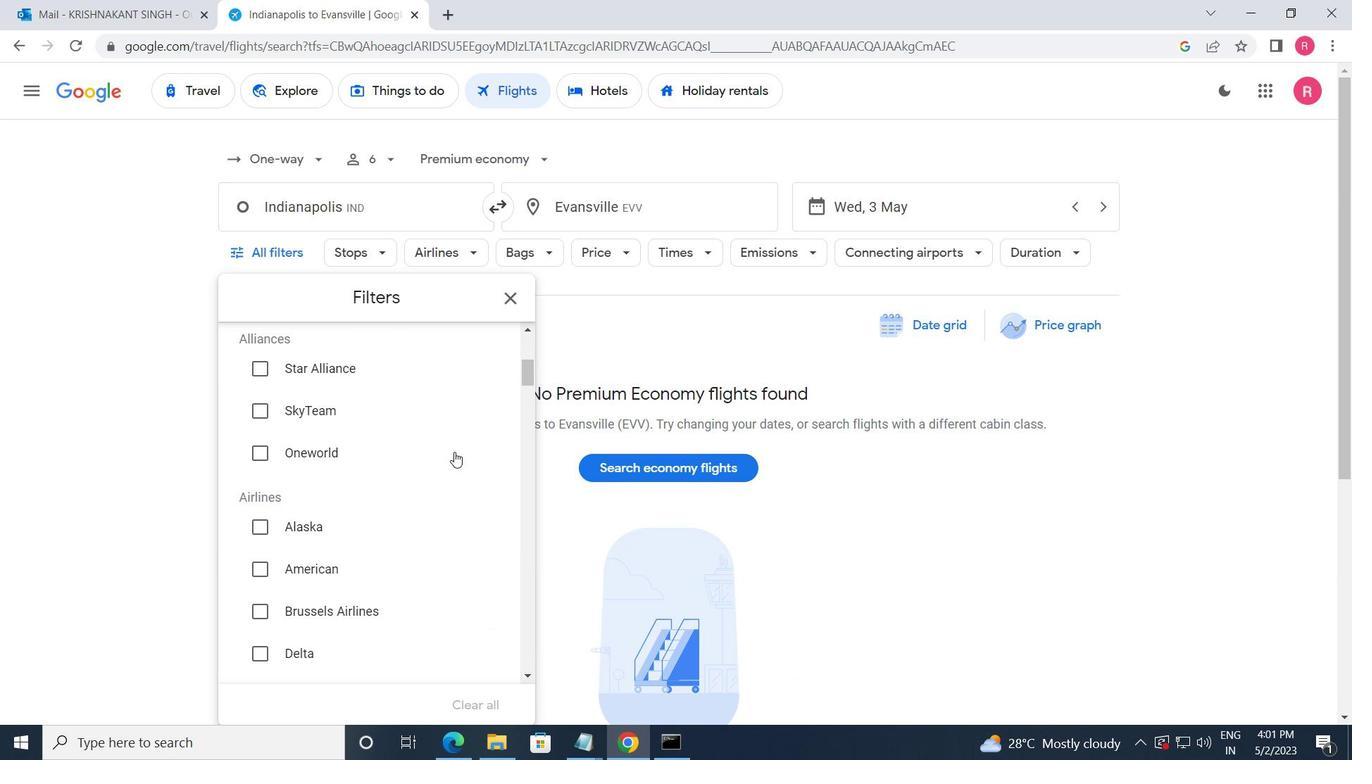 
Action: Mouse moved to (454, 455)
Screenshot: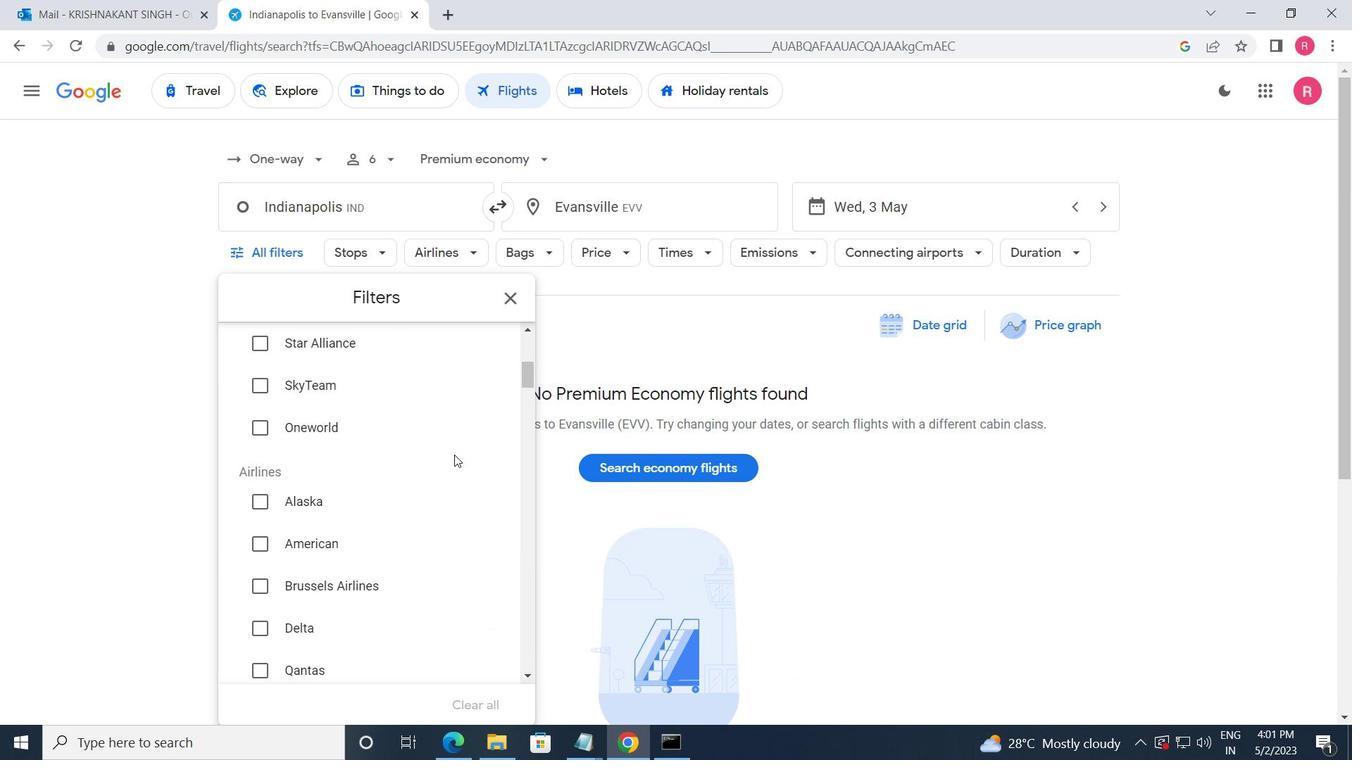 
Action: Mouse scrolled (454, 454) with delta (0, 0)
Screenshot: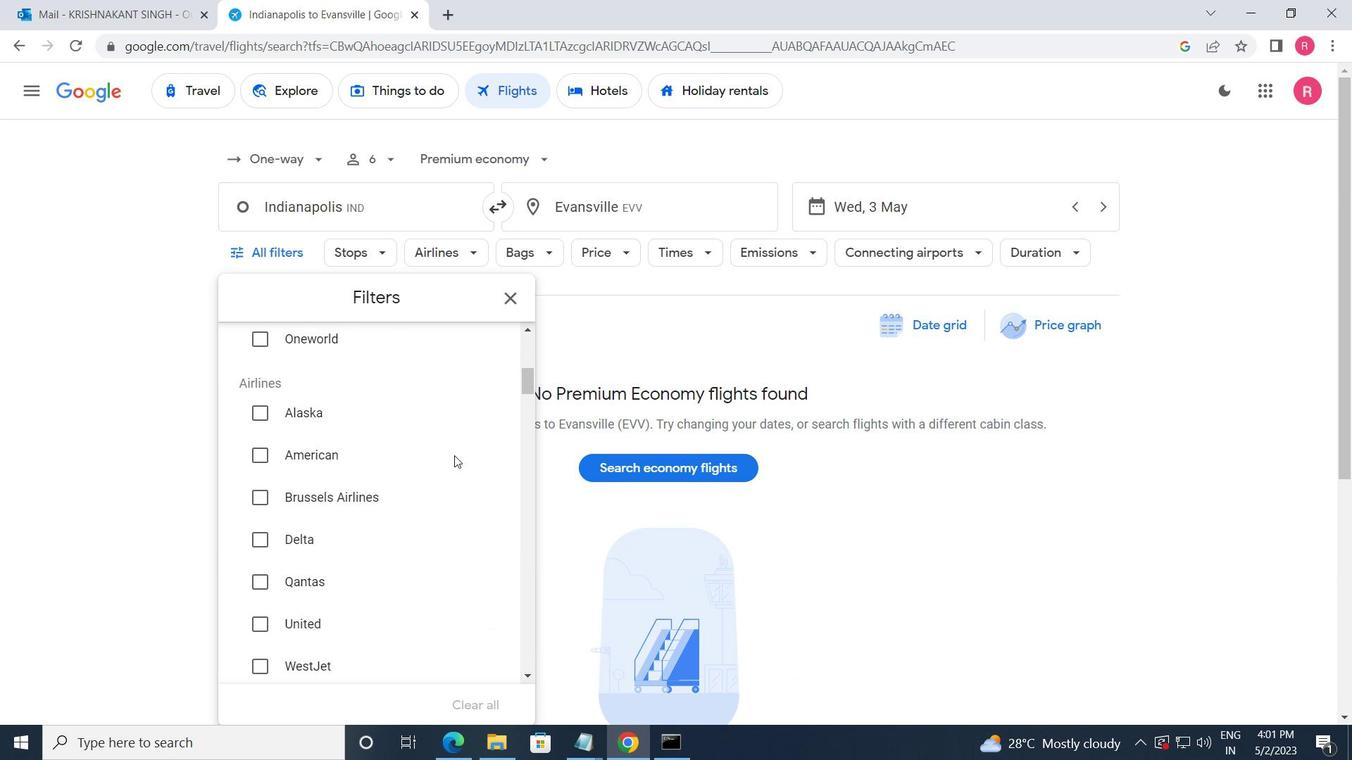 
Action: Mouse moved to (454, 461)
Screenshot: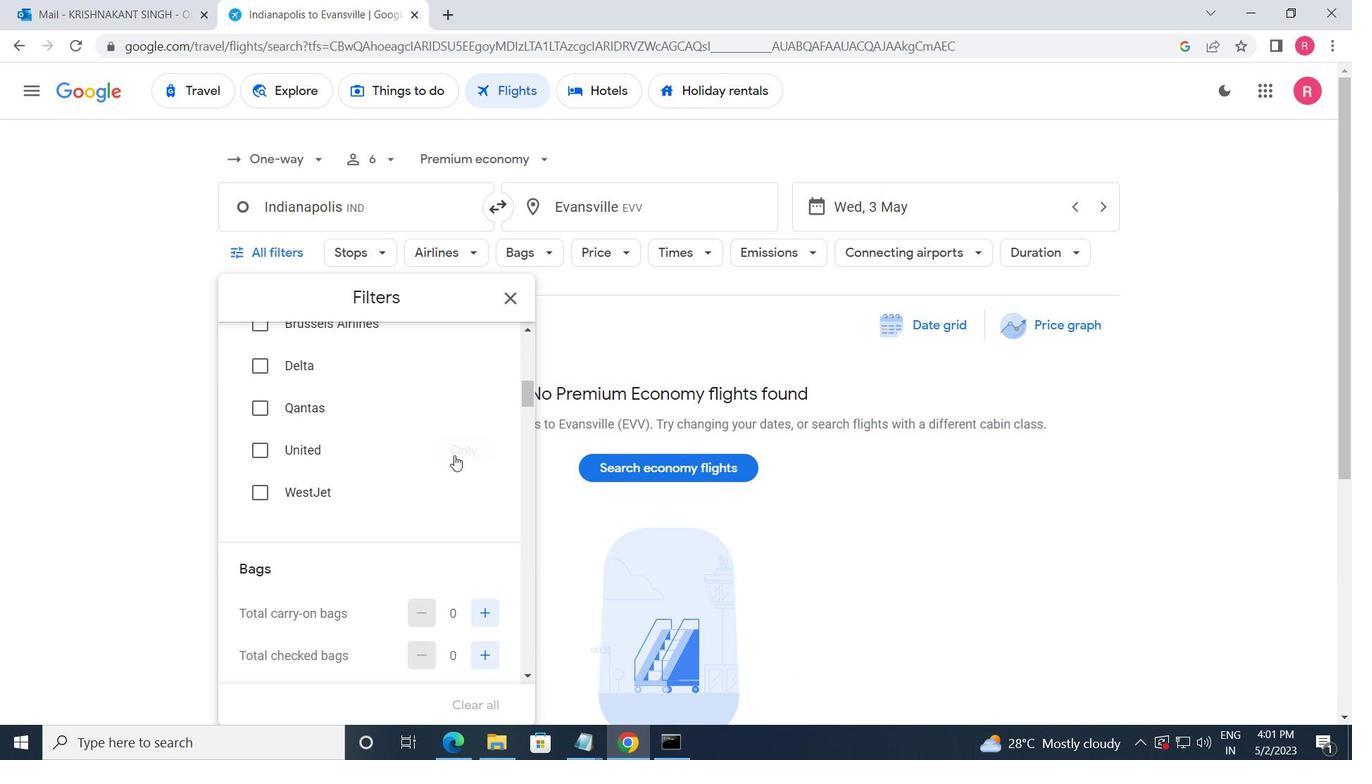 
Action: Mouse scrolled (454, 460) with delta (0, 0)
Screenshot: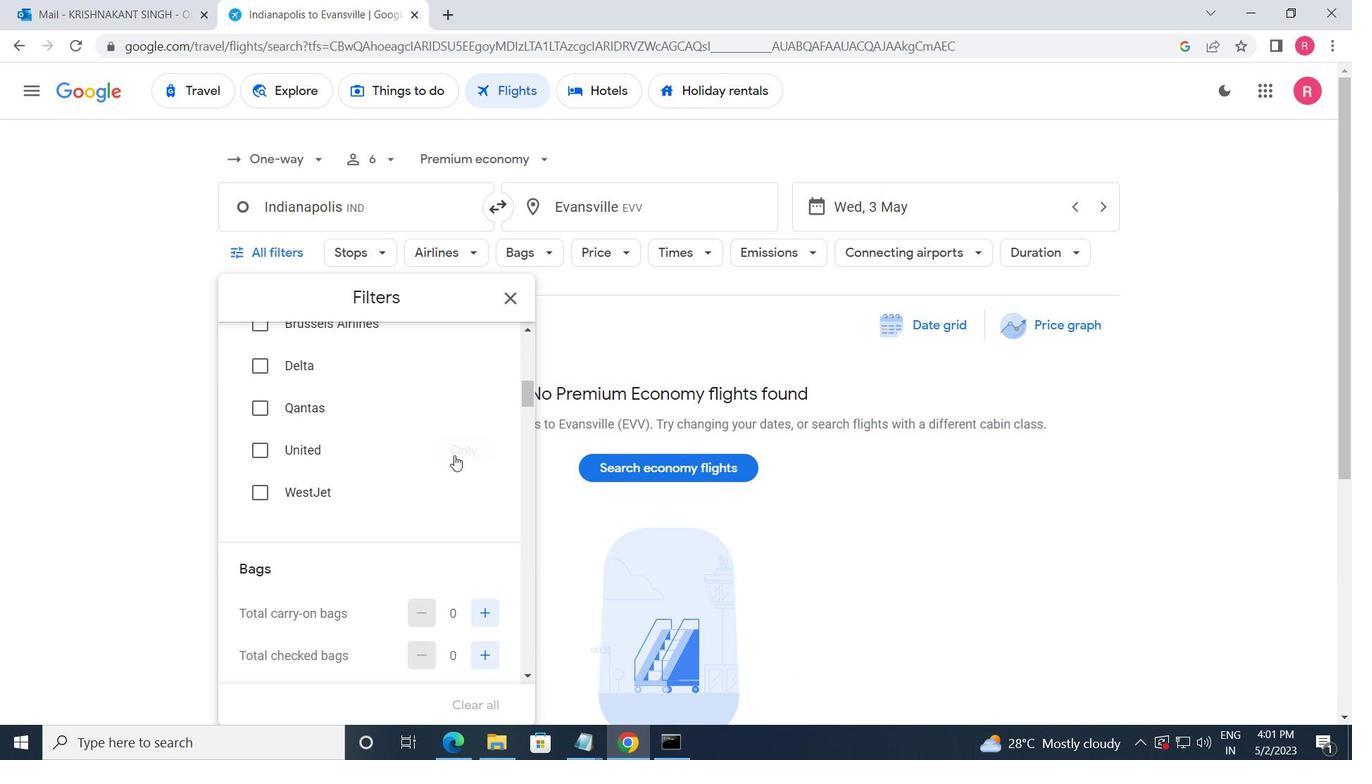 
Action: Mouse moved to (454, 462)
Screenshot: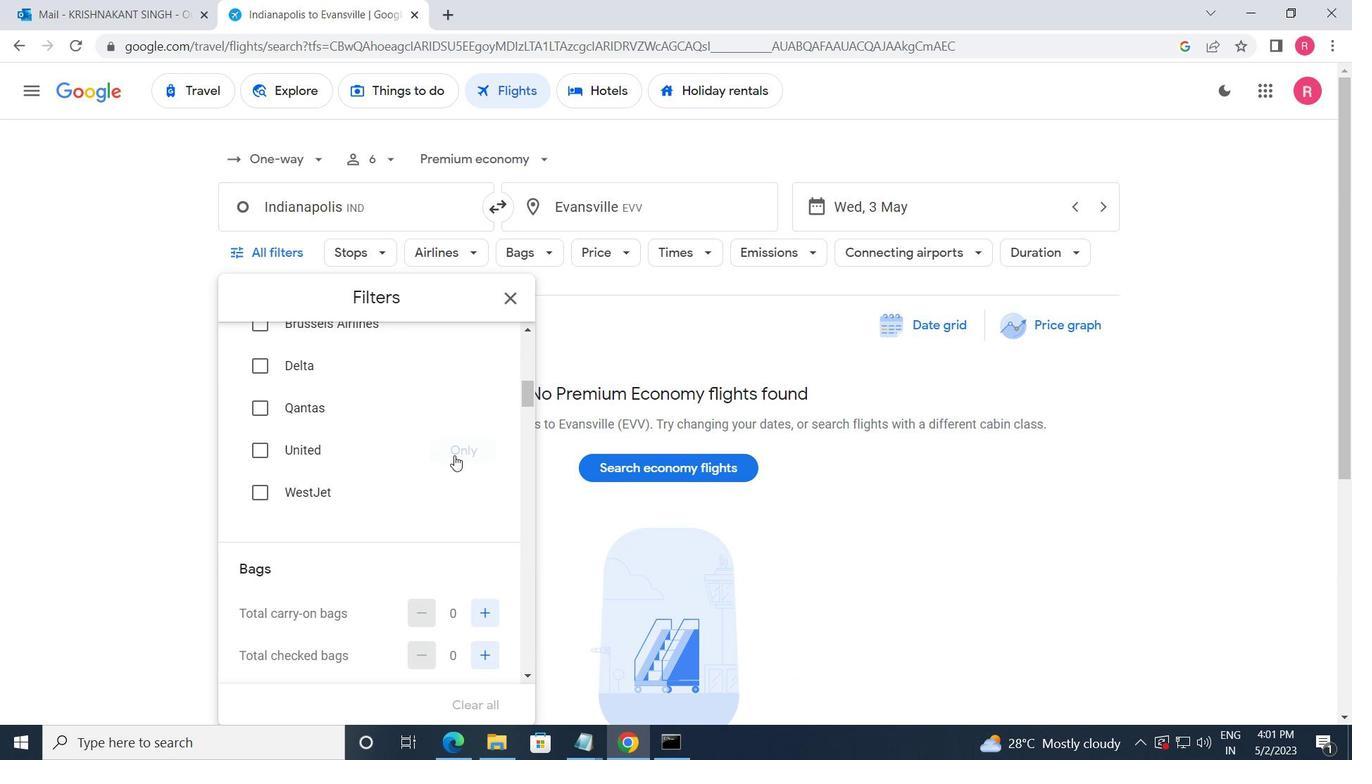 
Action: Mouse scrolled (454, 461) with delta (0, 0)
Screenshot: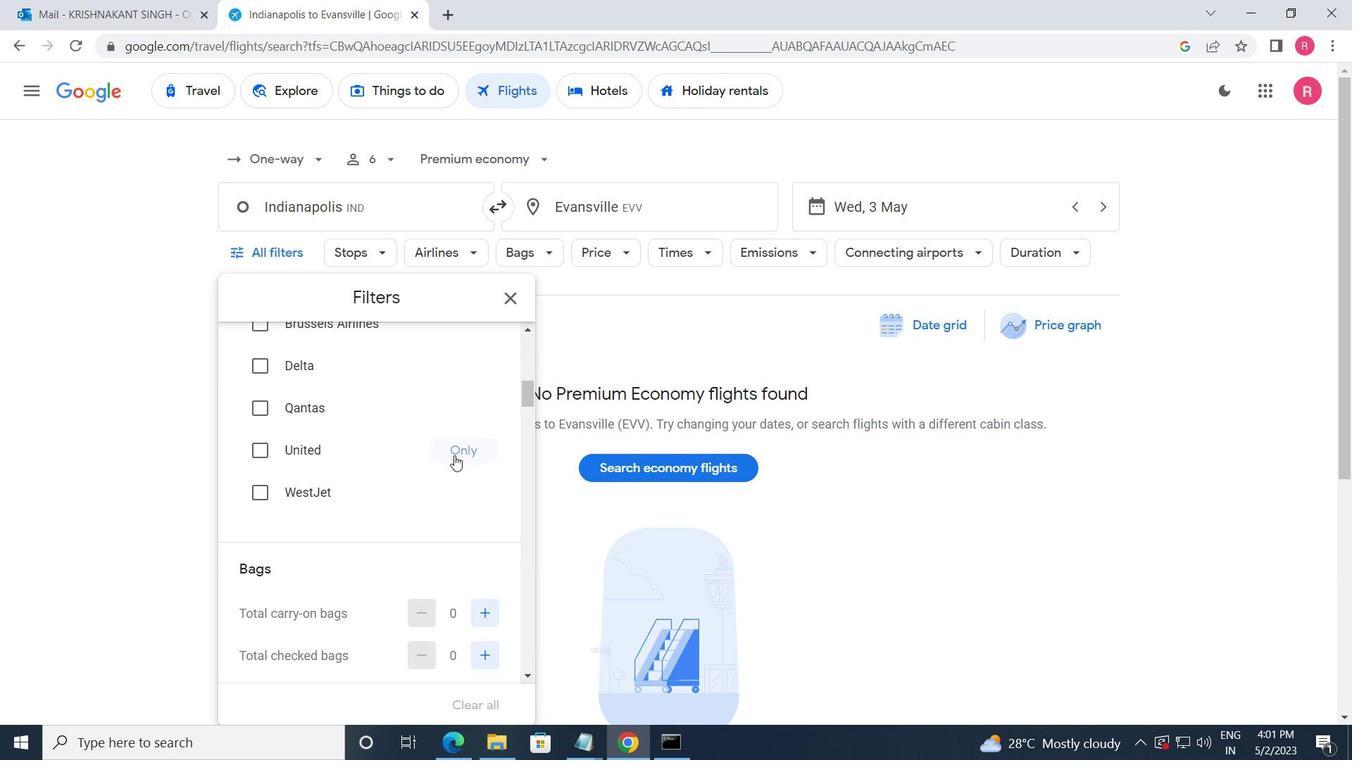 
Action: Mouse moved to (478, 483)
Screenshot: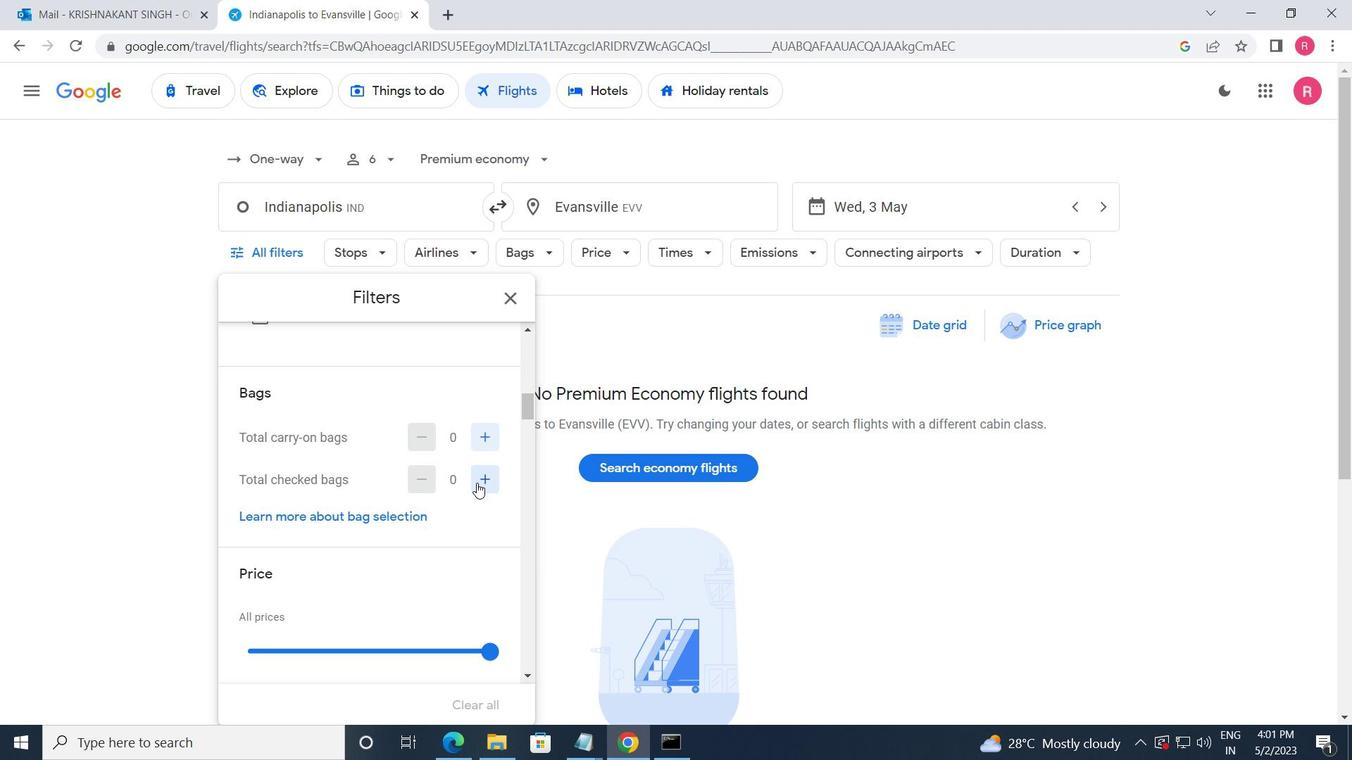 
Action: Mouse pressed left at (478, 483)
Screenshot: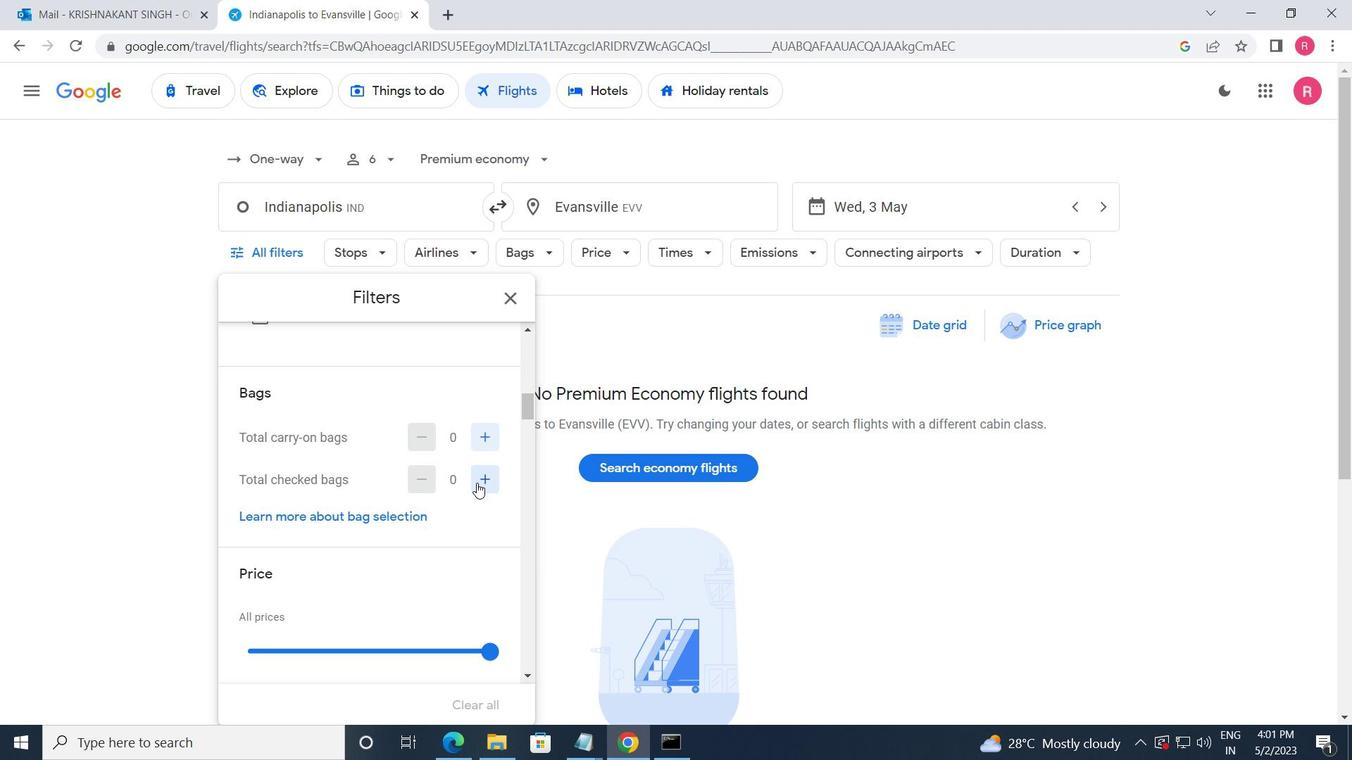 
Action: Mouse pressed left at (478, 483)
Screenshot: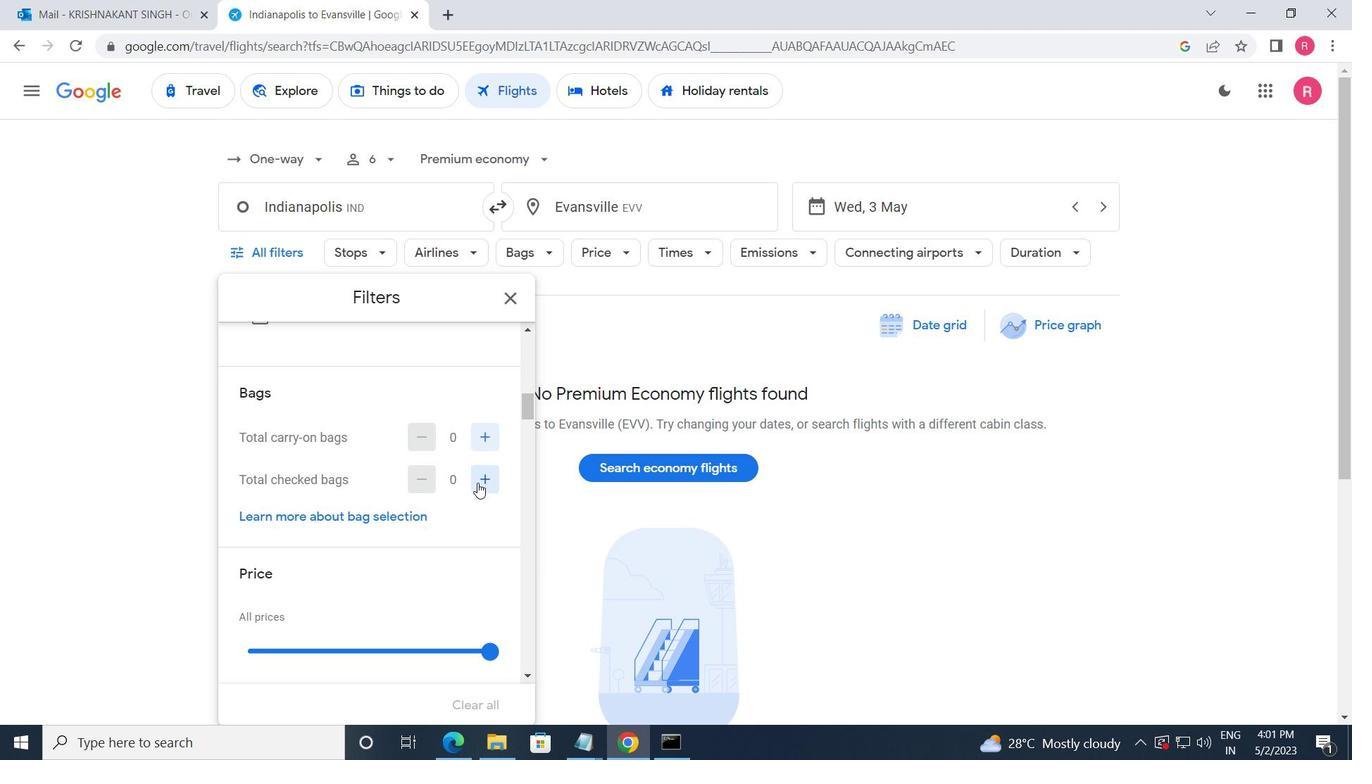 
Action: Mouse pressed left at (478, 483)
Screenshot: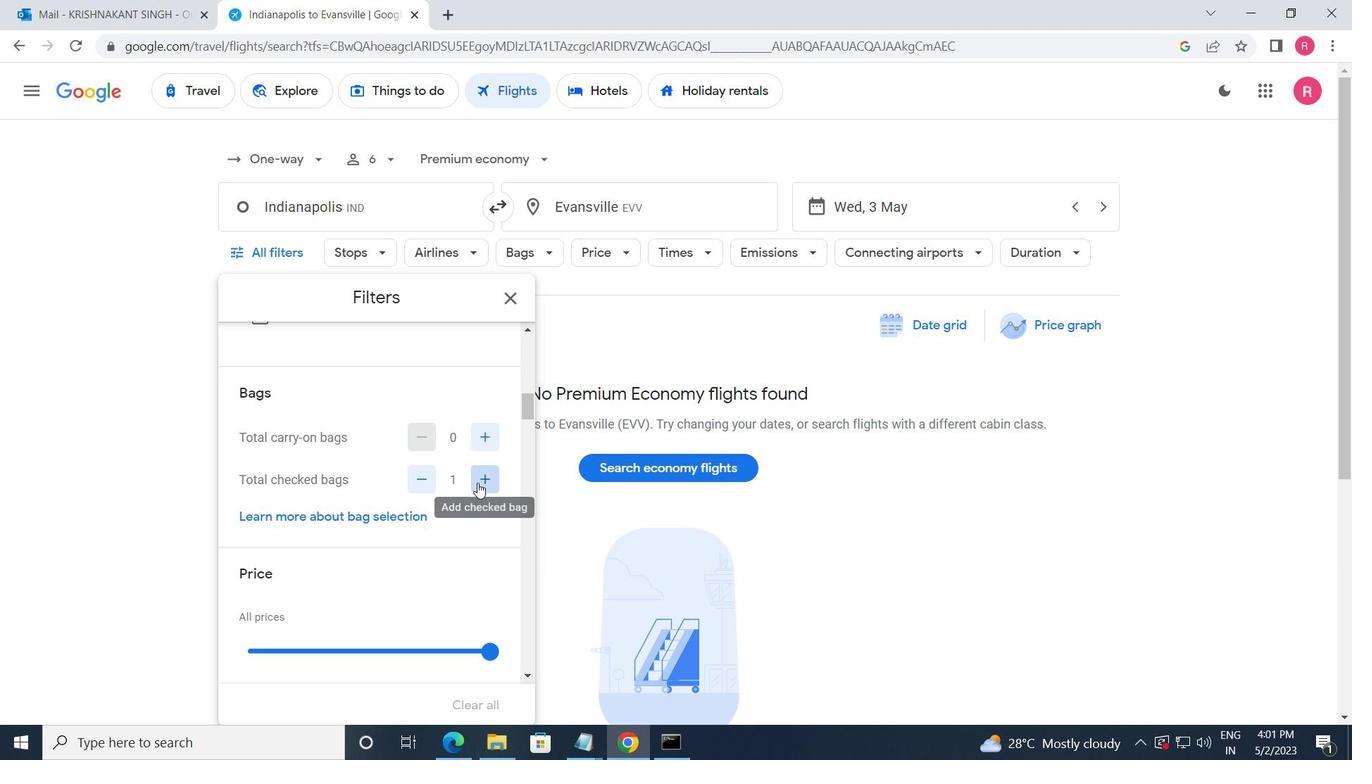 
Action: Mouse pressed left at (478, 483)
Screenshot: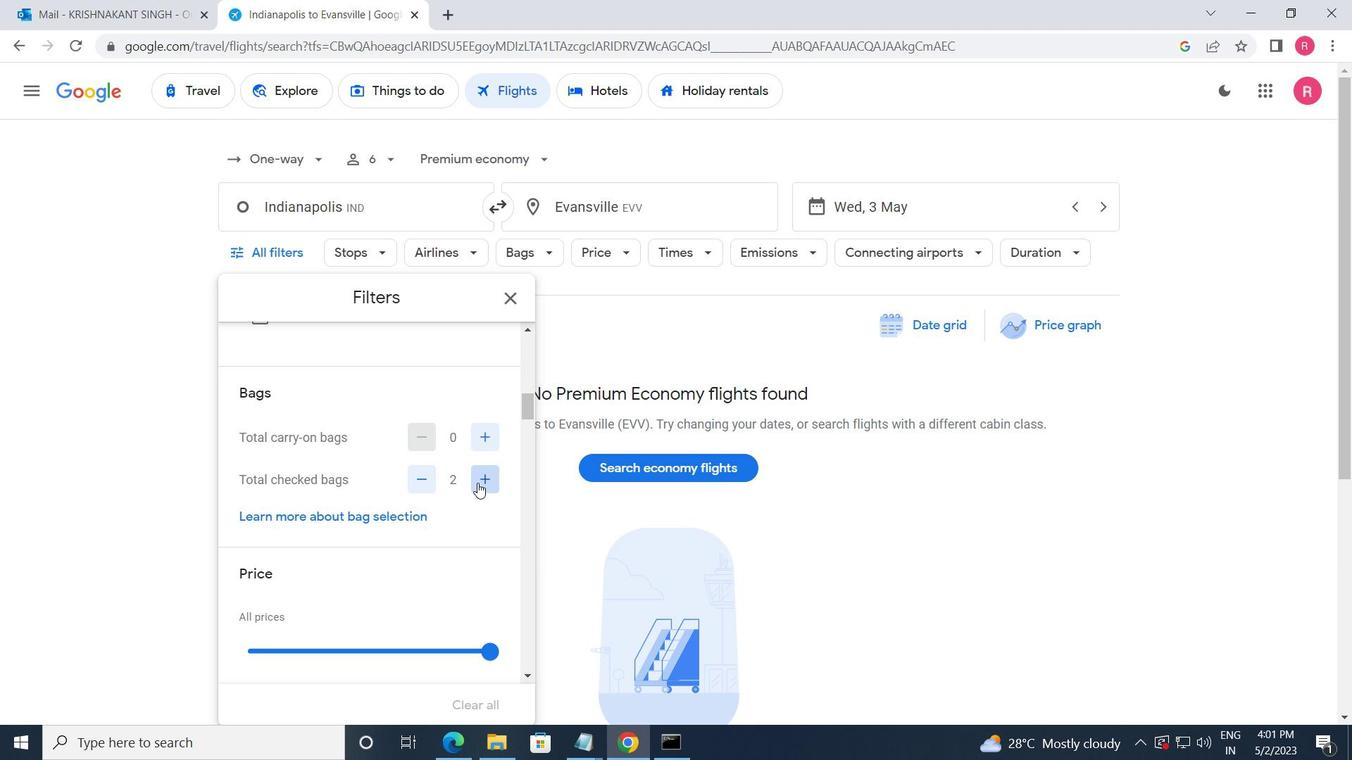 
Action: Mouse pressed left at (478, 483)
Screenshot: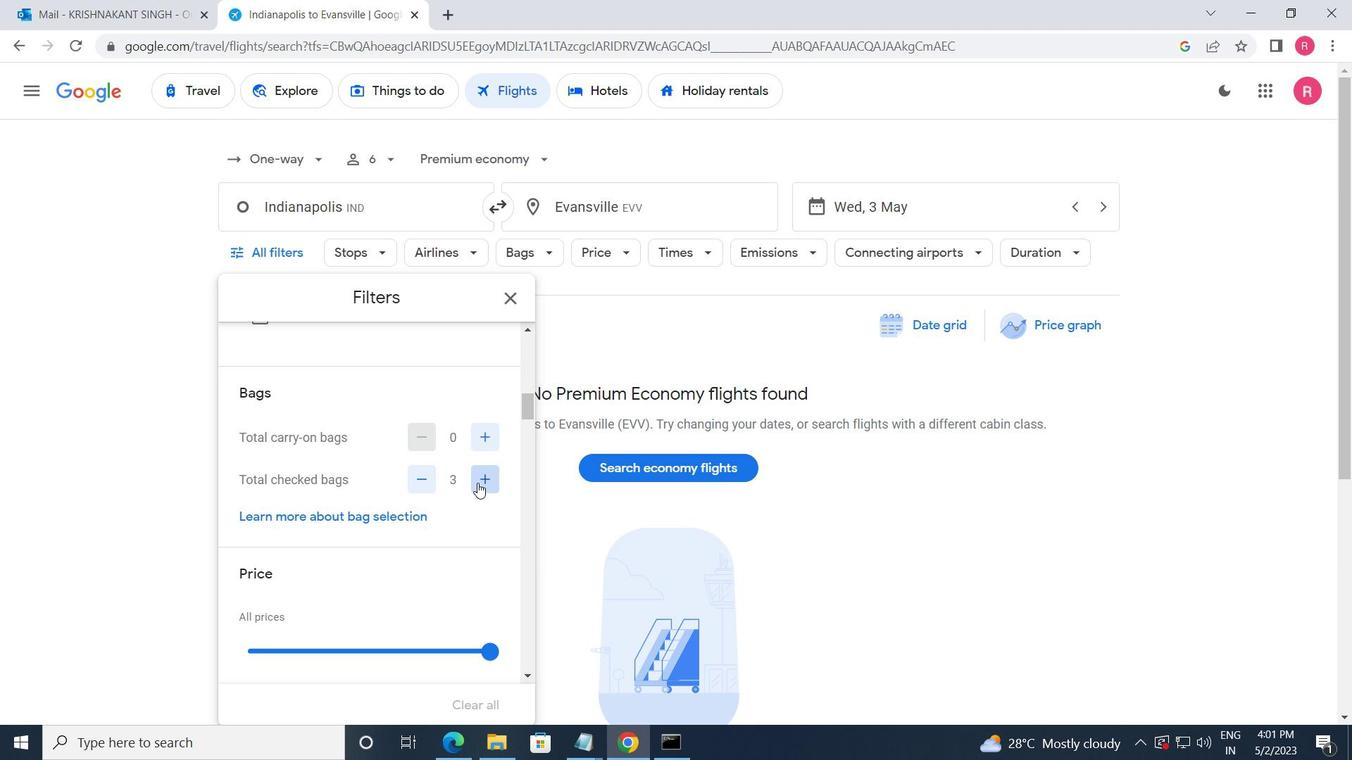 
Action: Mouse pressed left at (478, 483)
Screenshot: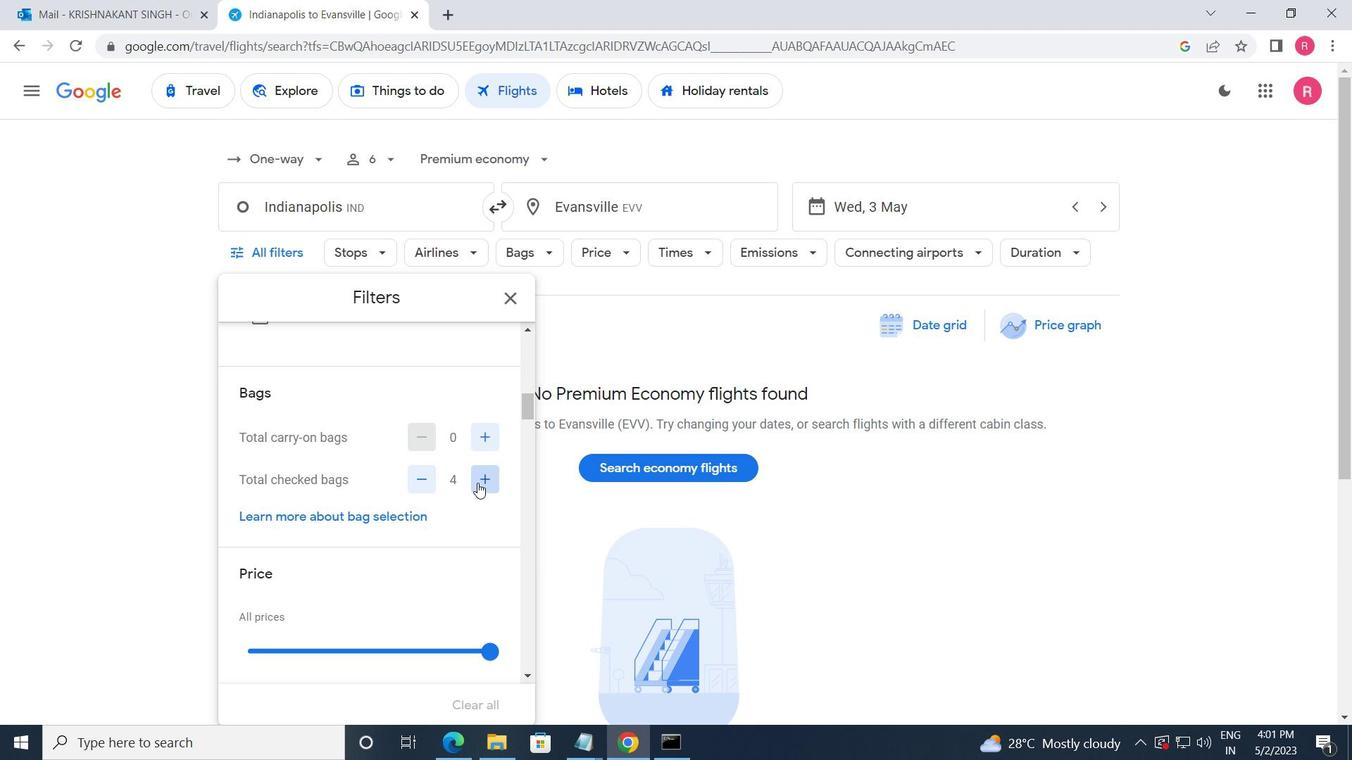 
Action: Mouse pressed left at (478, 483)
Screenshot: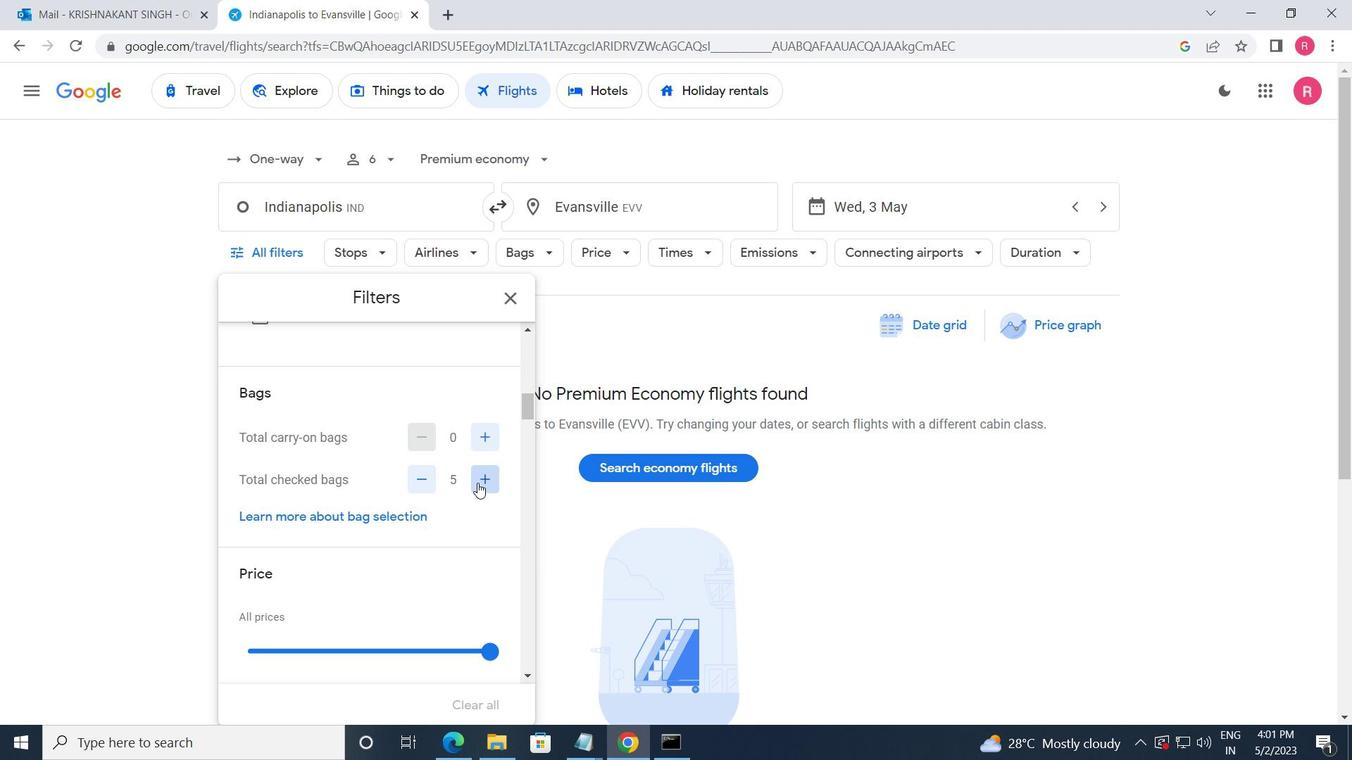
Action: Mouse pressed left at (478, 483)
Screenshot: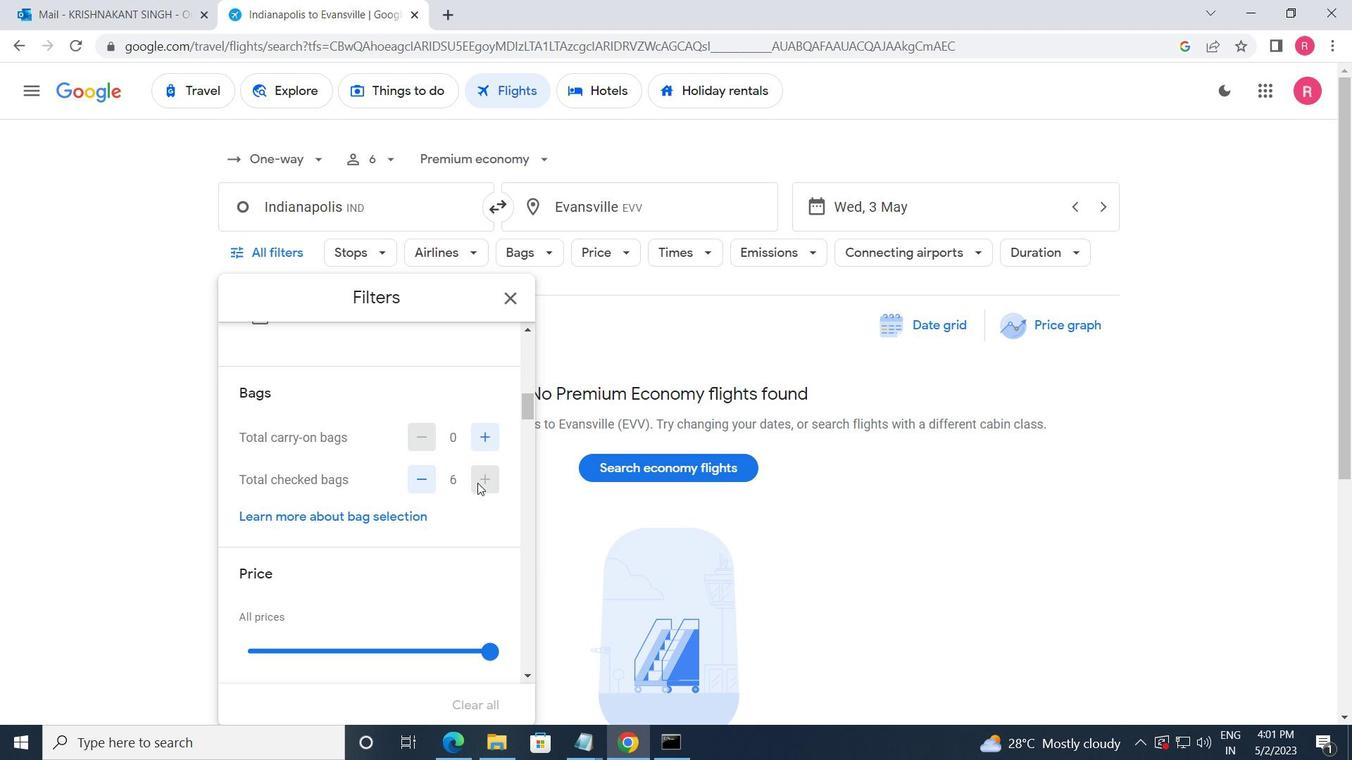 
Action: Mouse pressed left at (478, 483)
Screenshot: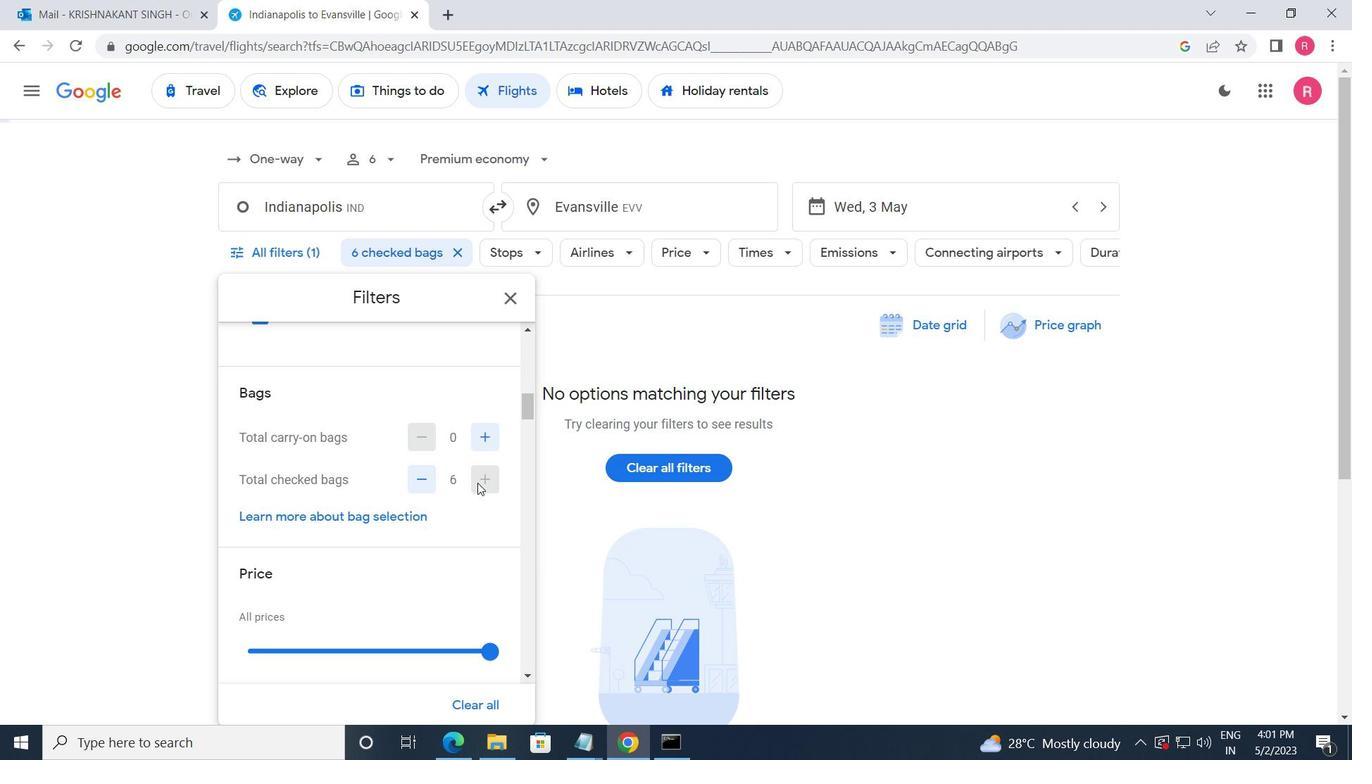 
Action: Mouse moved to (478, 482)
Screenshot: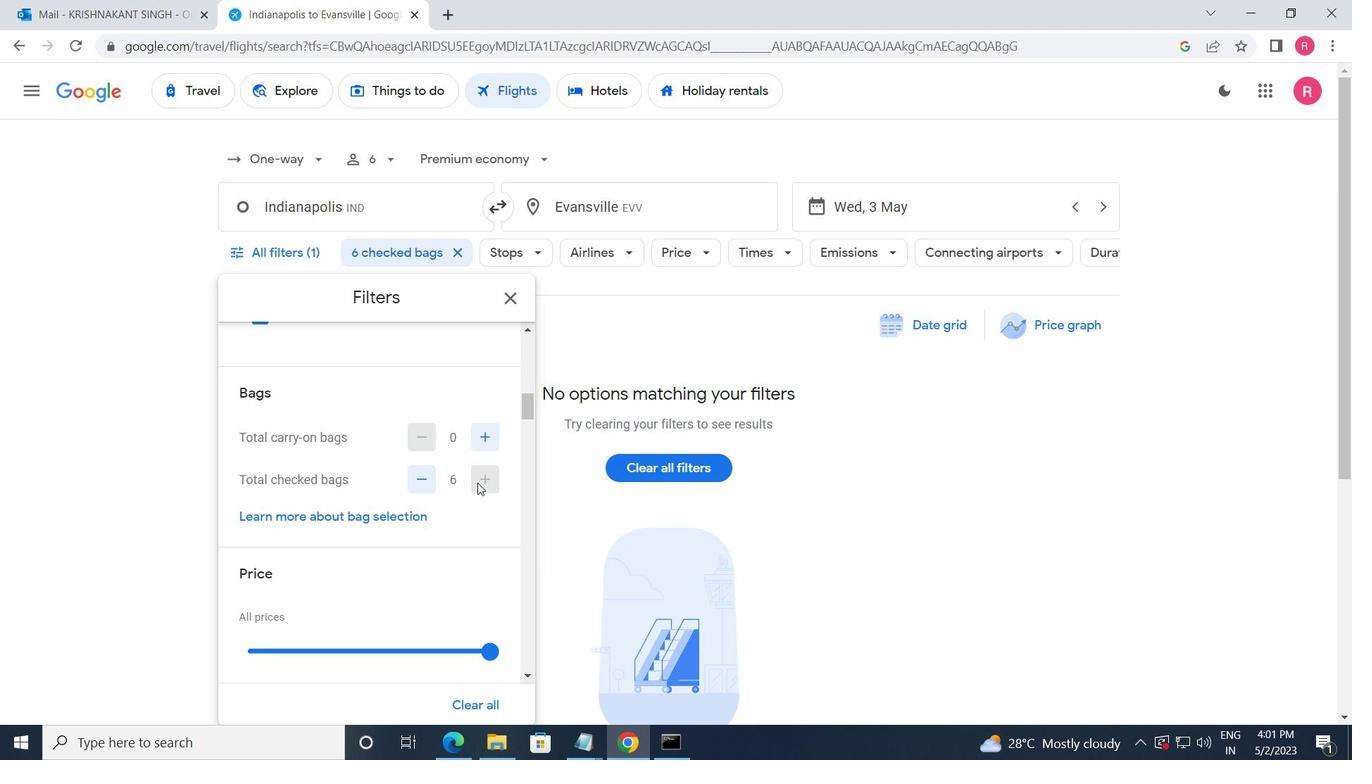 
Action: Mouse scrolled (478, 481) with delta (0, 0)
Screenshot: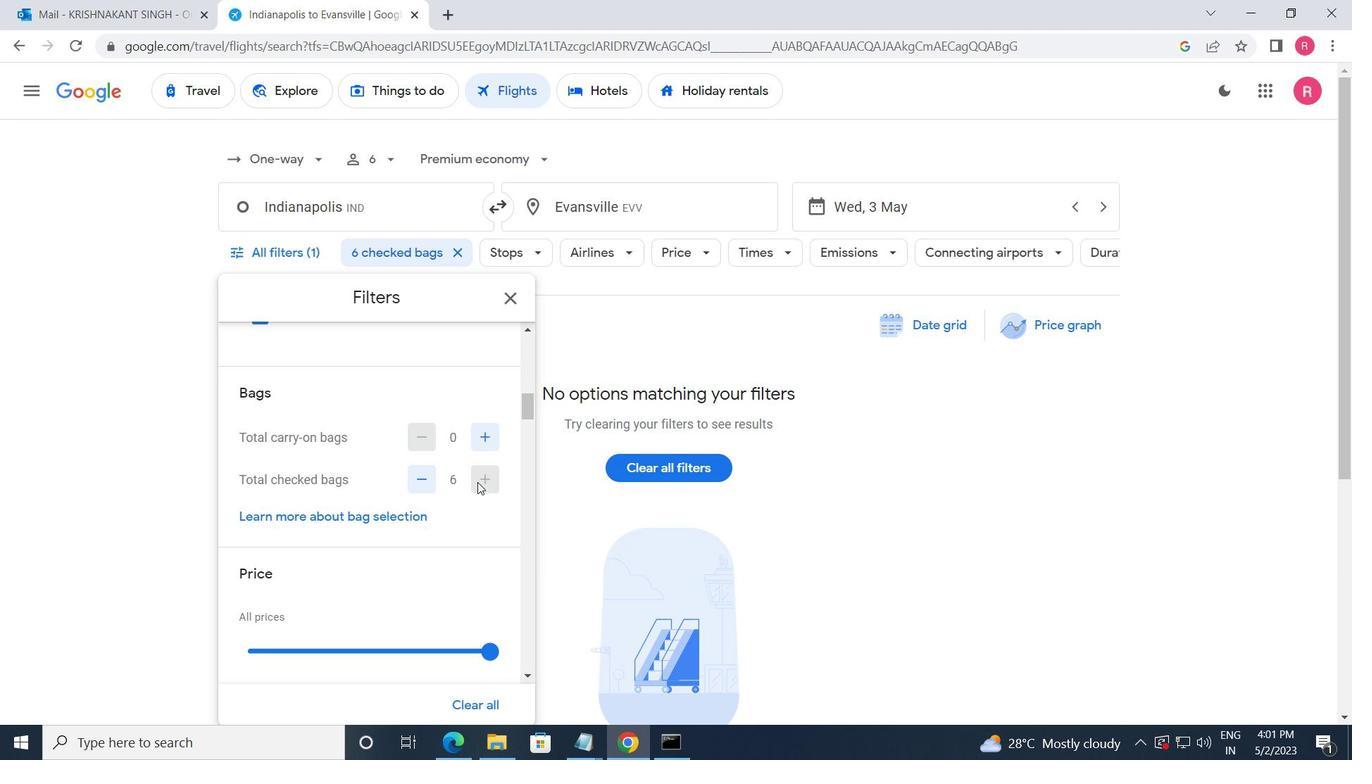 
Action: Mouse moved to (454, 568)
Screenshot: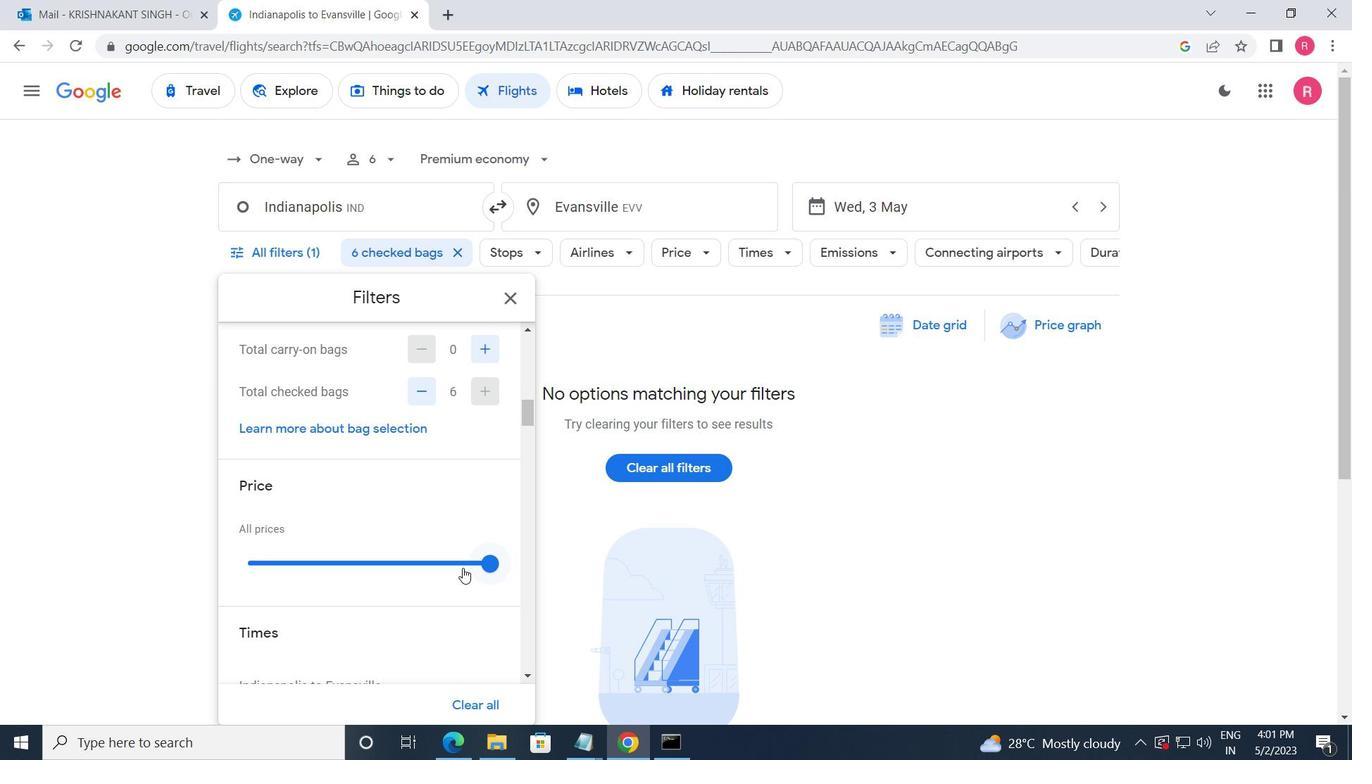 
Action: Mouse scrolled (454, 568) with delta (0, 0)
Screenshot: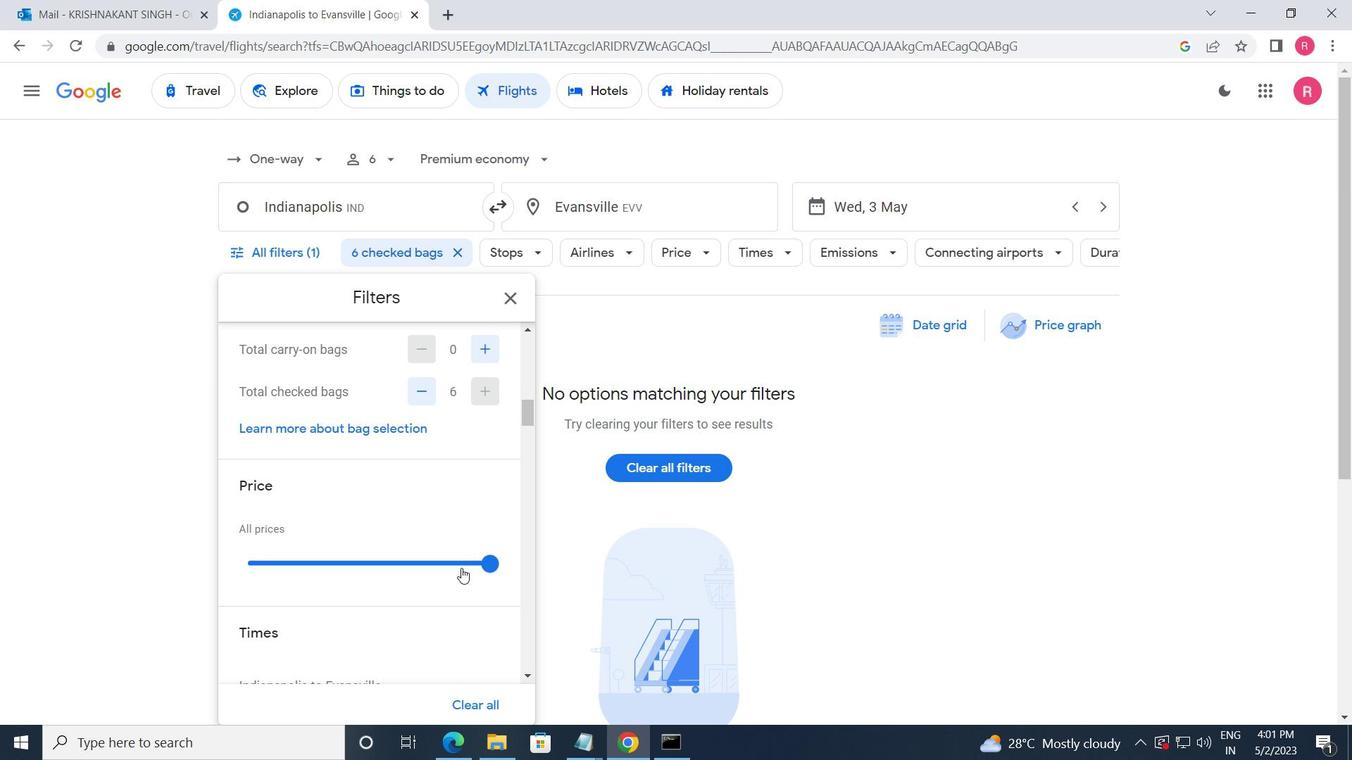 
Action: Mouse moved to (274, 597)
Screenshot: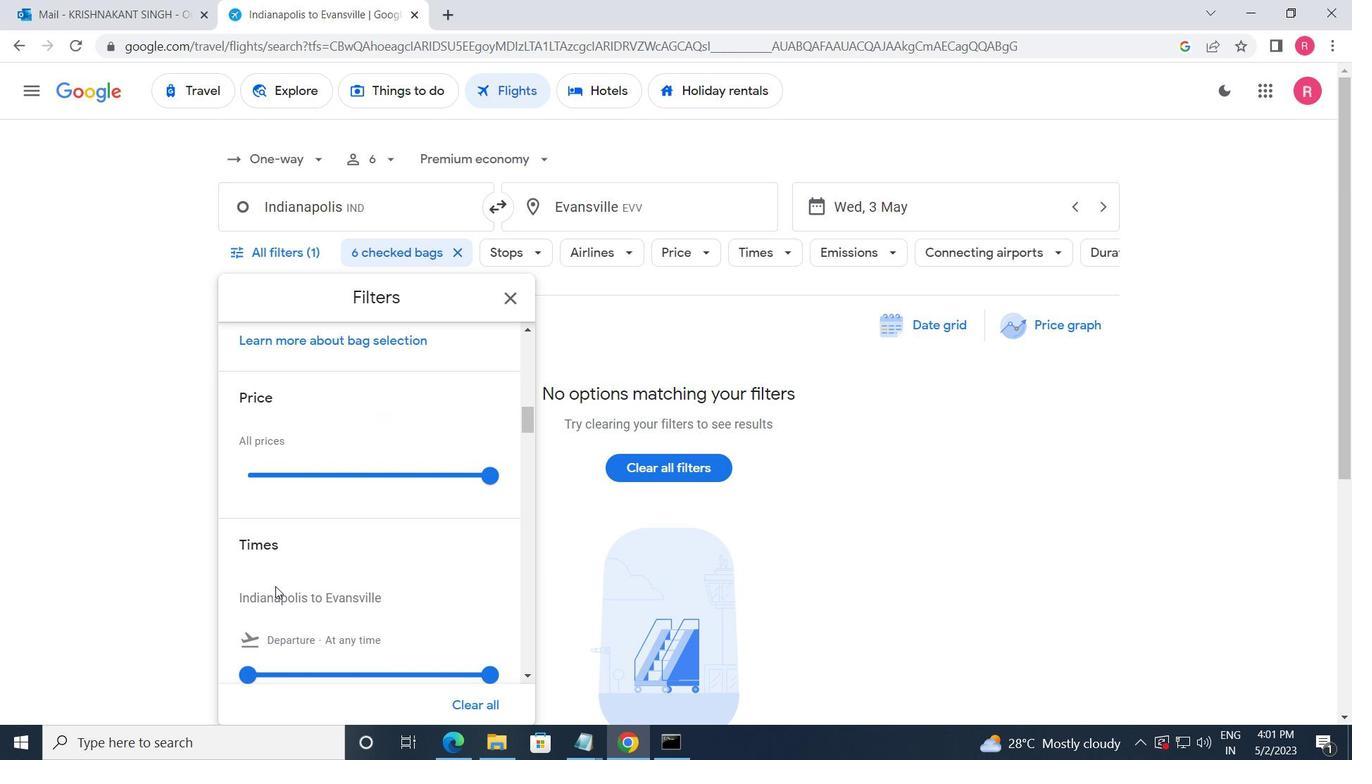 
Action: Mouse scrolled (274, 597) with delta (0, 0)
Screenshot: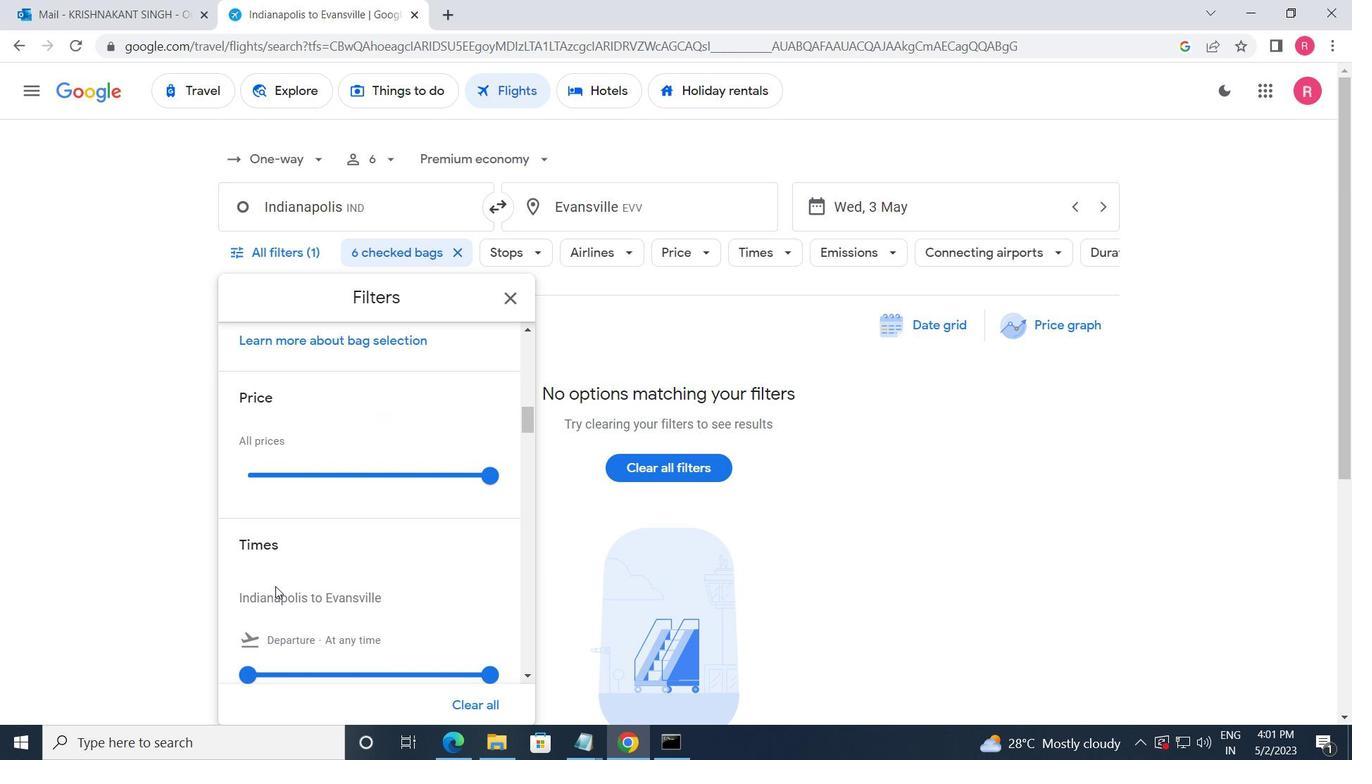 
Action: Mouse moved to (287, 590)
Screenshot: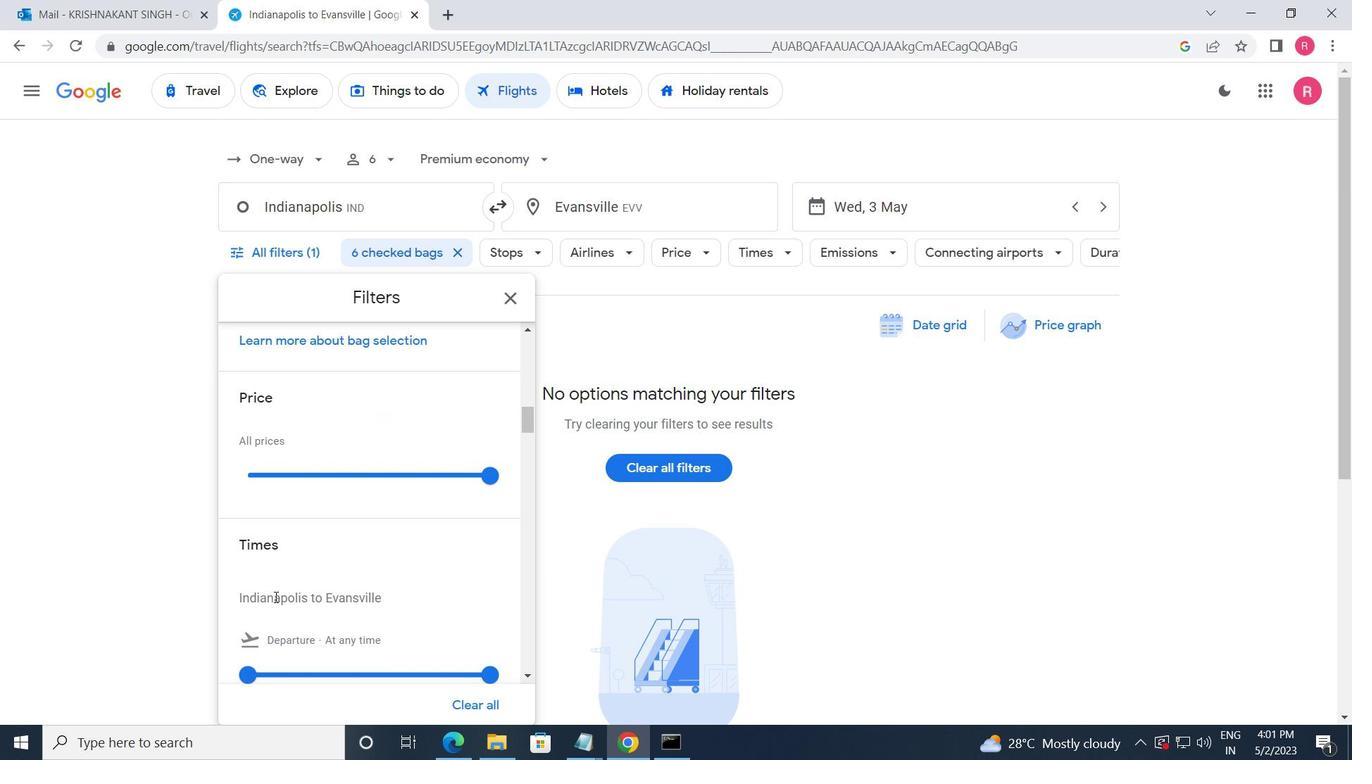 
Action: Mouse scrolled (287, 590) with delta (0, 0)
Screenshot: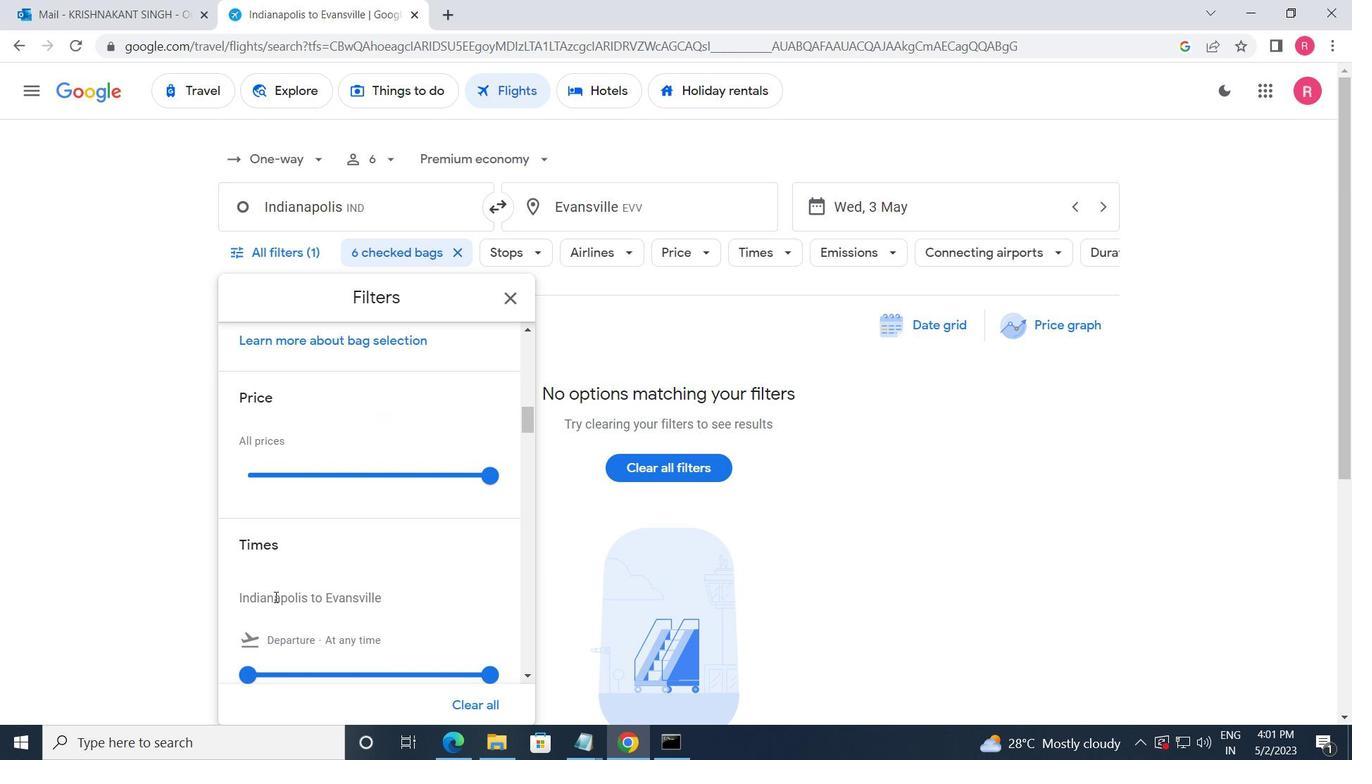 
Action: Mouse moved to (239, 502)
Screenshot: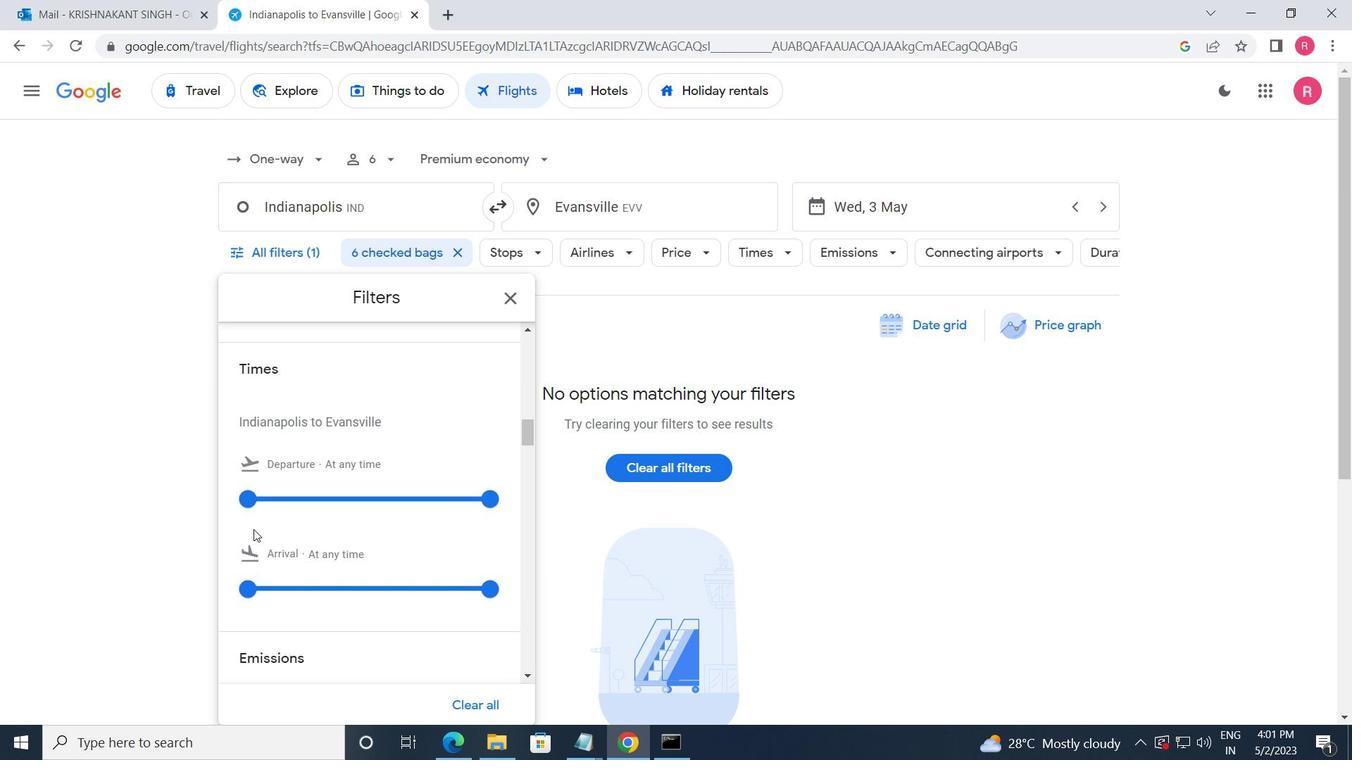 
Action: Mouse pressed left at (239, 502)
Screenshot: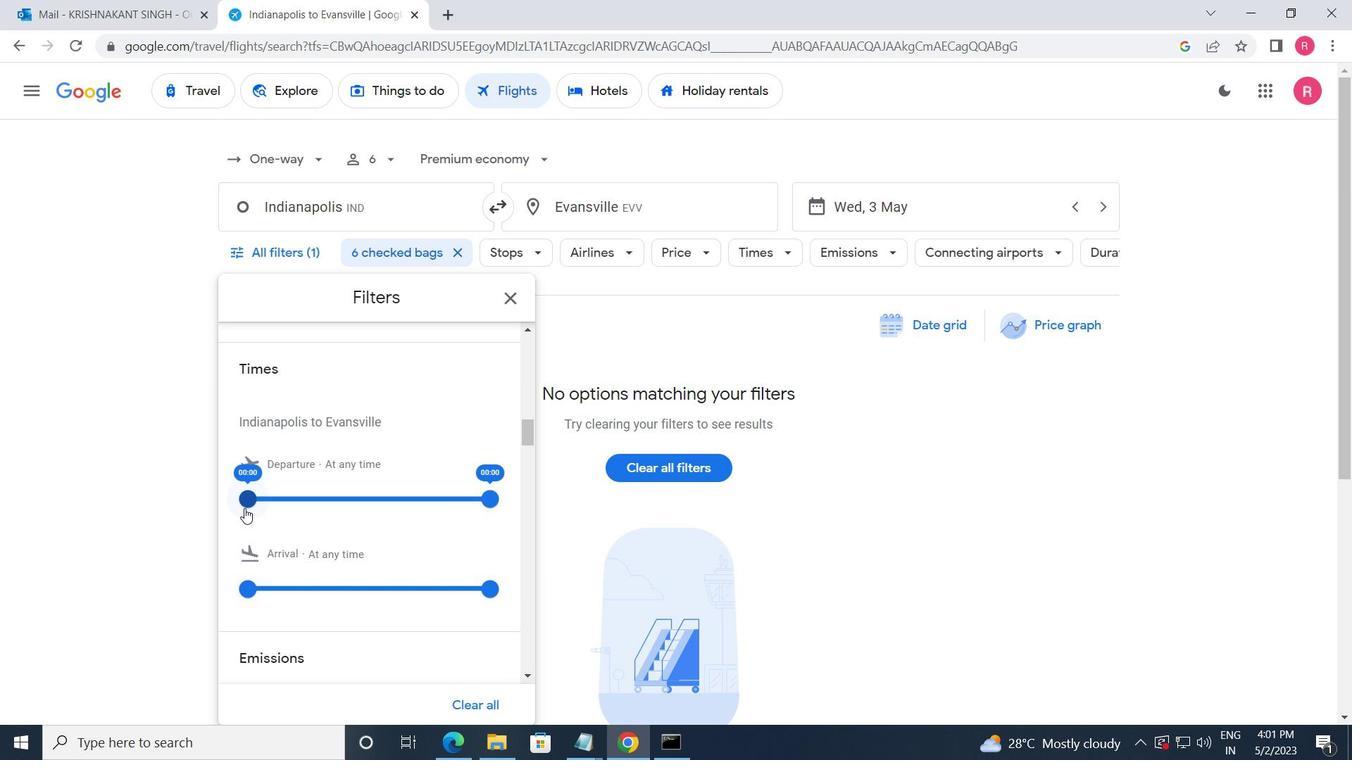 
Action: Mouse moved to (493, 505)
Screenshot: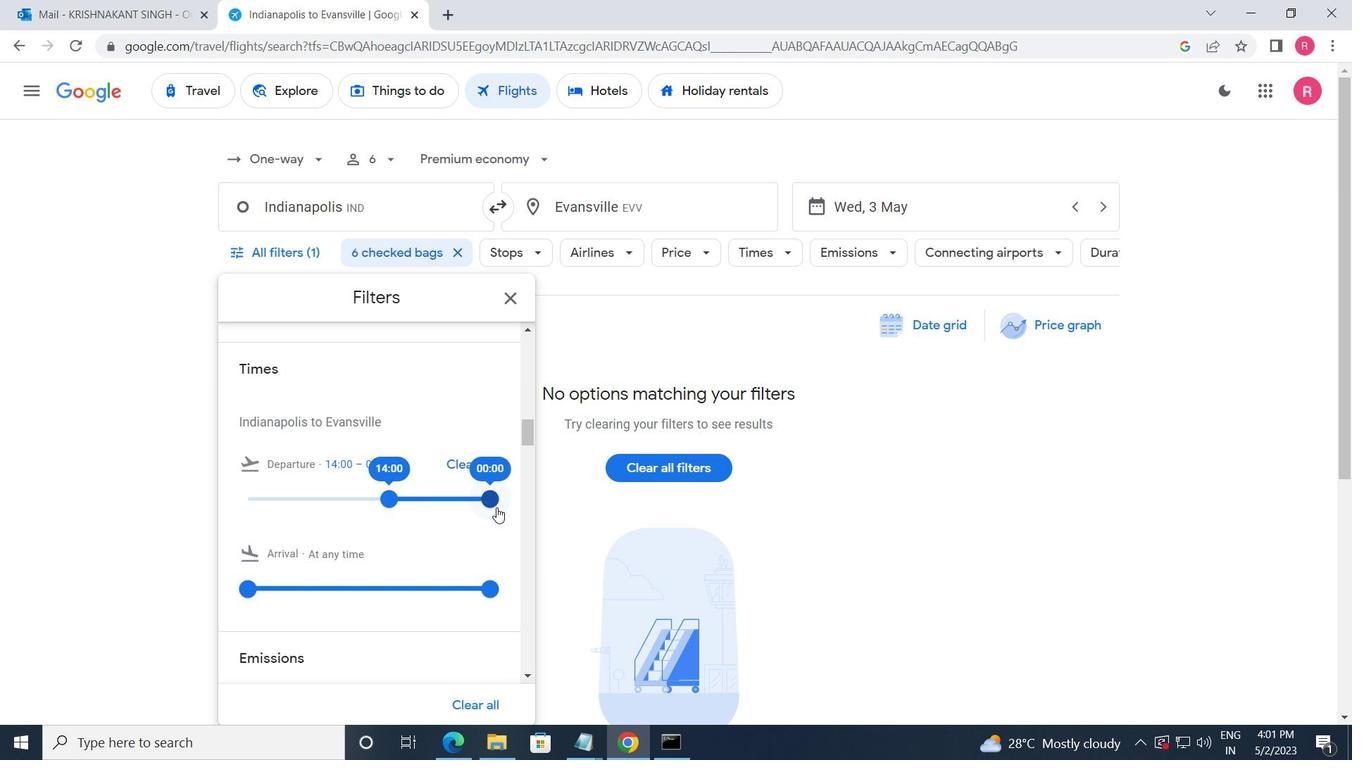 
Action: Mouse pressed left at (493, 505)
Screenshot: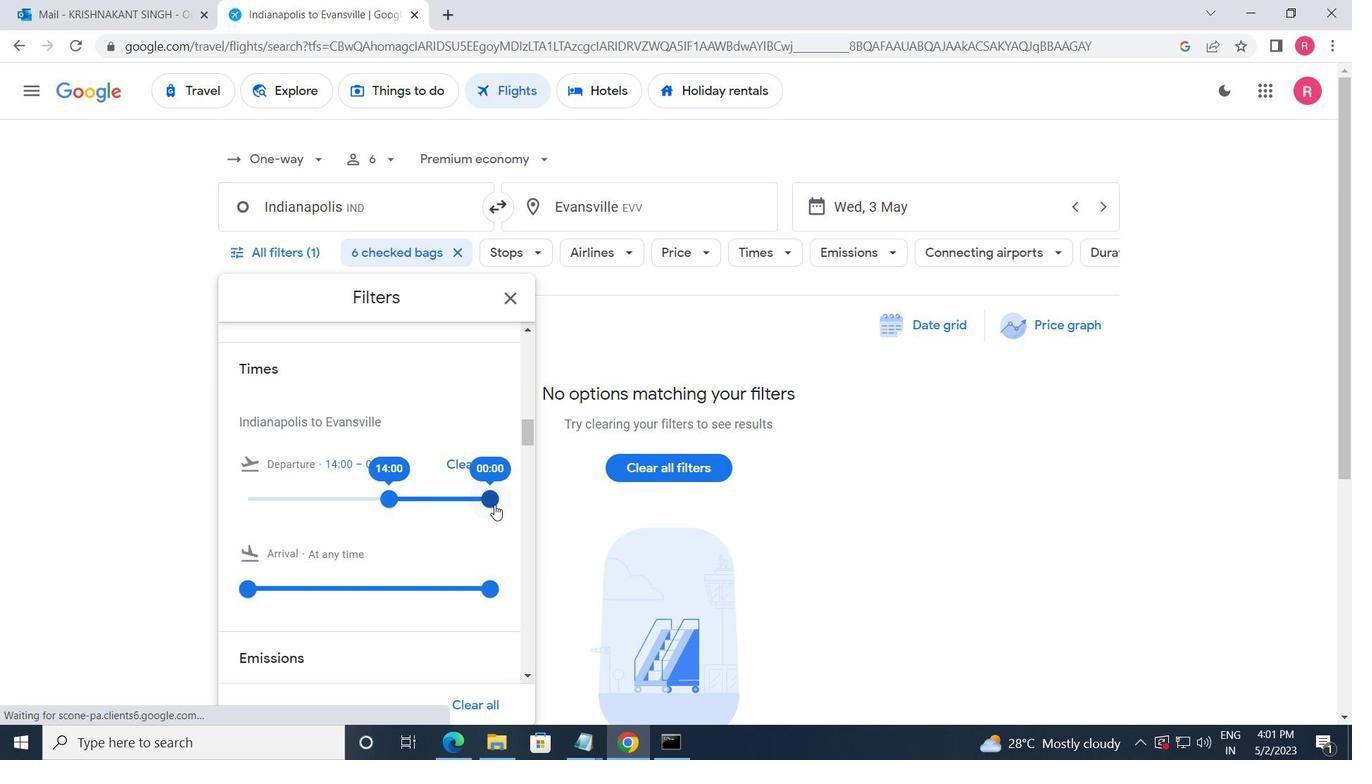 
Action: Mouse moved to (506, 307)
Screenshot: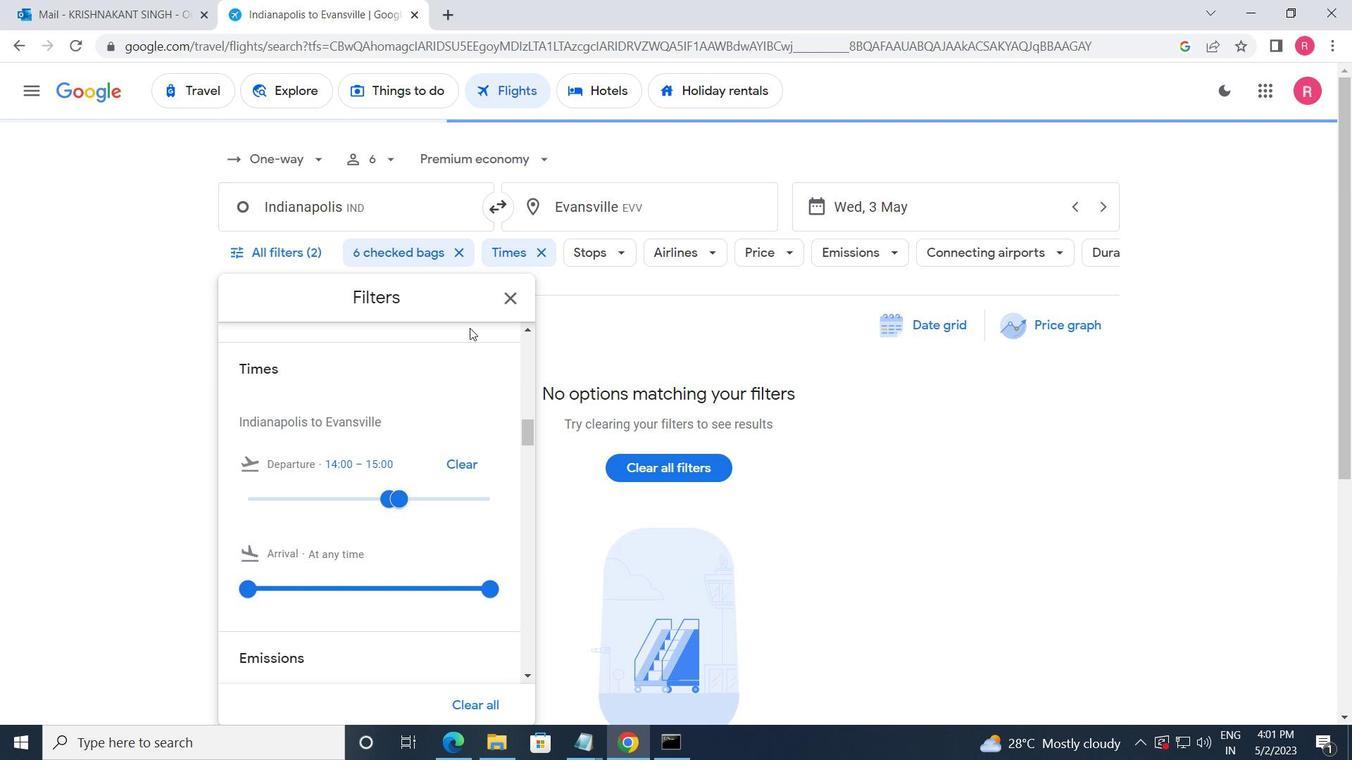 
Action: Mouse pressed left at (506, 307)
Screenshot: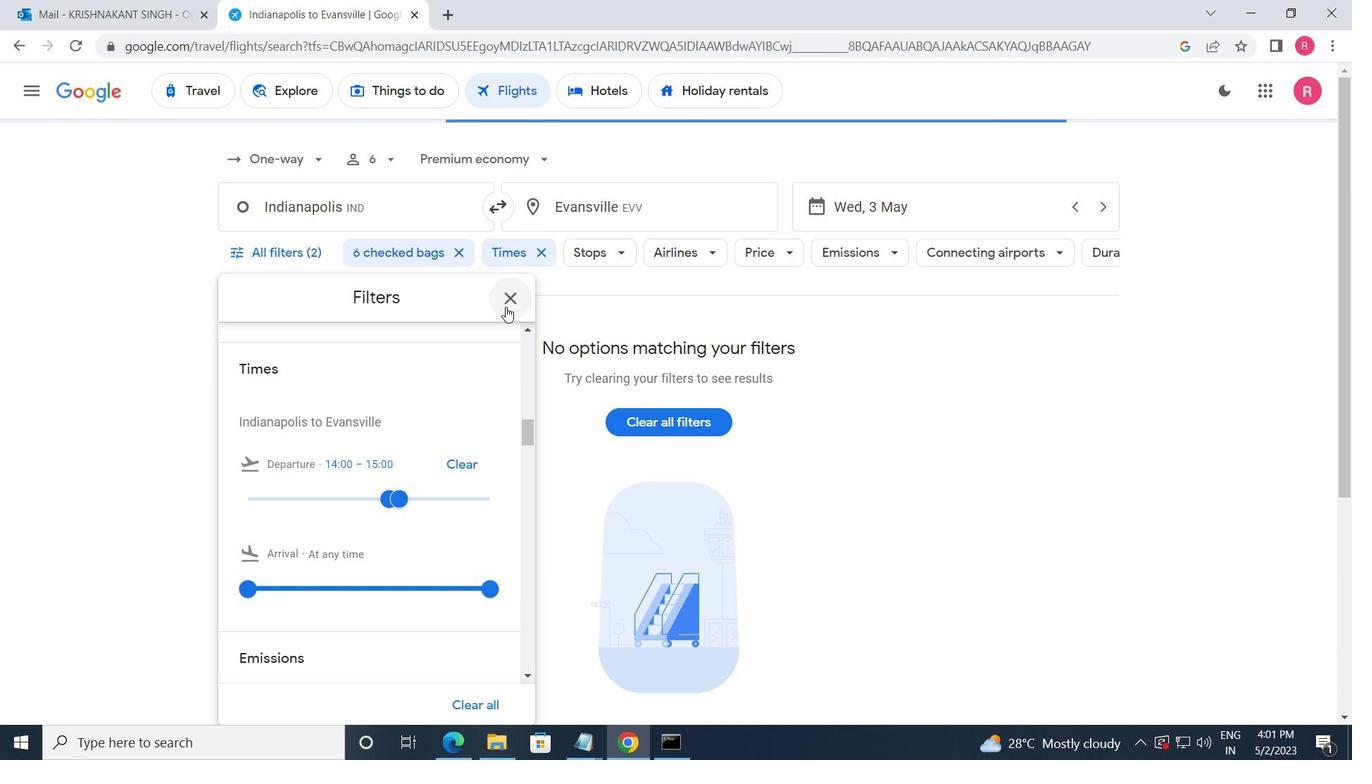 
Action: Mouse moved to (497, 290)
Screenshot: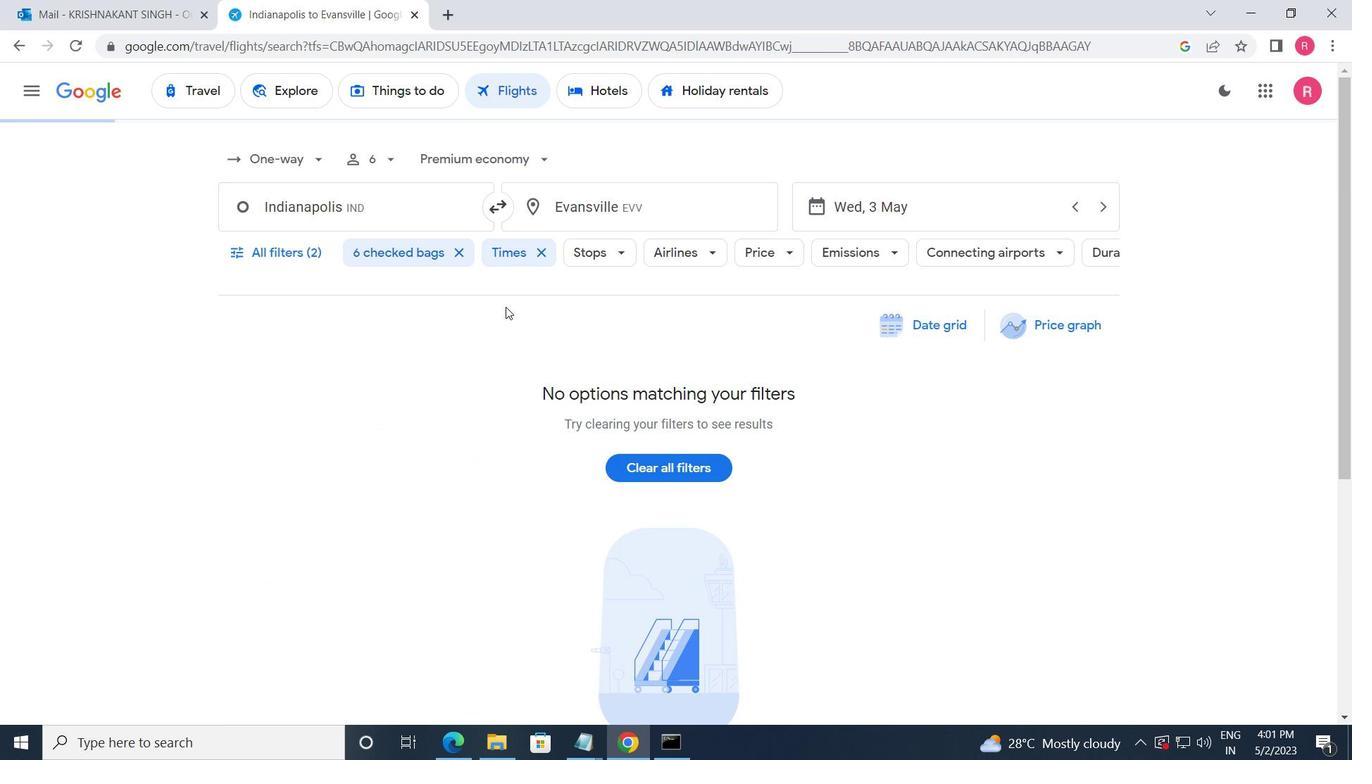 
